 Task: Send an email with the signature Kirsten Carter with the subject Request for feedback on a collaboration proposal and the message I appreciate your dedication and commitment to this project. from softage.3@softage.net to softage.5@softage.net with an attached audio file Audio_news_story.mp3 and move the email from Sent Items to the folder Inventory management
Action: Mouse moved to (59, 164)
Screenshot: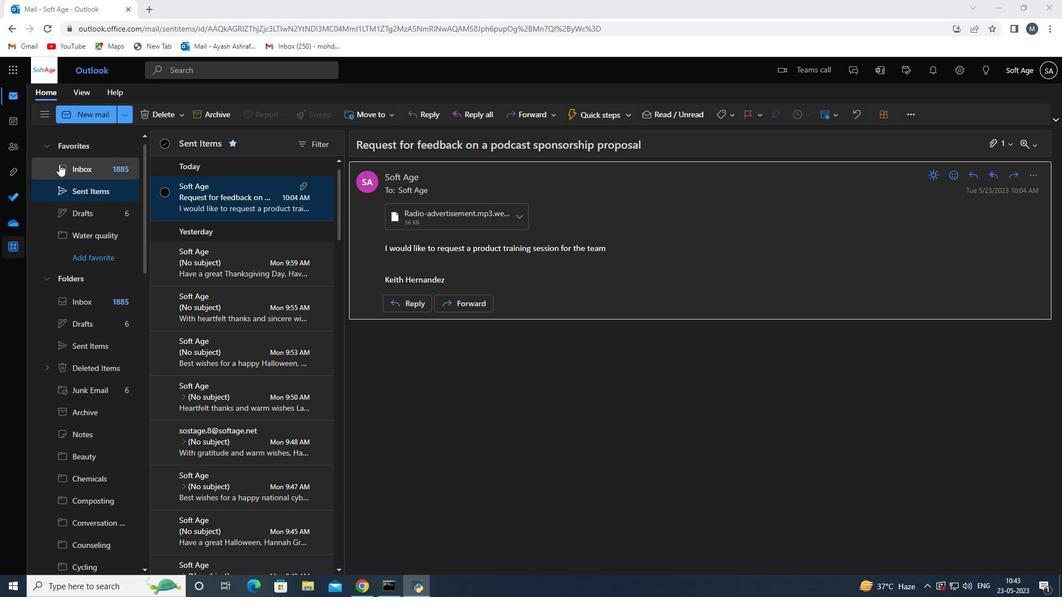 
Action: Mouse pressed left at (59, 164)
Screenshot: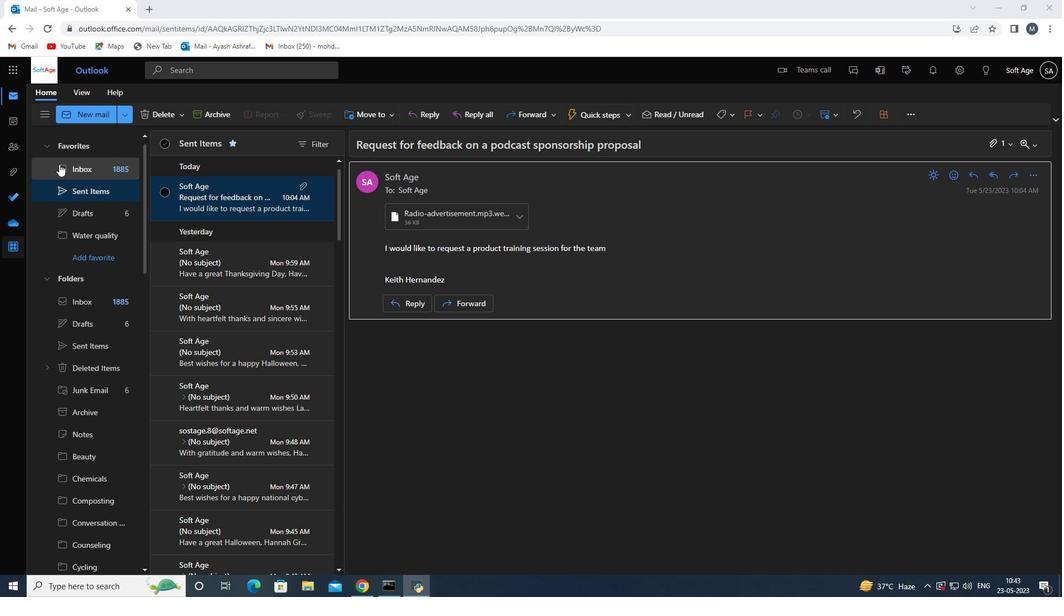 
Action: Mouse moved to (89, 116)
Screenshot: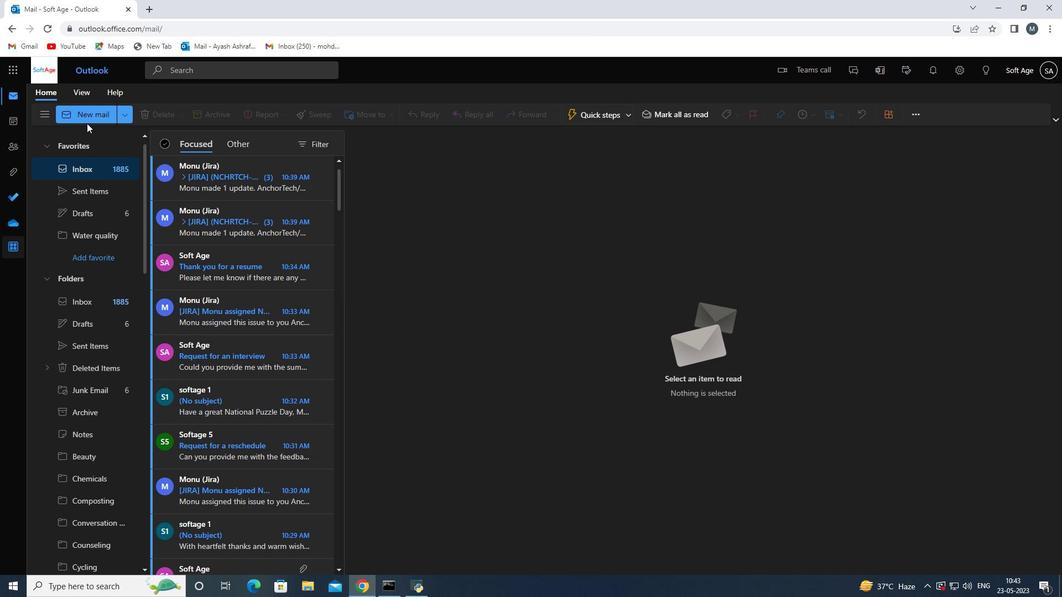 
Action: Mouse pressed left at (89, 116)
Screenshot: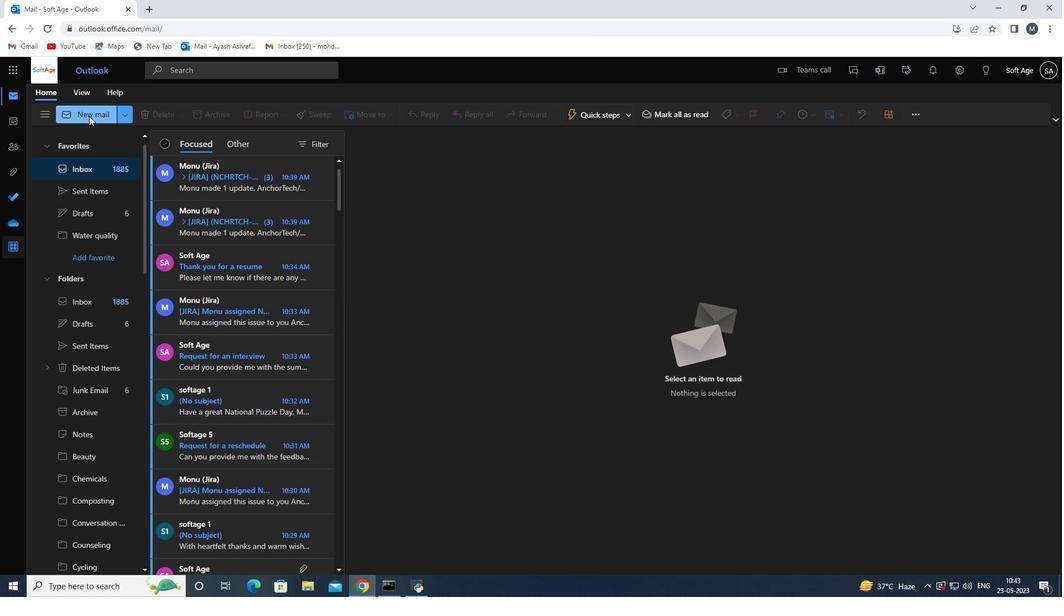 
Action: Mouse moved to (736, 121)
Screenshot: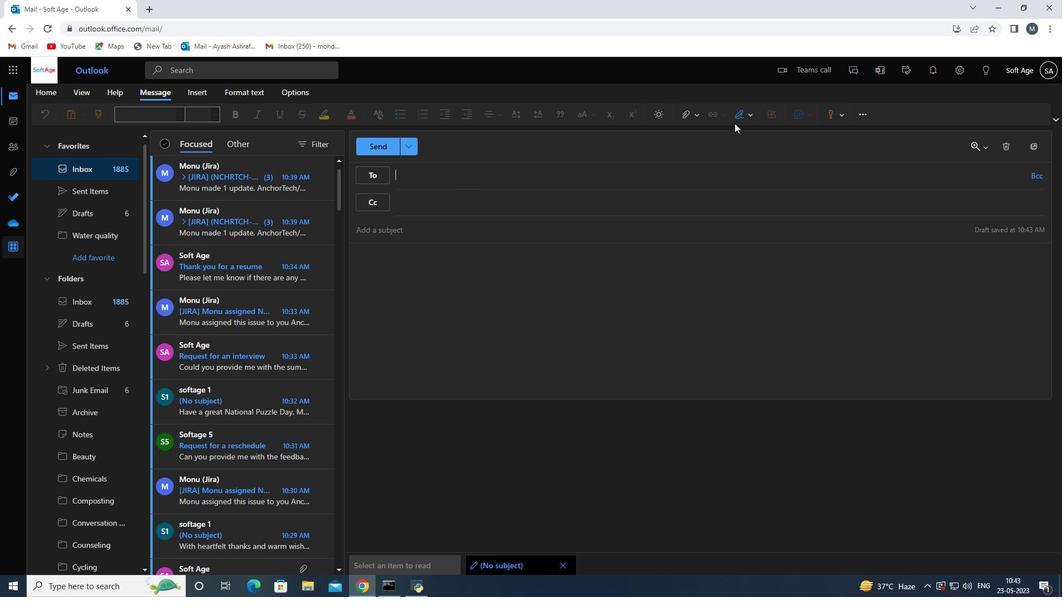 
Action: Mouse pressed left at (736, 121)
Screenshot: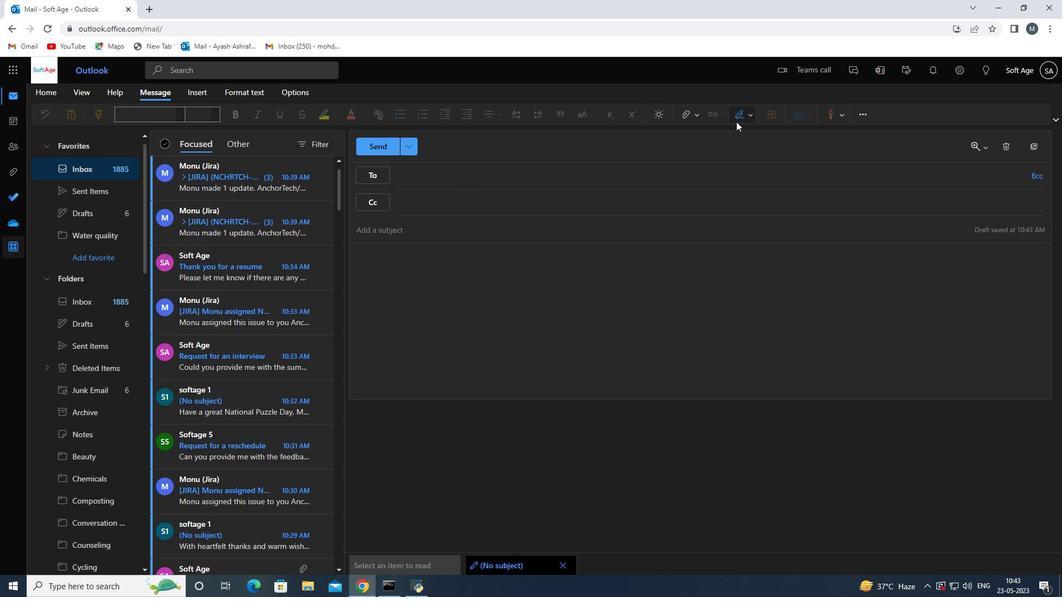 
Action: Mouse moved to (729, 154)
Screenshot: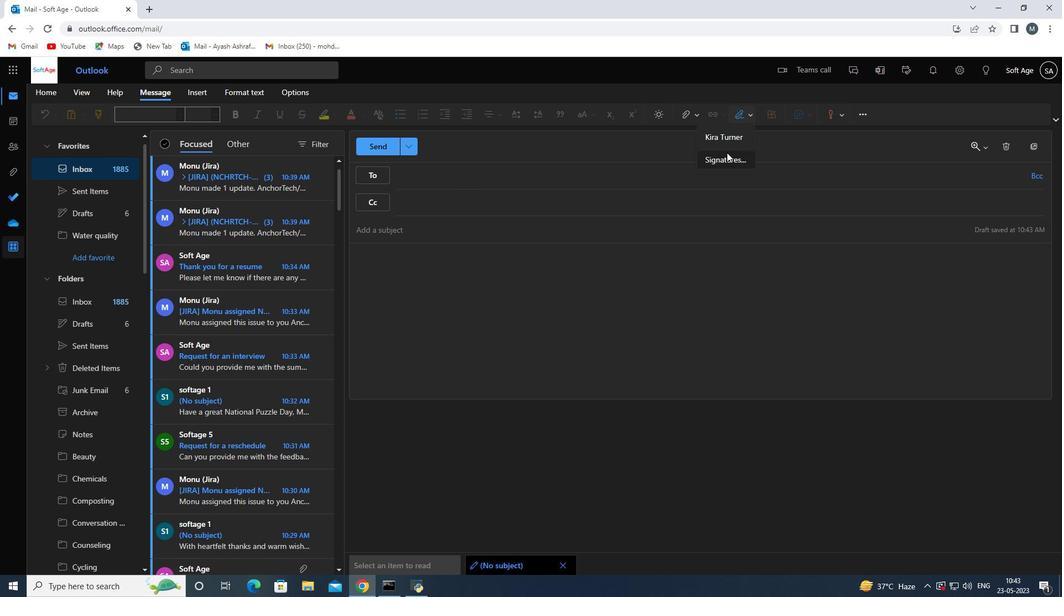 
Action: Mouse pressed left at (729, 154)
Screenshot: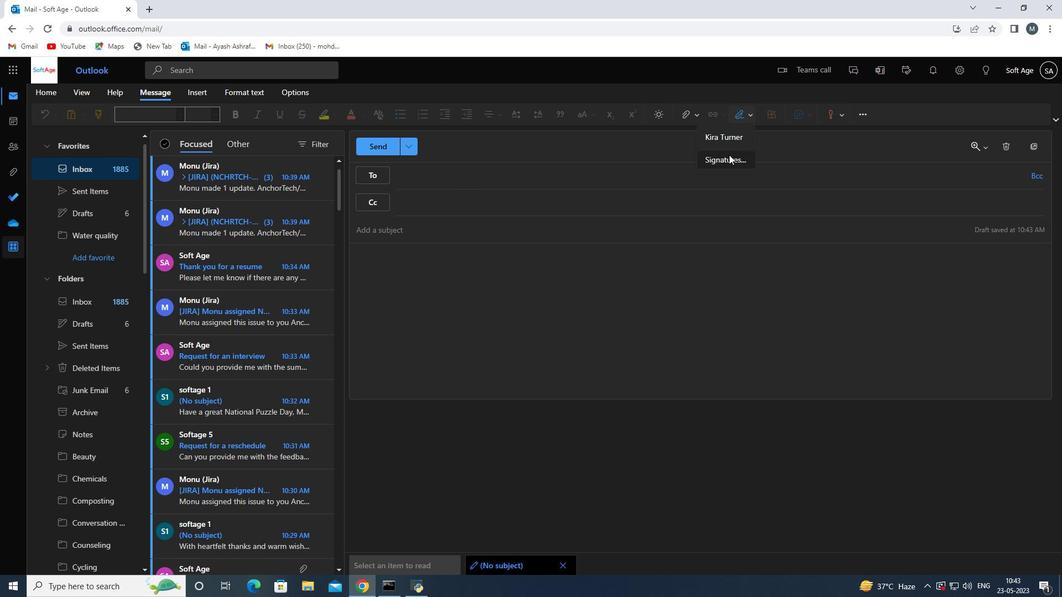 
Action: Mouse moved to (744, 197)
Screenshot: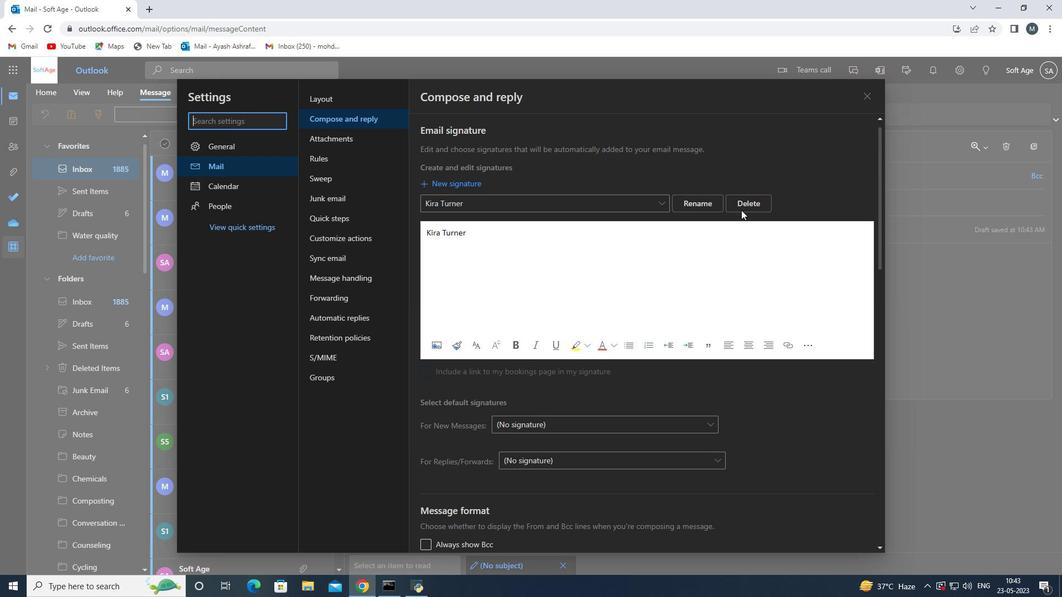 
Action: Mouse pressed left at (744, 197)
Screenshot: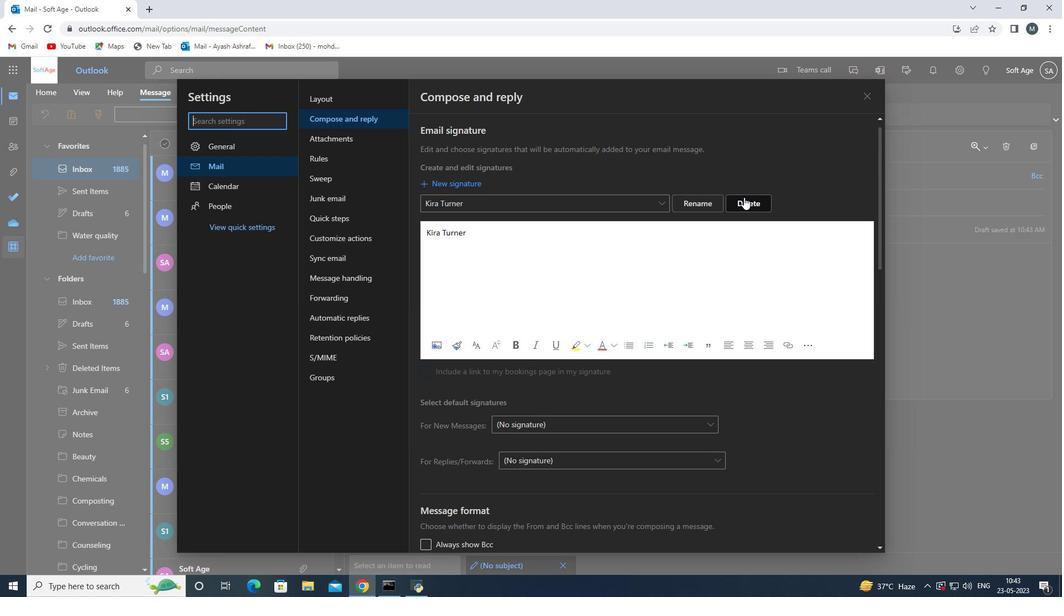 
Action: Mouse moved to (539, 208)
Screenshot: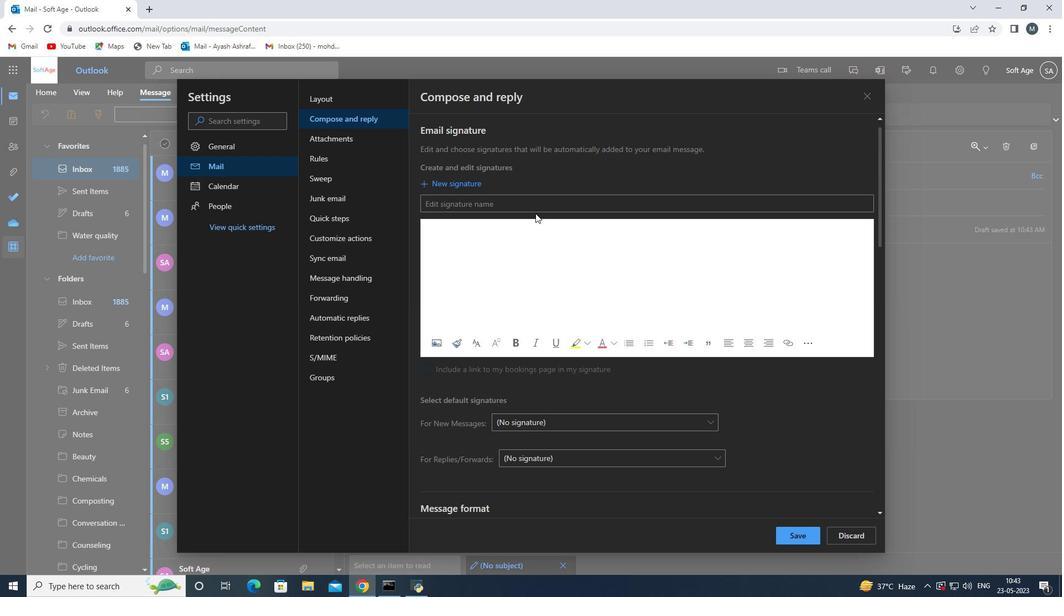 
Action: Mouse pressed left at (539, 208)
Screenshot: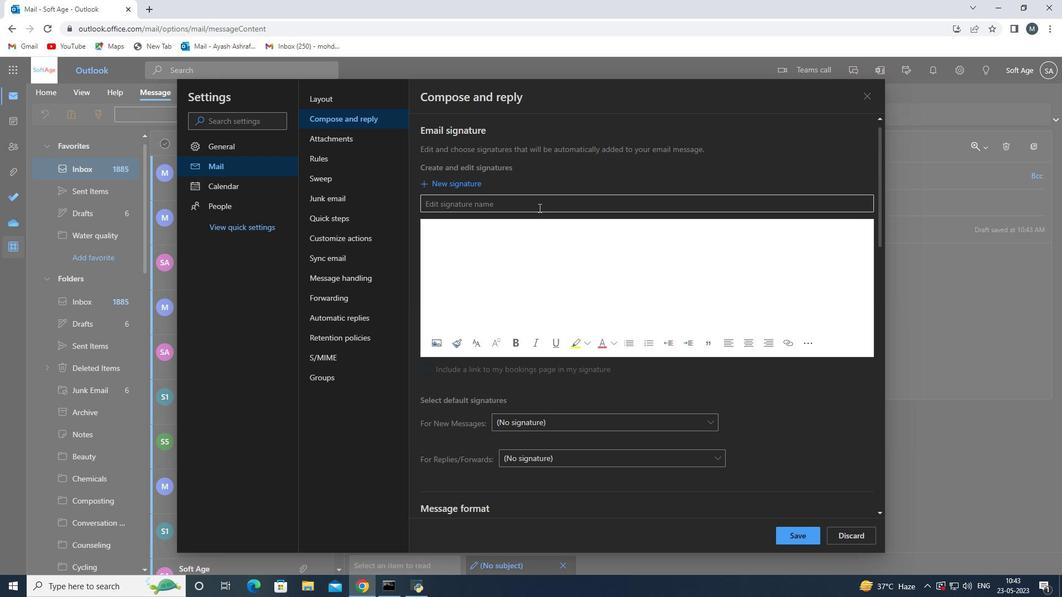 
Action: Key pressed <Key.shift>kri<Key.backspace><Key.backspace>irsten<Key.space>
Screenshot: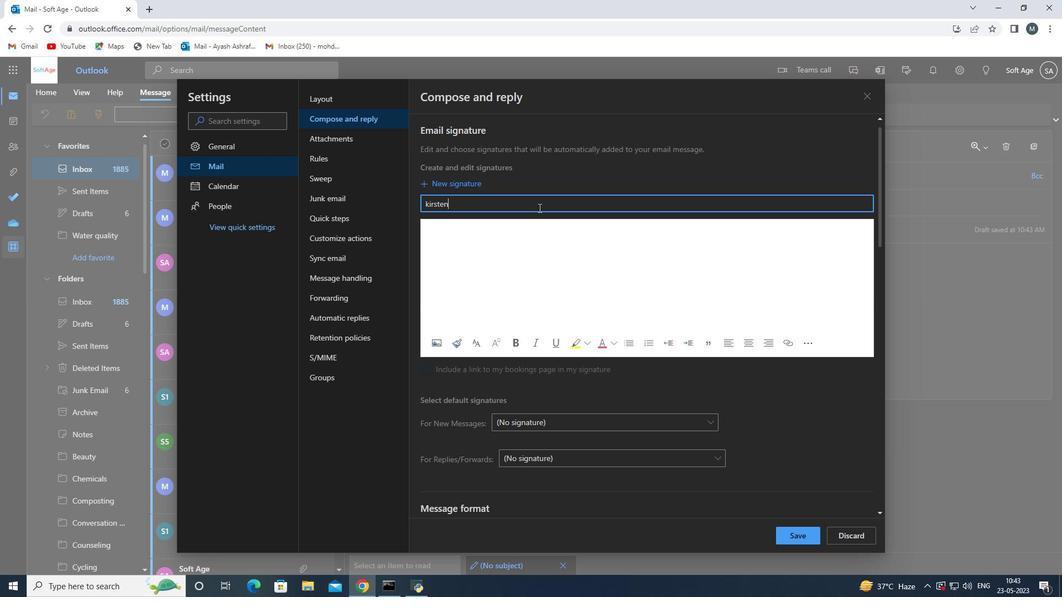 
Action: Mouse moved to (431, 203)
Screenshot: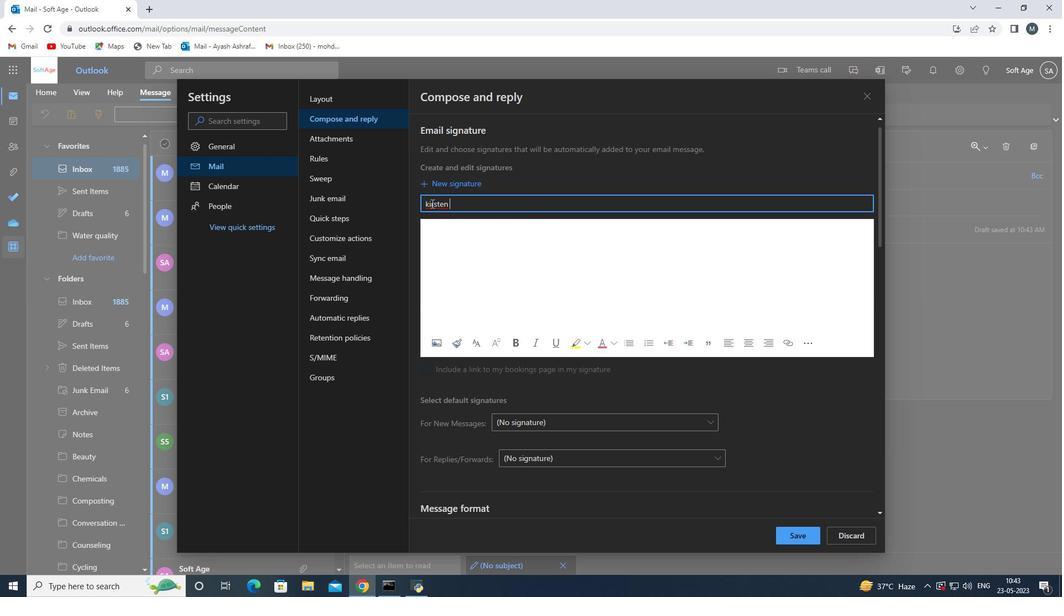 
Action: Mouse pressed left at (431, 203)
Screenshot: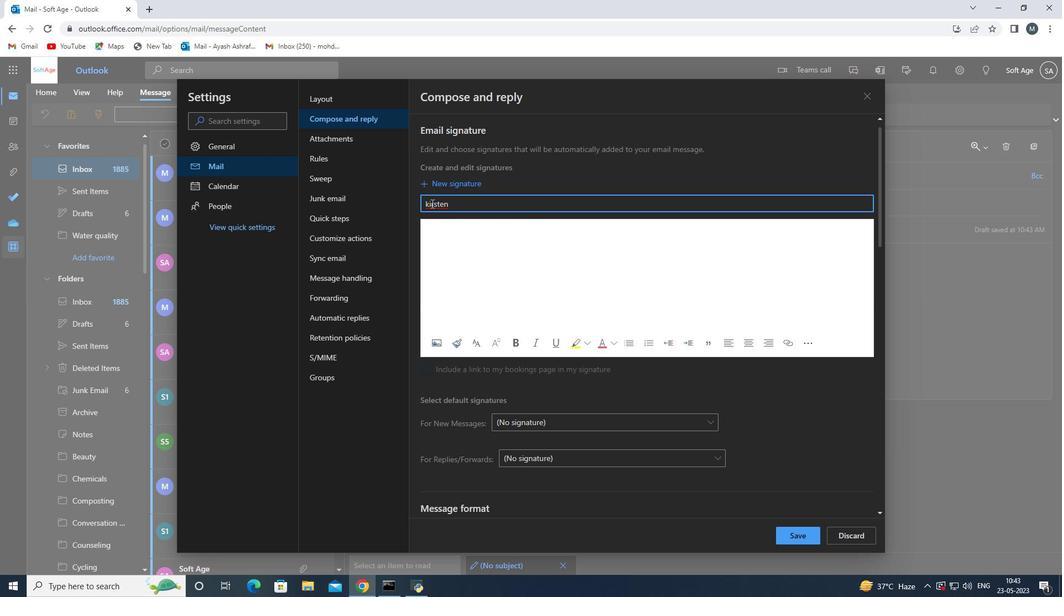 
Action: Mouse moved to (432, 203)
Screenshot: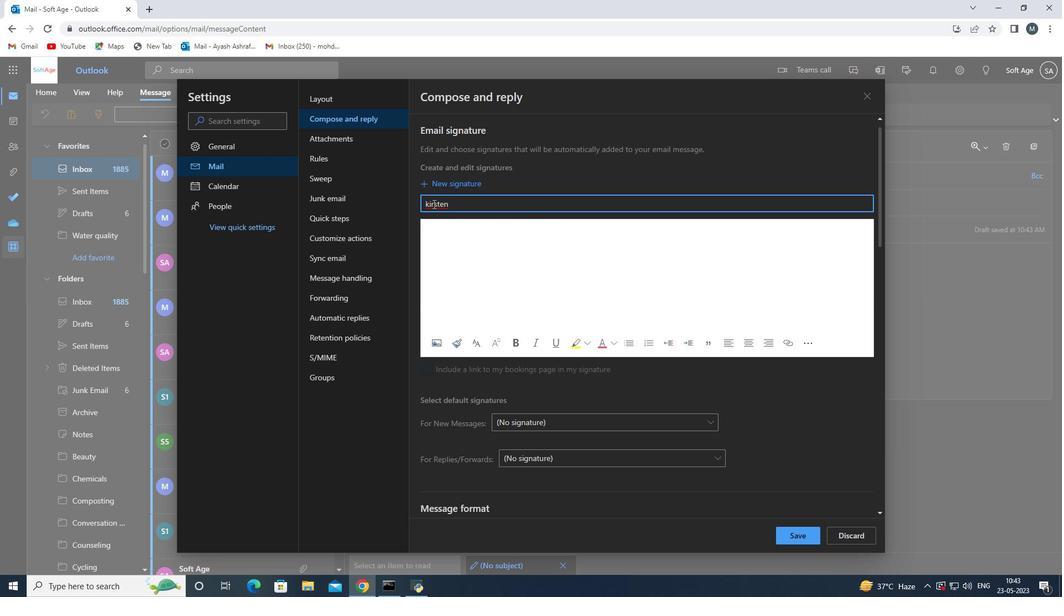 
Action: Mouse pressed left at (432, 203)
Screenshot: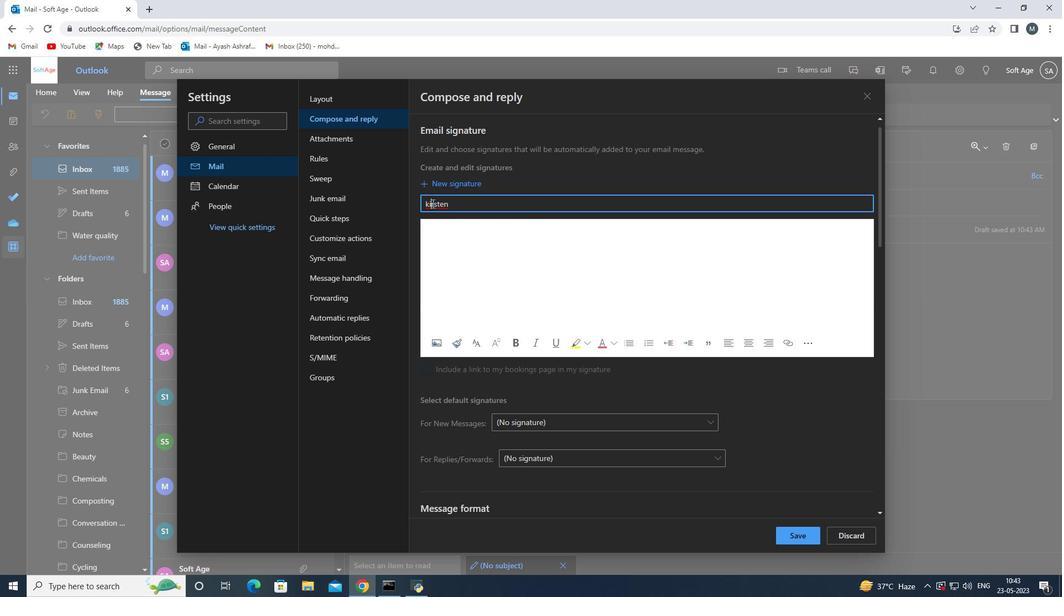 
Action: Mouse moved to (432, 203)
Screenshot: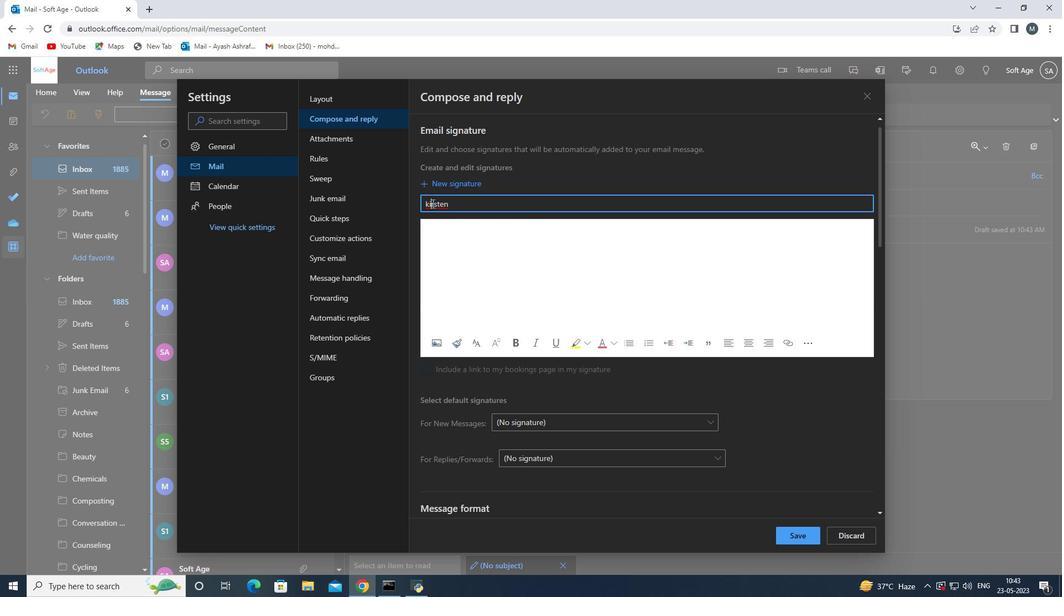 
Action: Key pressed <Key.left><Key.backspace><Key.shift>K
Screenshot: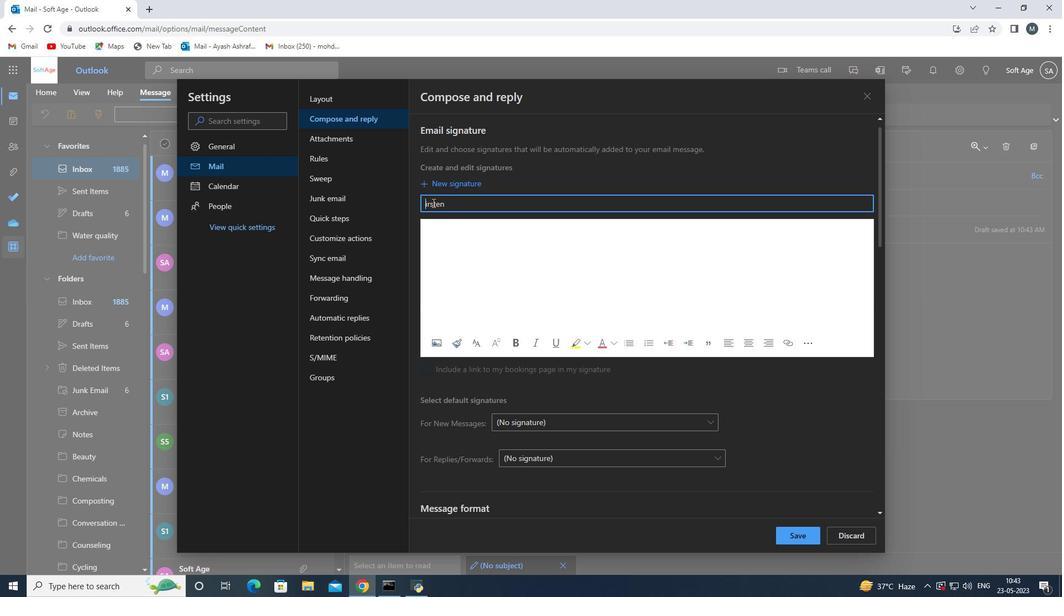 
Action: Mouse moved to (457, 236)
Screenshot: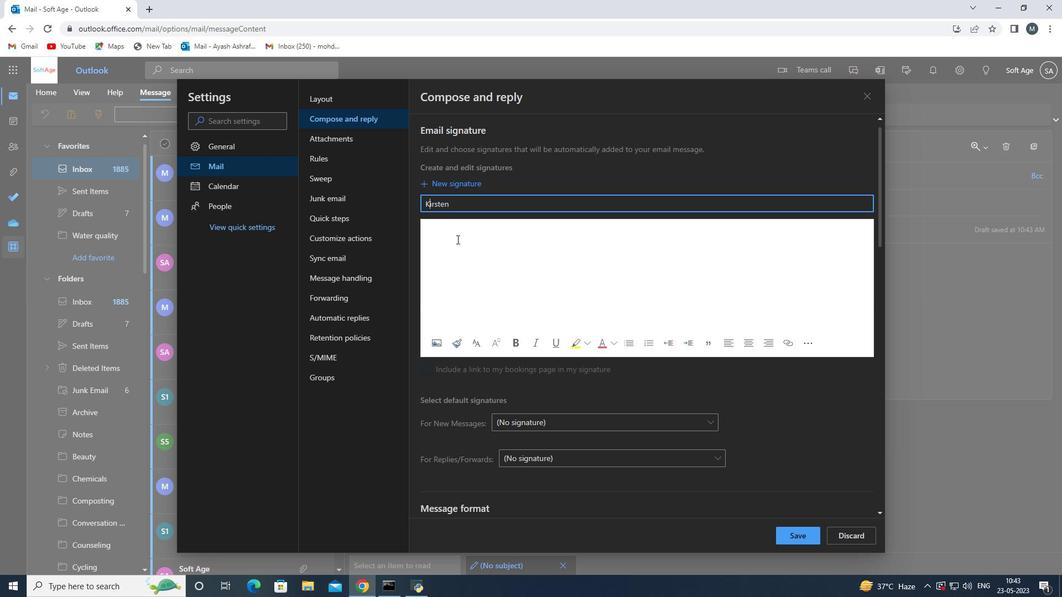 
Action: Mouse pressed left at (457, 236)
Screenshot: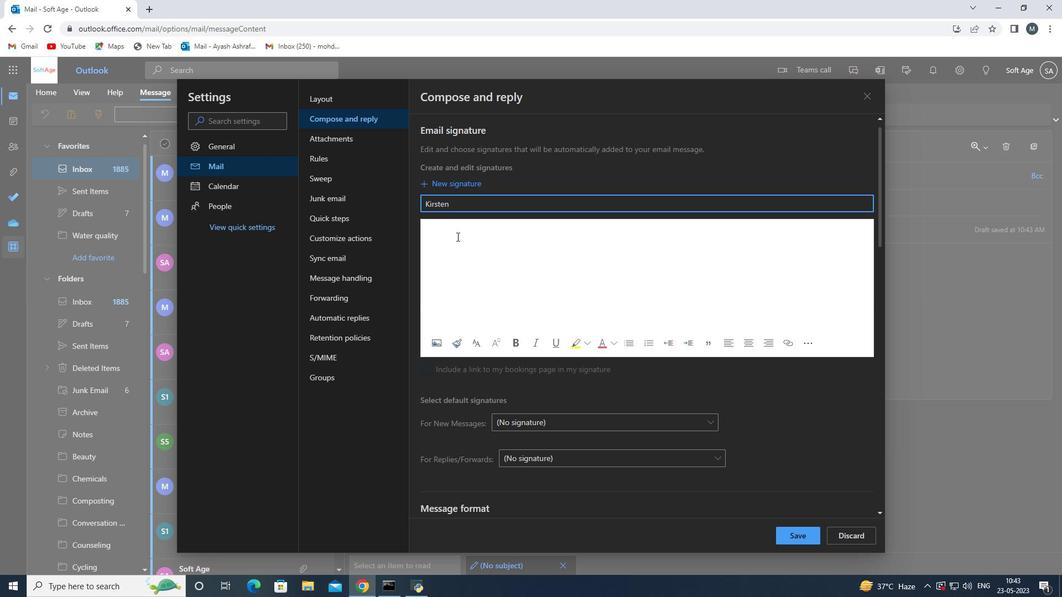 
Action: Mouse moved to (504, 209)
Screenshot: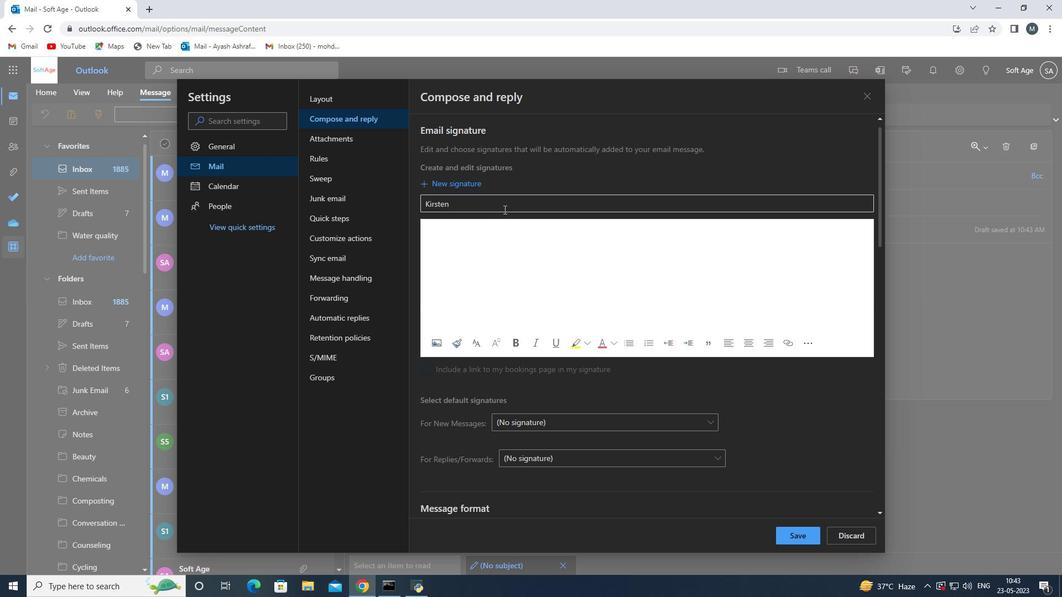 
Action: Mouse pressed left at (504, 209)
Screenshot: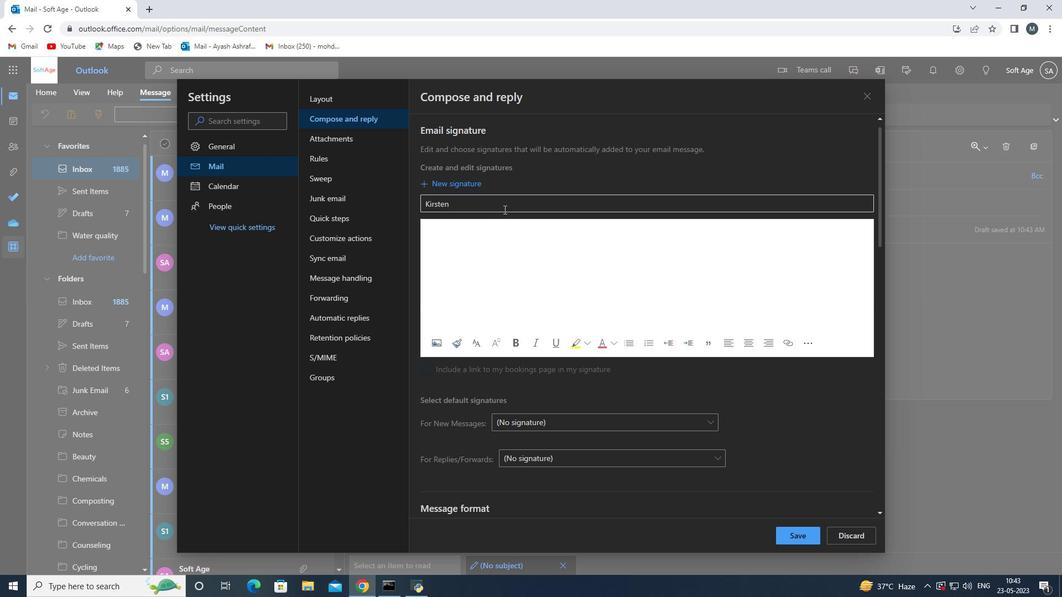 
Action: Key pressed <Key.shift>Carter
Screenshot: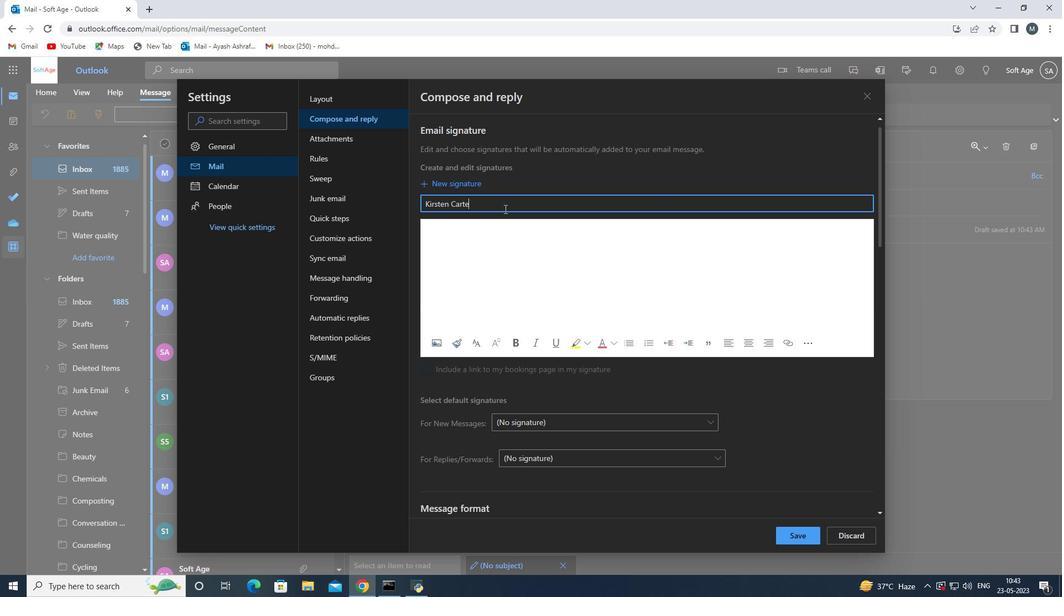 
Action: Mouse moved to (512, 230)
Screenshot: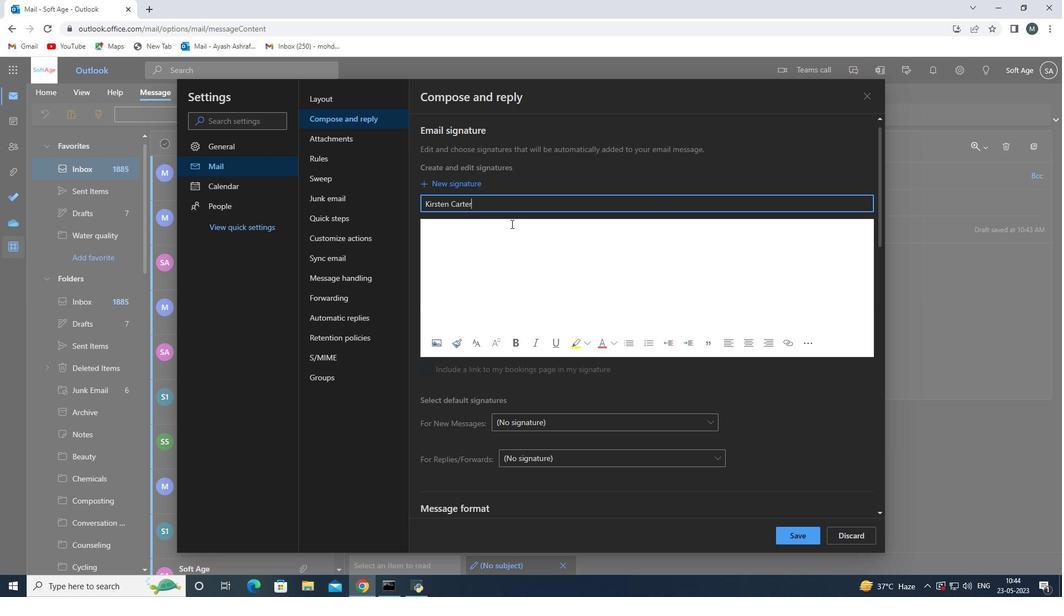 
Action: Mouse pressed left at (512, 230)
Screenshot: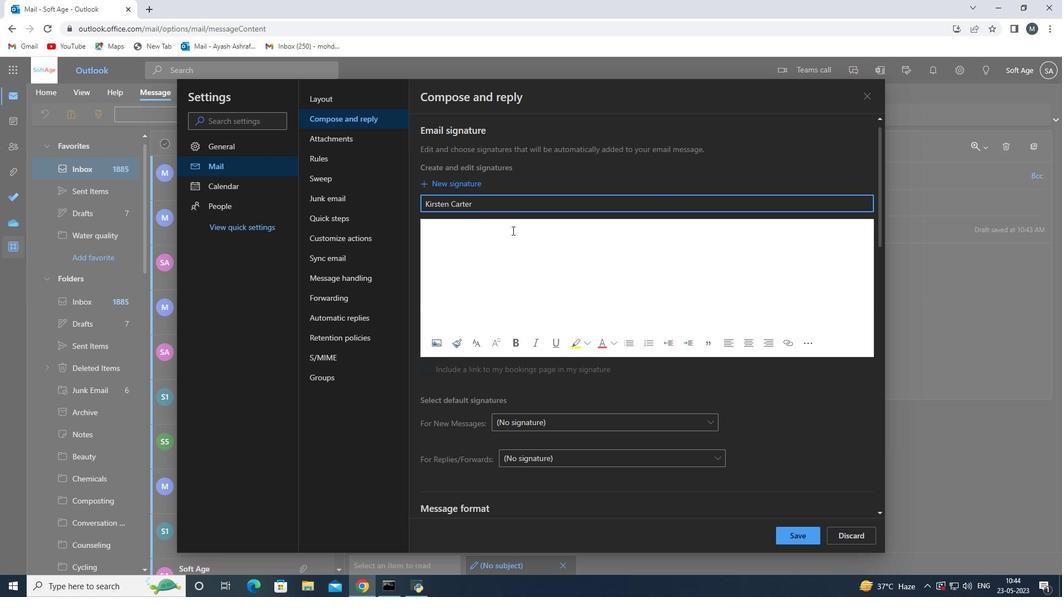 
Action: Key pressed <Key.shift><Key.shift><Key.shift><Key.shift><Key.shift><Key.shift><Key.shift><Key.shift>Kirsten<Key.space><Key.shift>Carter
Screenshot: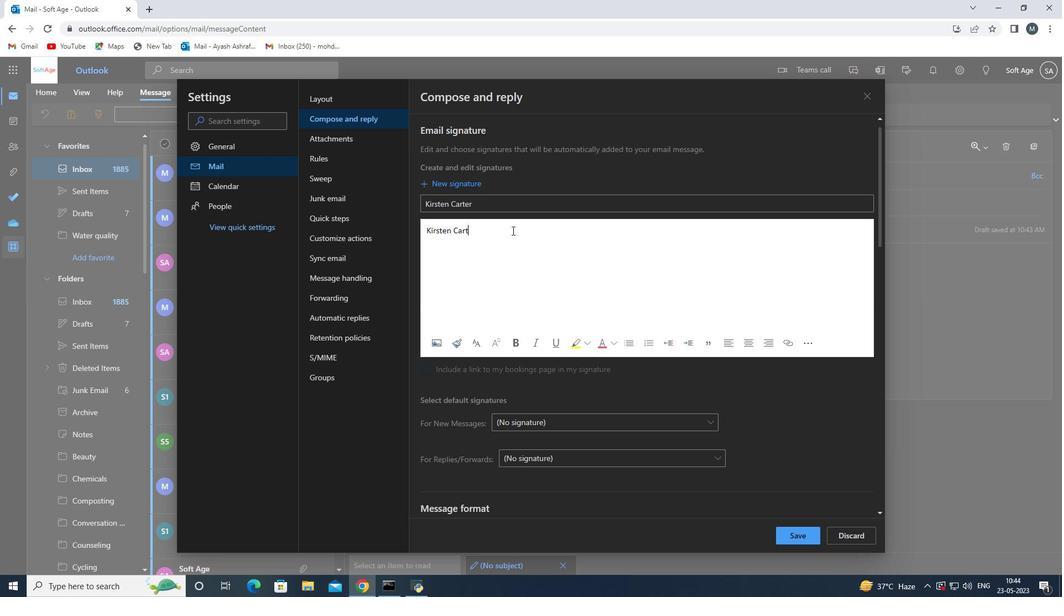 
Action: Mouse moved to (803, 533)
Screenshot: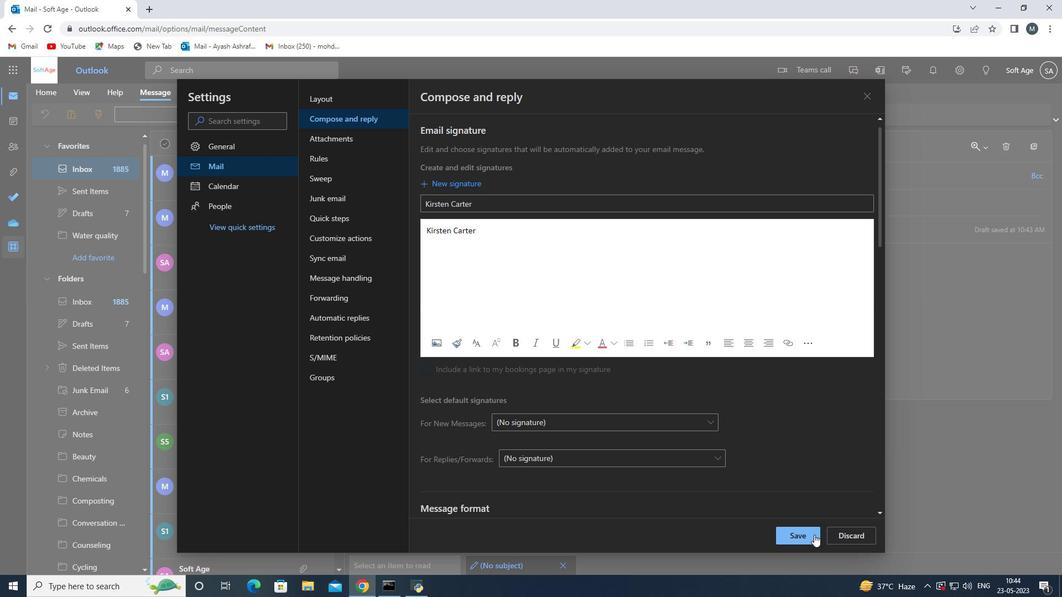 
Action: Mouse pressed left at (803, 533)
Screenshot: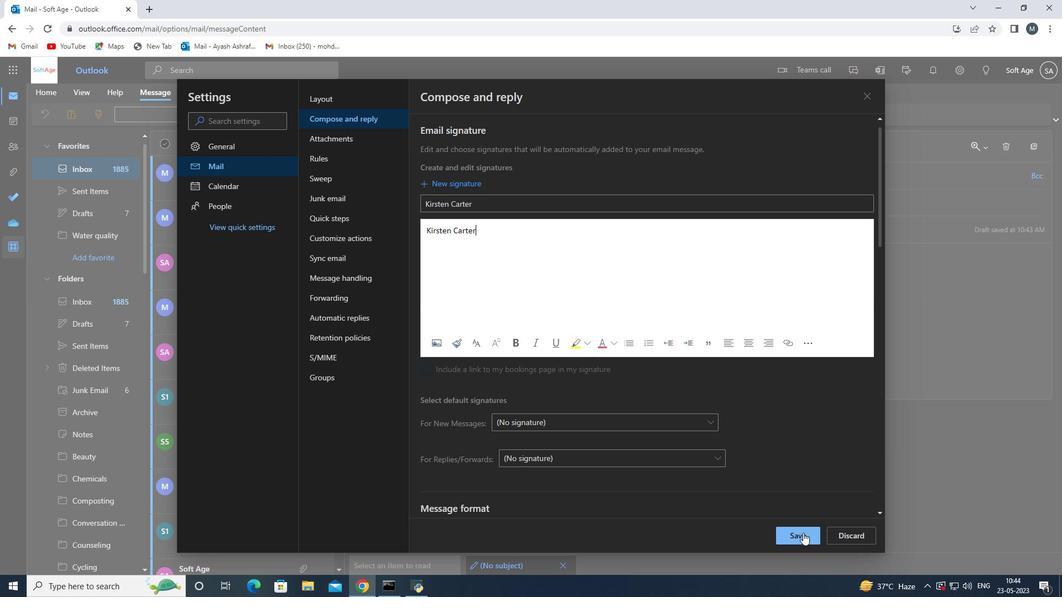 
Action: Mouse moved to (870, 100)
Screenshot: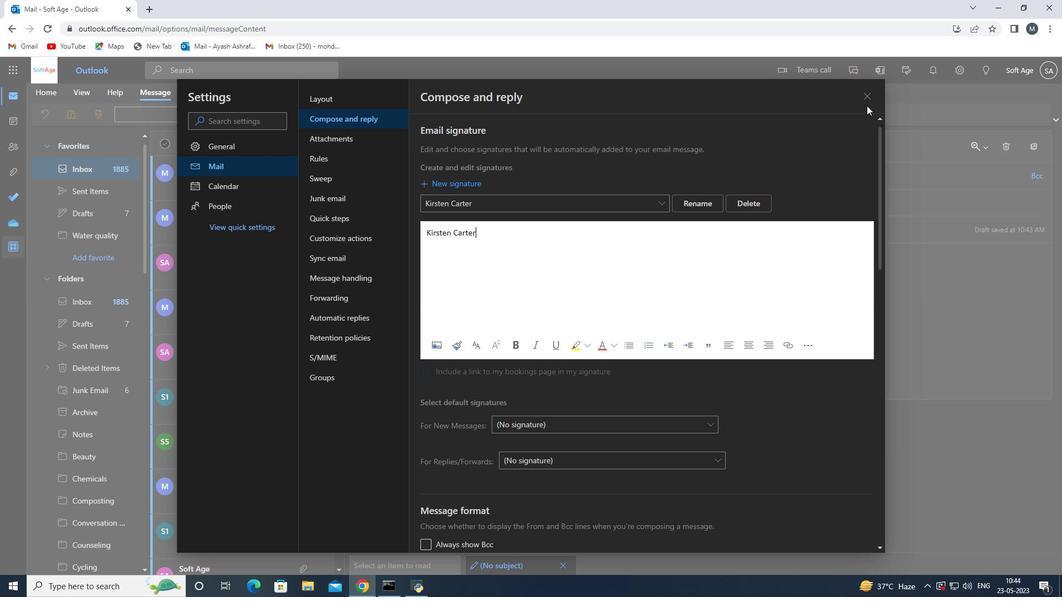 
Action: Mouse pressed left at (870, 100)
Screenshot: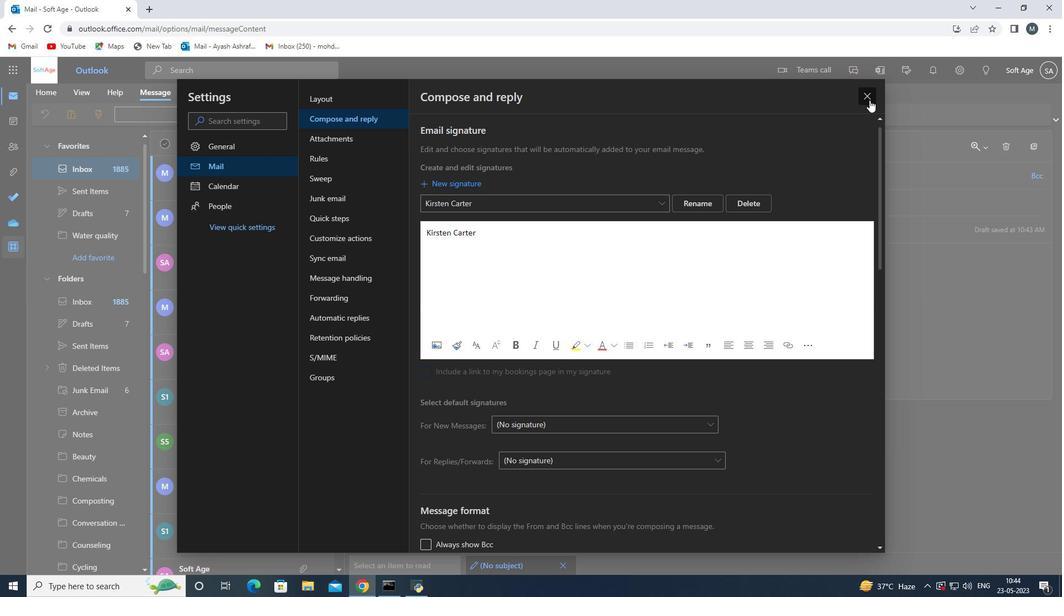 
Action: Mouse moved to (453, 231)
Screenshot: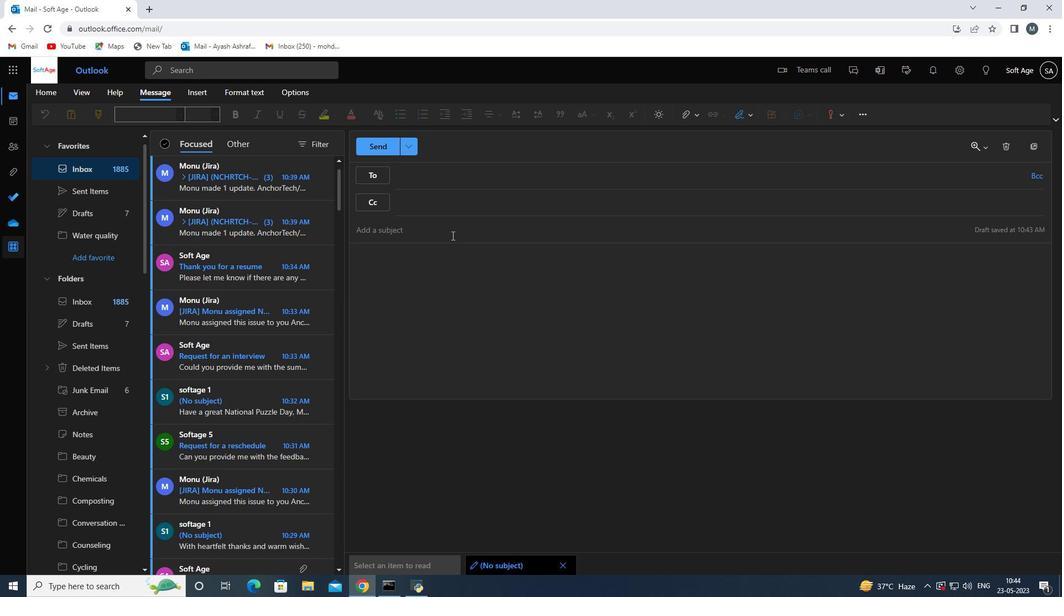 
Action: Mouse pressed left at (453, 231)
Screenshot: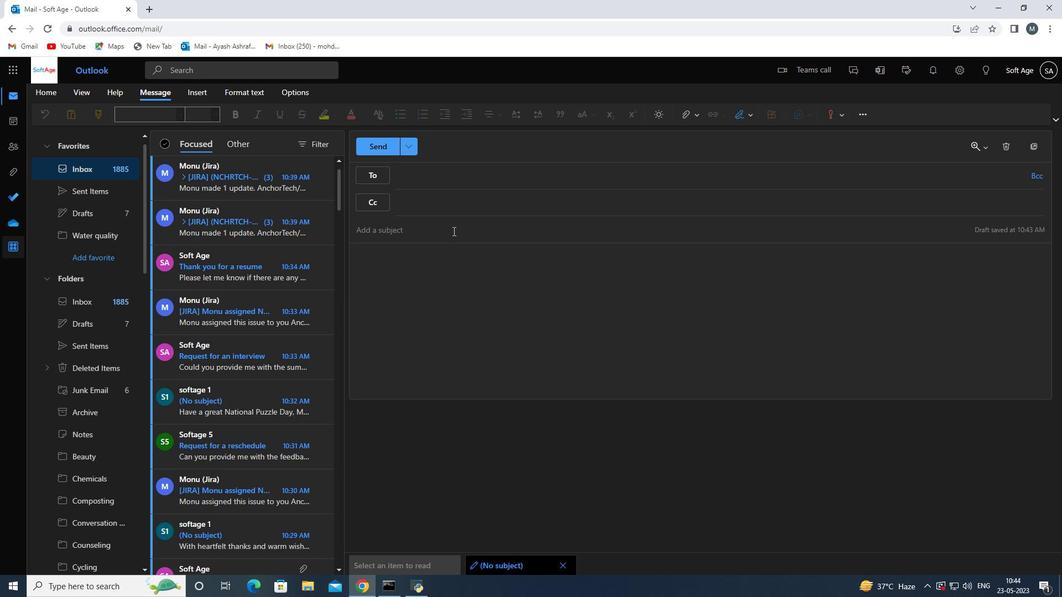 
Action: Key pressed <Key.shift>Request<Key.space>for<Key.space>feedback<Key.space>on<Key.space>a<Key.space>collaboration<Key.space>proposal<Key.space><Key.enter><Key.shift>I<Key.space>appreciate<Key.space>your<Key.space>dedication<Key.space>and<Key.space>commitment<Key.space>to<Key.space>this<Key.space>project<Key.space><Key.enter>
Screenshot: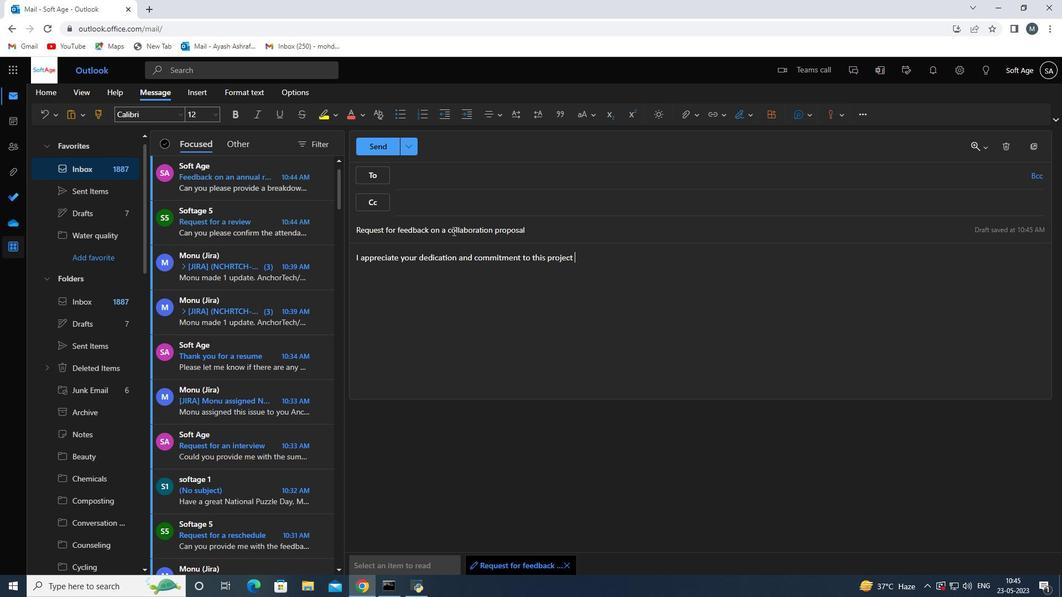 
Action: Mouse moved to (742, 116)
Screenshot: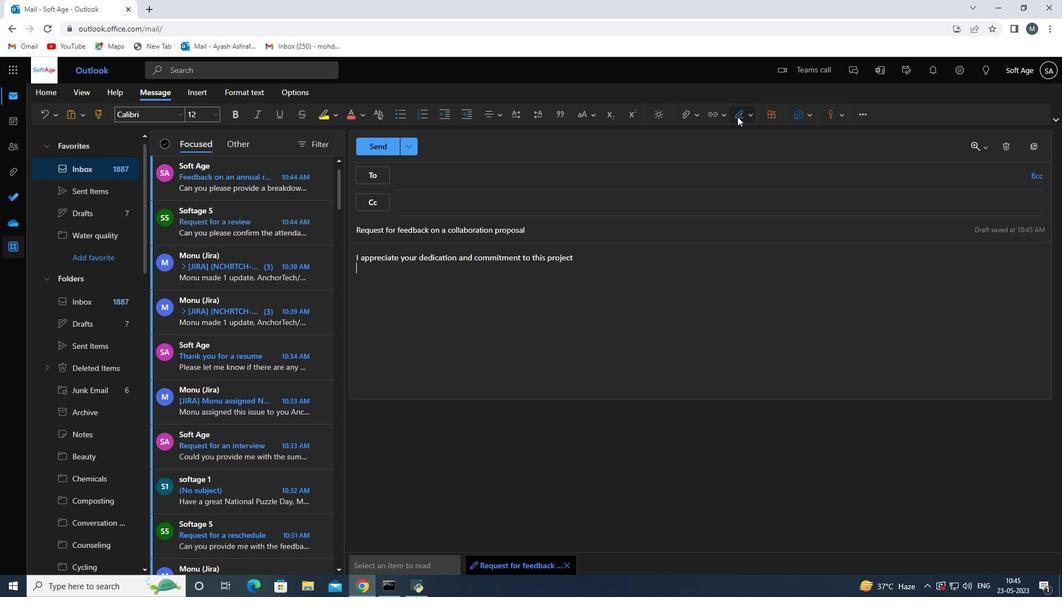 
Action: Mouse pressed left at (742, 116)
Screenshot: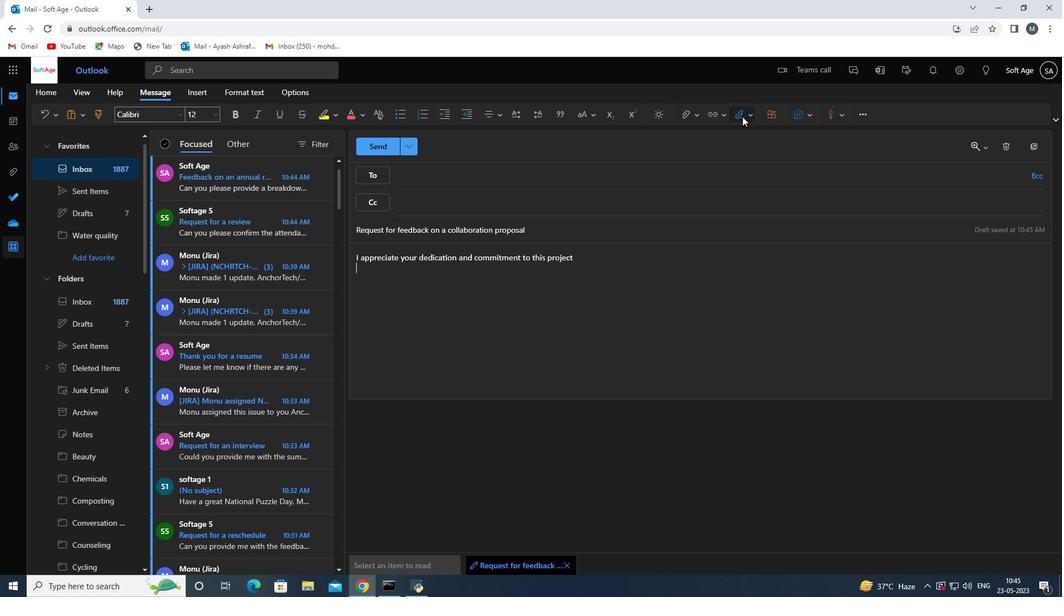 
Action: Mouse moved to (732, 138)
Screenshot: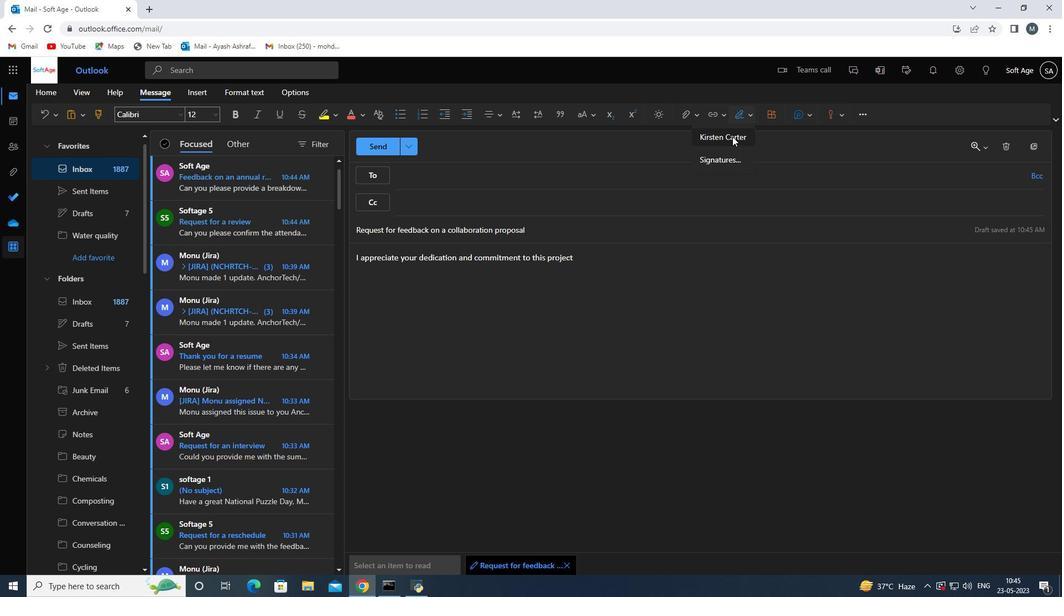 
Action: Mouse pressed left at (732, 138)
Screenshot: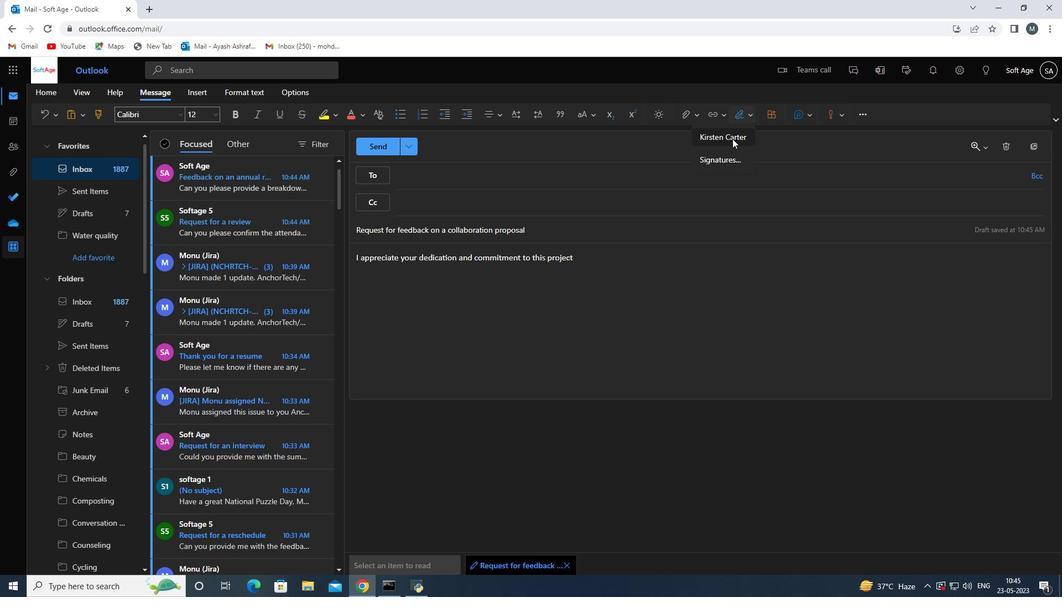 
Action: Mouse moved to (473, 176)
Screenshot: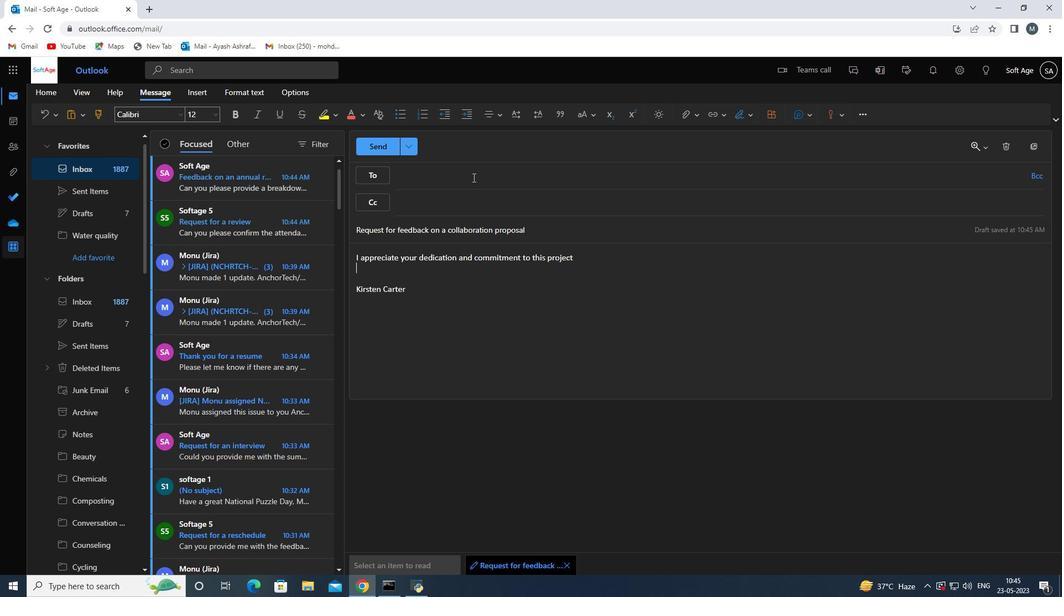 
Action: Mouse pressed left at (473, 176)
Screenshot: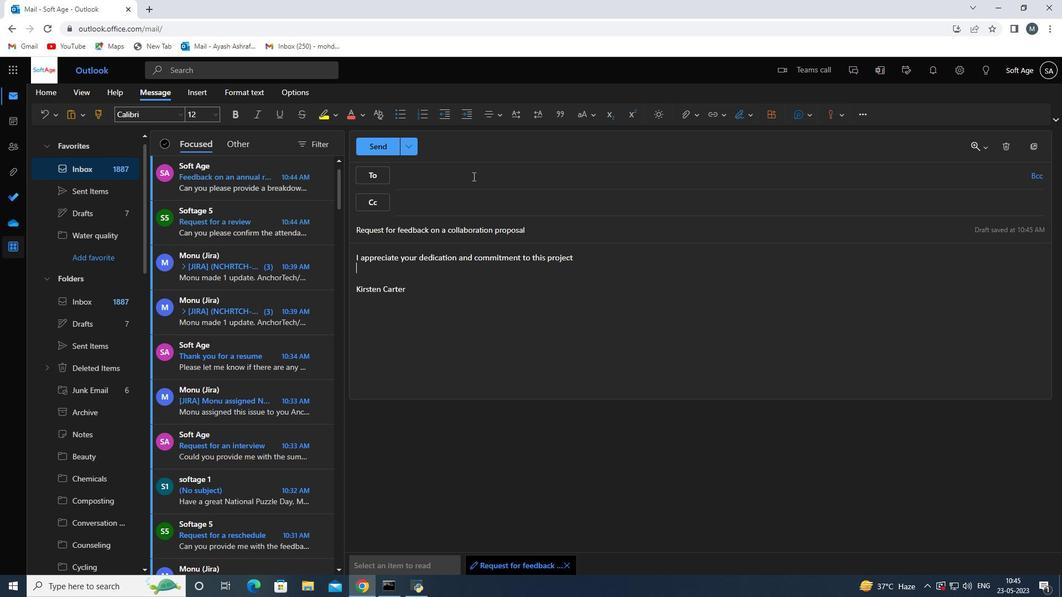 
Action: Key pressed softage.5<Key.shift><Key.shift><Key.shift><Key.shift><Key.shift><Key.shift><Key.shift><Key.shift><Key.shift><Key.shift>@softage.net
Screenshot: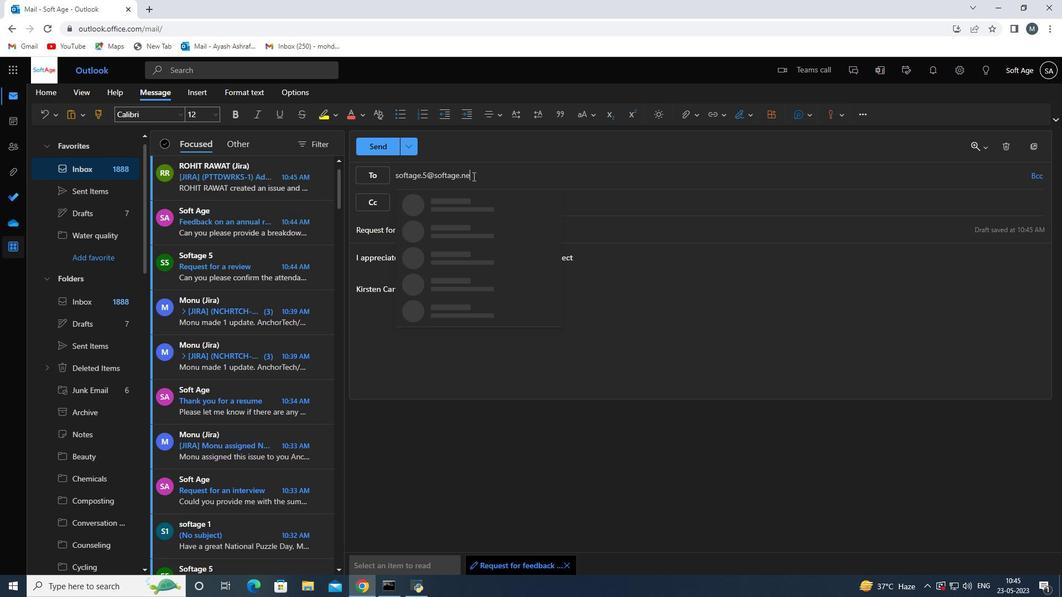 
Action: Mouse moved to (469, 205)
Screenshot: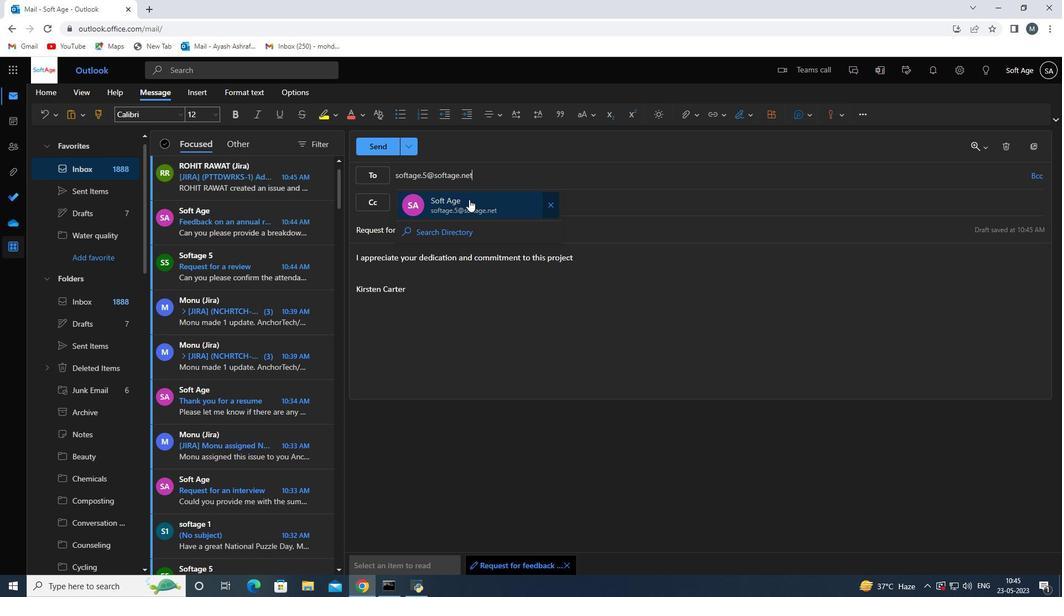 
Action: Mouse pressed left at (469, 205)
Screenshot: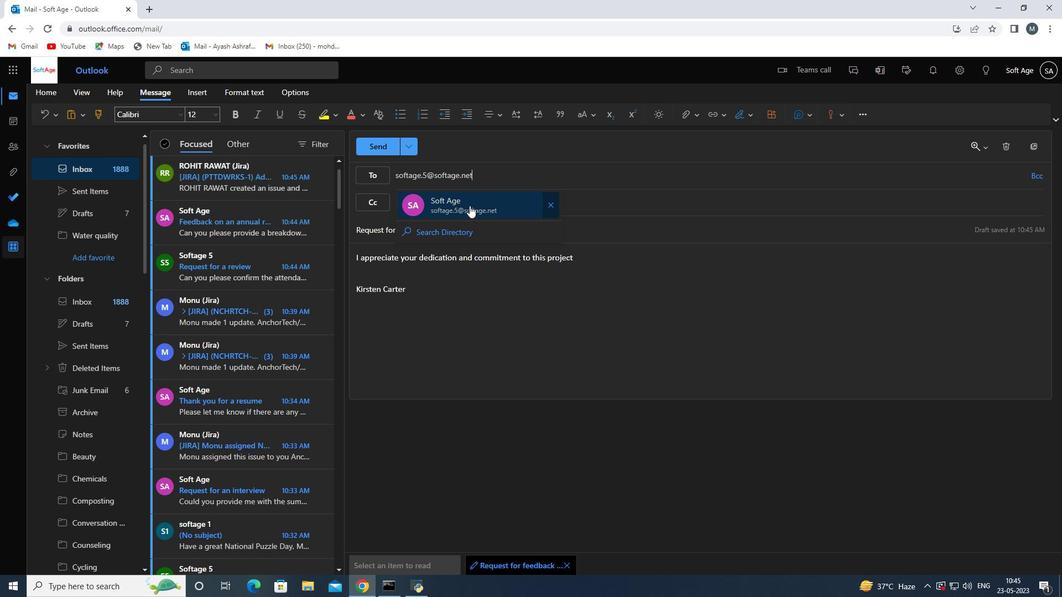 
Action: Mouse moved to (696, 121)
Screenshot: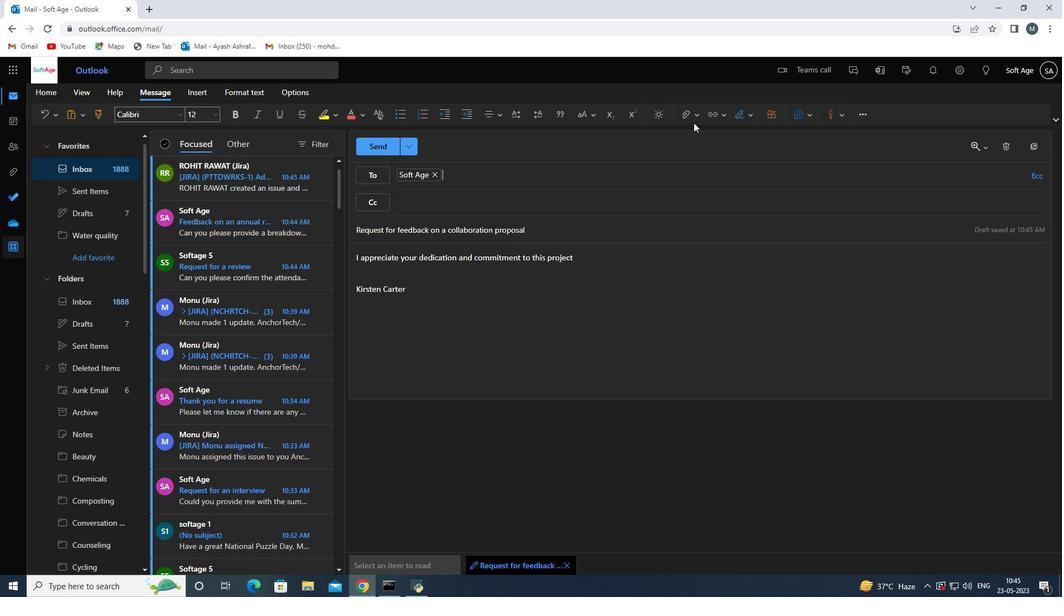 
Action: Mouse pressed left at (696, 121)
Screenshot: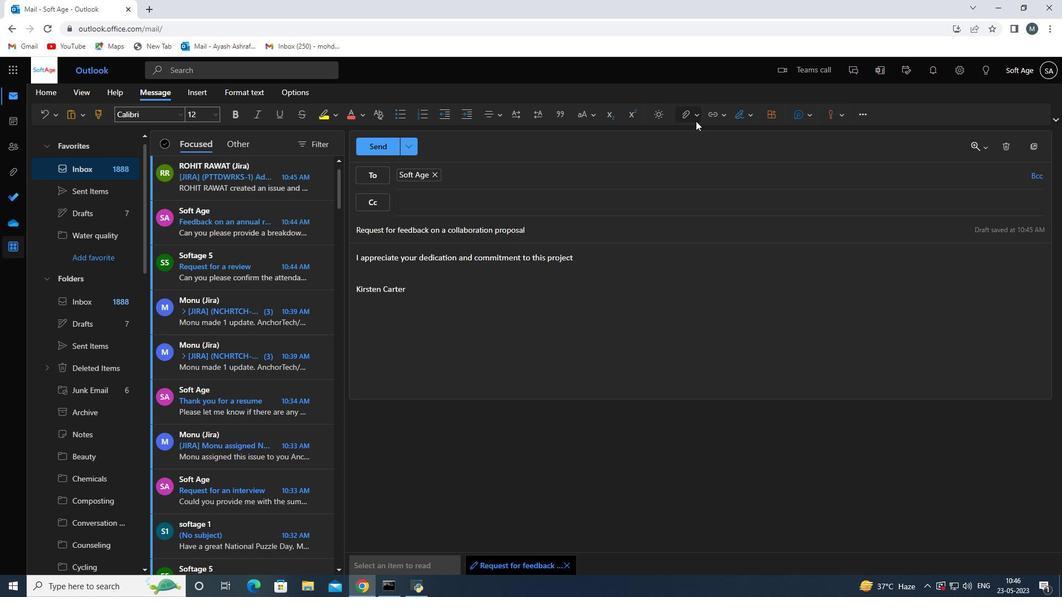 
Action: Mouse moved to (672, 138)
Screenshot: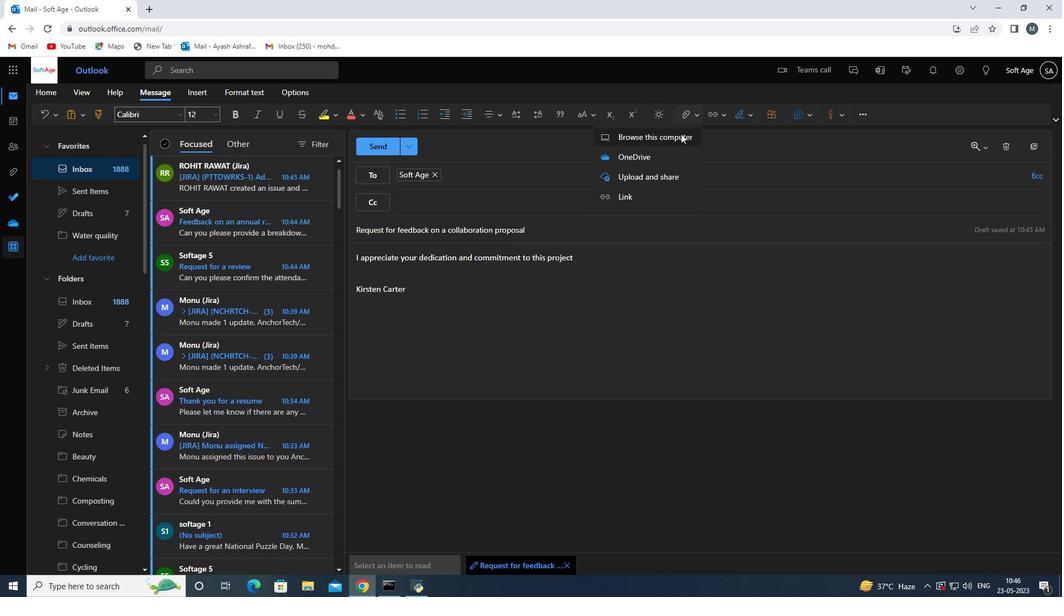 
Action: Mouse pressed left at (672, 138)
Screenshot: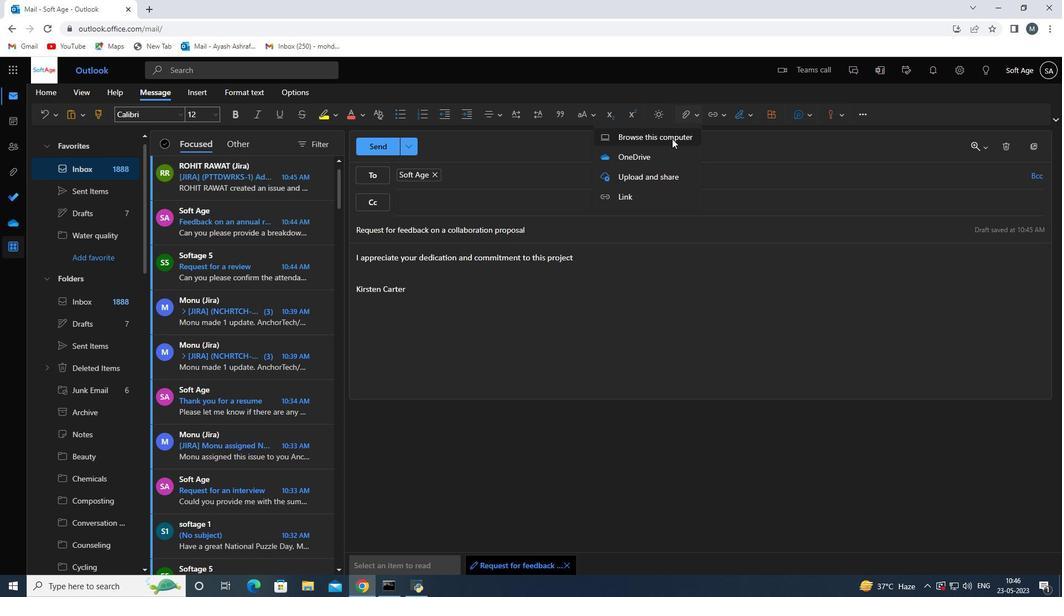 
Action: Mouse moved to (228, 106)
Screenshot: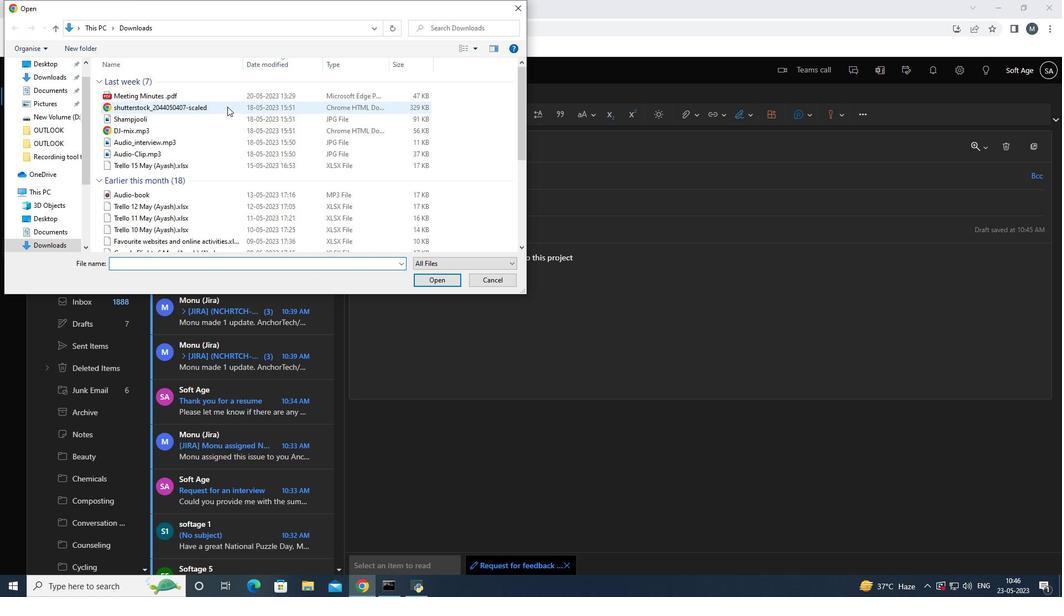 
Action: Mouse pressed left at (228, 106)
Screenshot: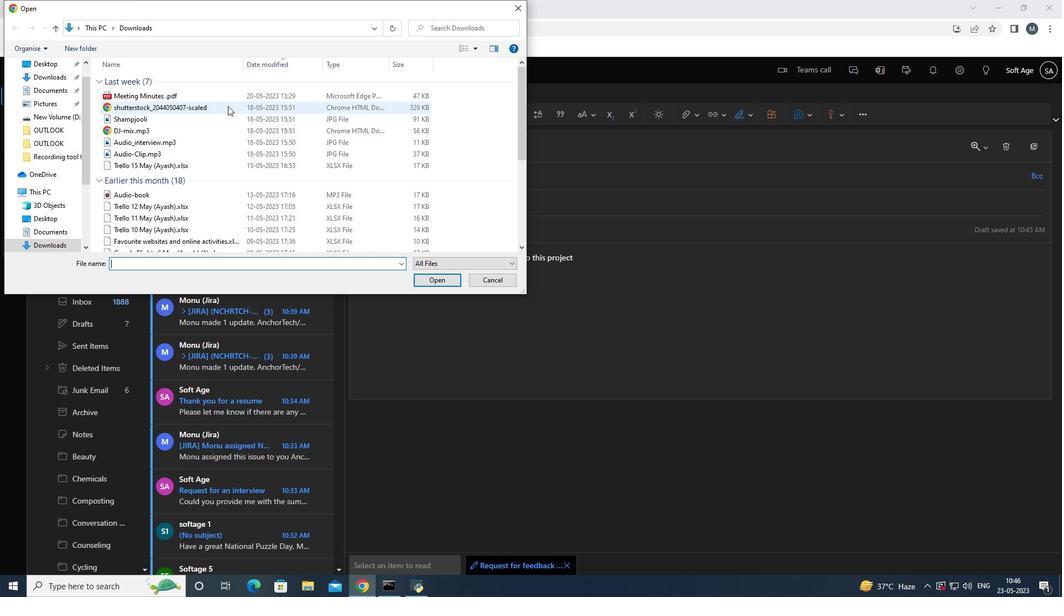 
Action: Mouse pressed right at (228, 106)
Screenshot: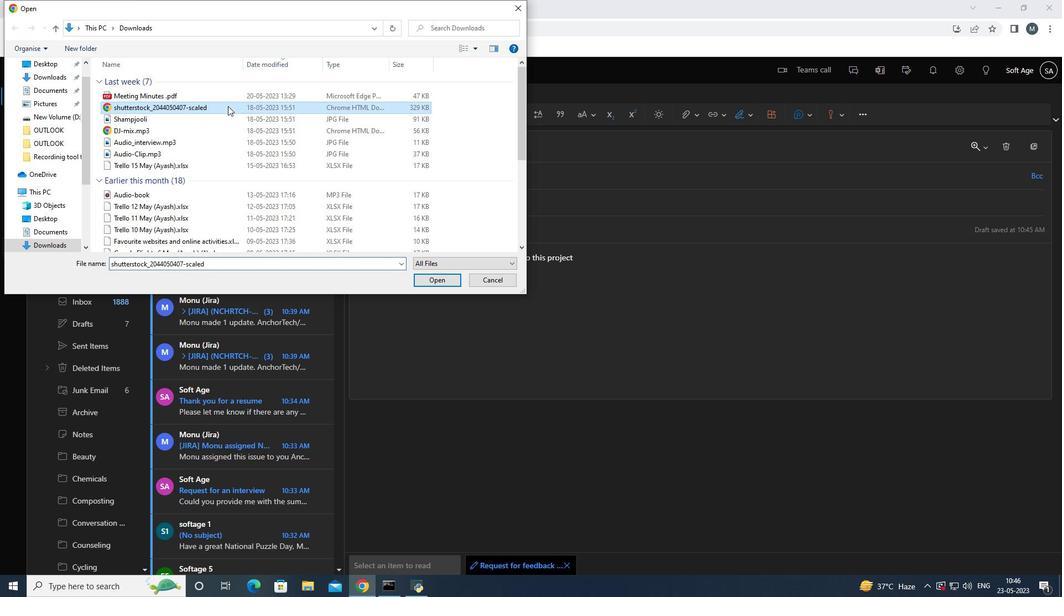 
Action: Mouse moved to (272, 332)
Screenshot: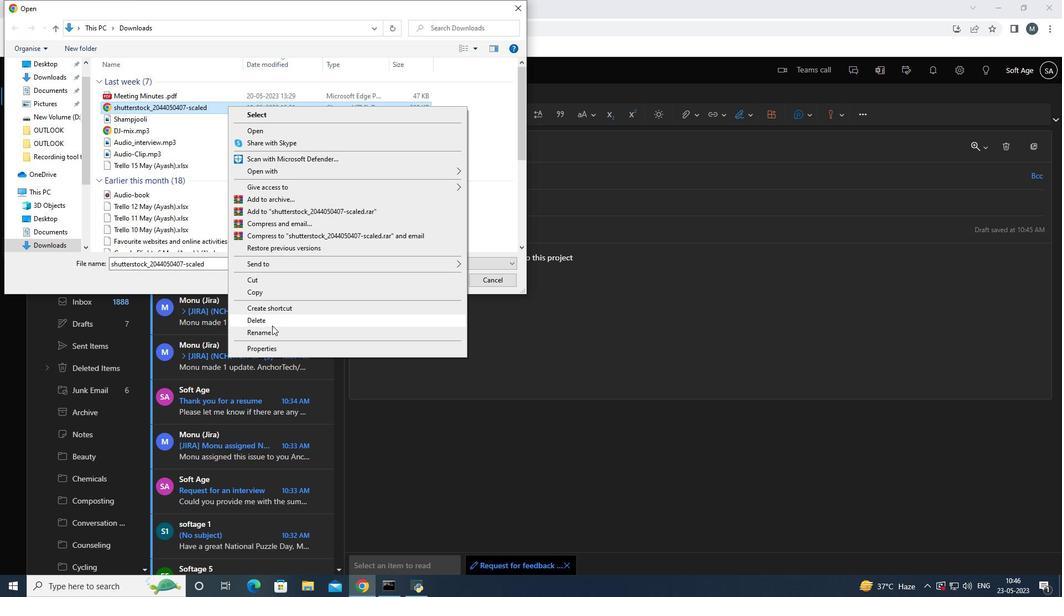 
Action: Mouse pressed left at (272, 332)
Screenshot: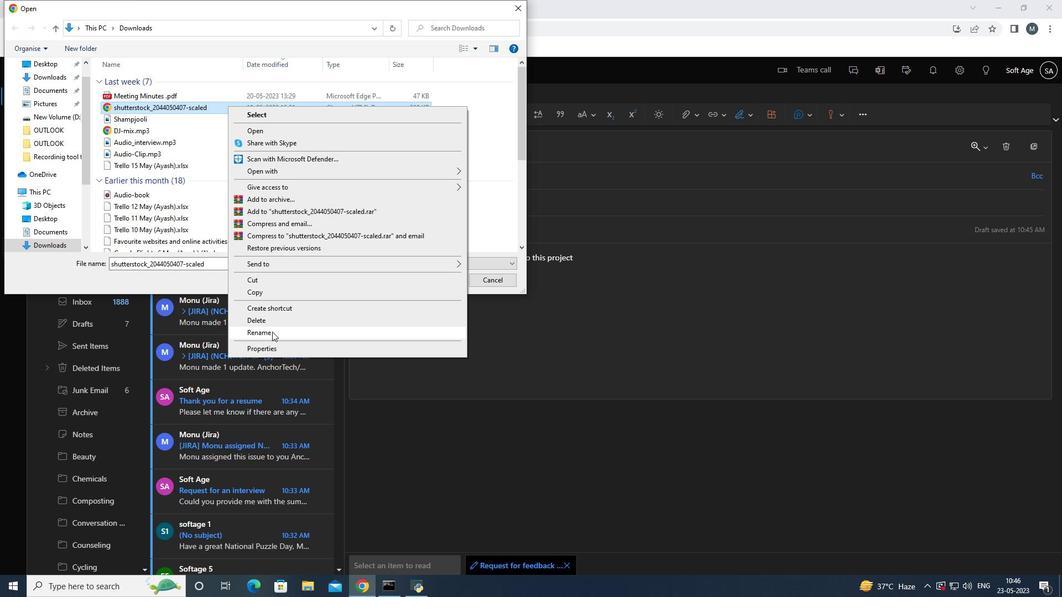 
Action: Mouse moved to (272, 332)
Screenshot: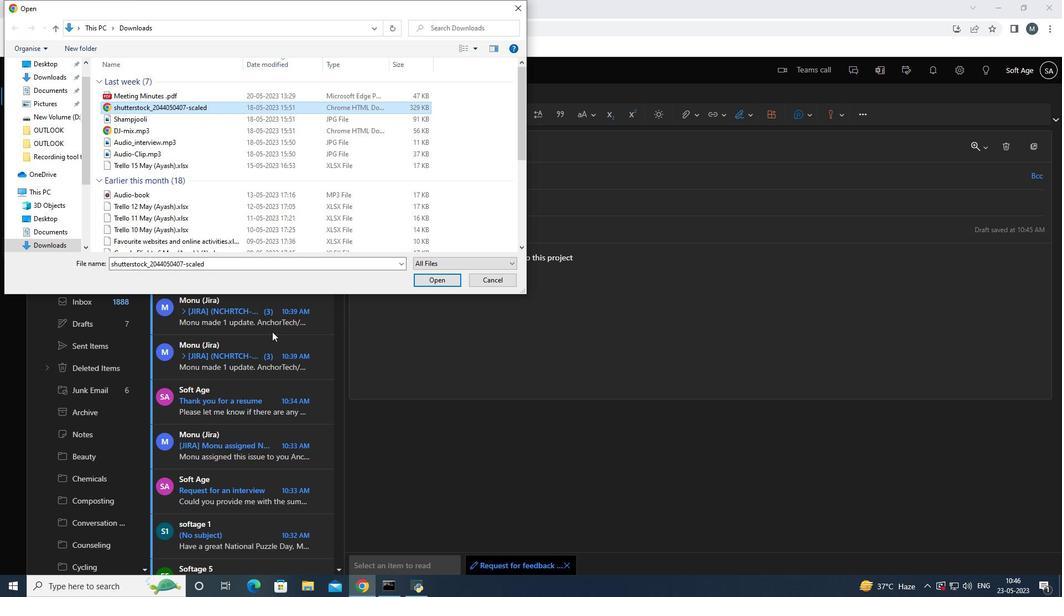 
Action: Key pressed <Key.shift>Audio<Key.shift><Key.shift>_news<Key.shift>_story.mp3
Screenshot: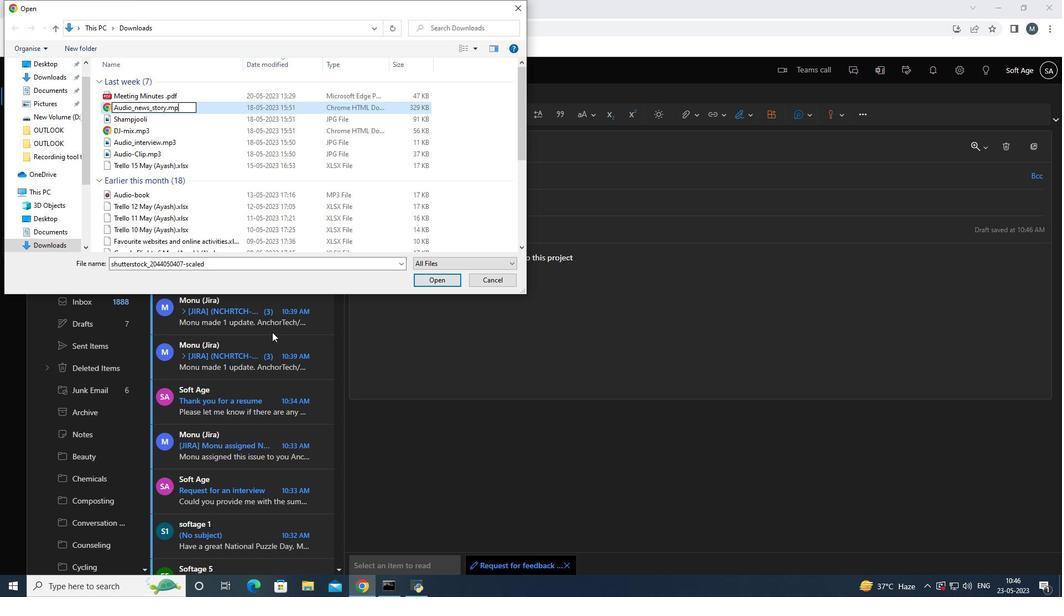 
Action: Mouse moved to (203, 133)
Screenshot: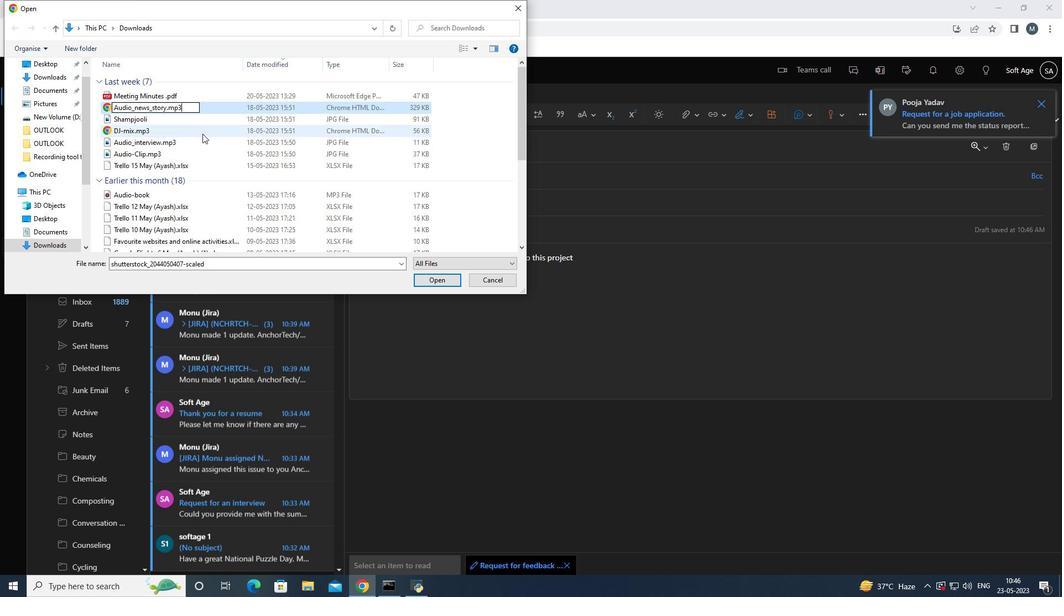 
Action: Mouse pressed left at (203, 133)
Screenshot: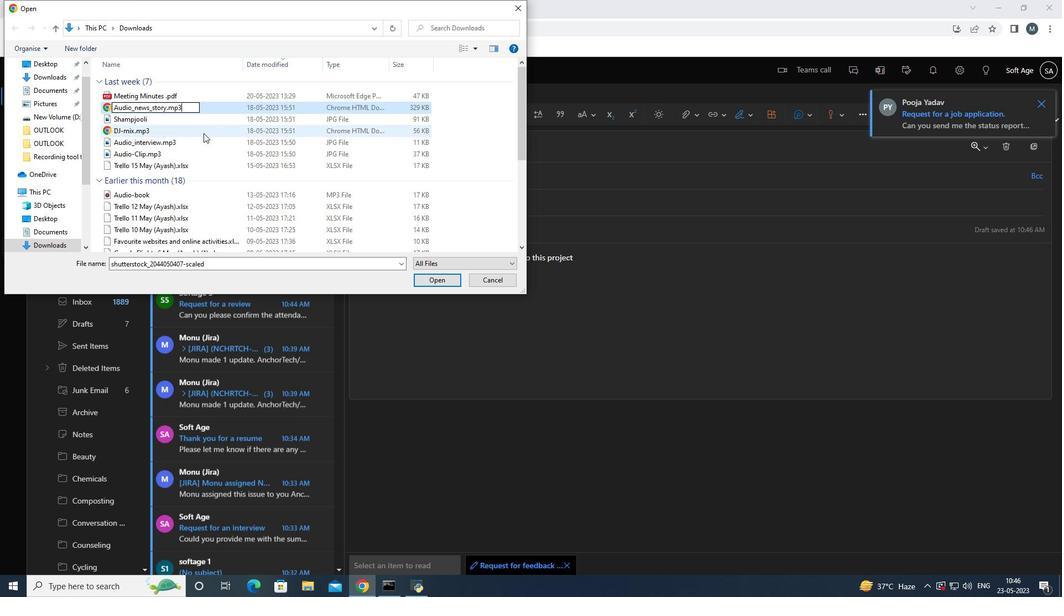 
Action: Mouse moved to (223, 114)
Screenshot: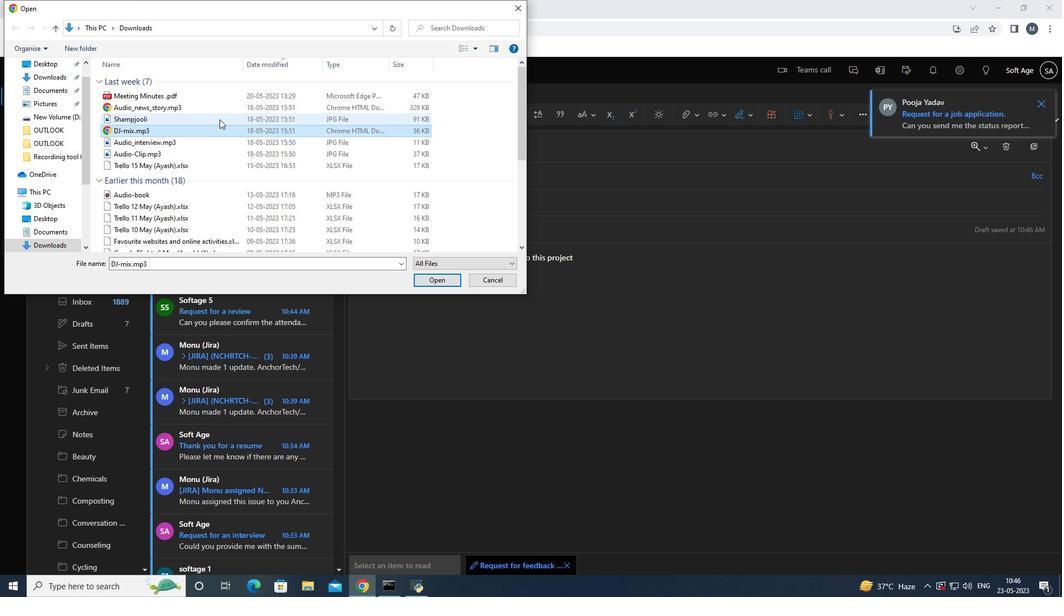 
Action: Mouse pressed left at (223, 114)
Screenshot: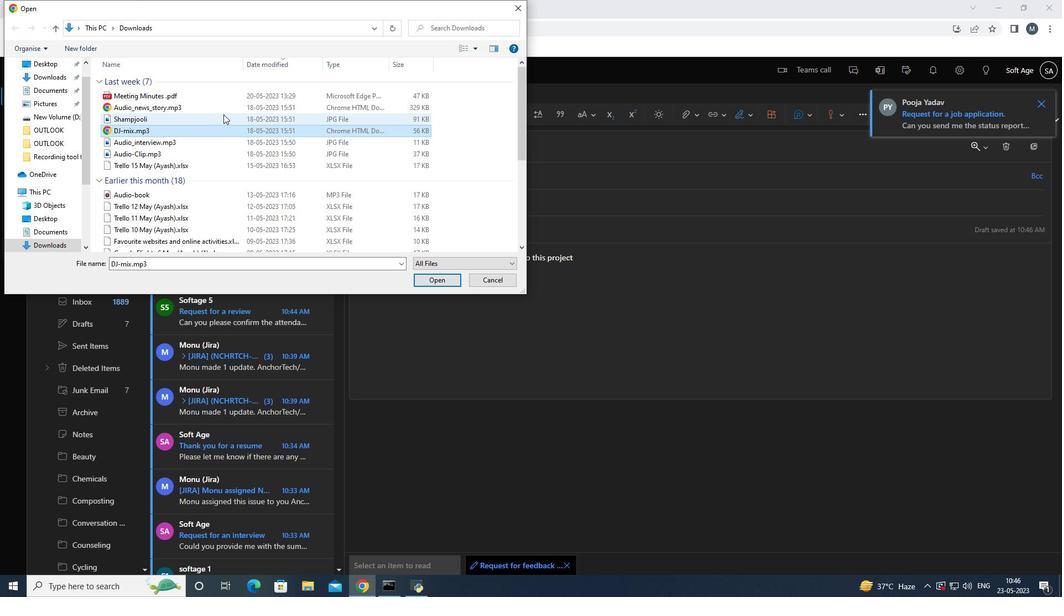 
Action: Mouse moved to (225, 109)
Screenshot: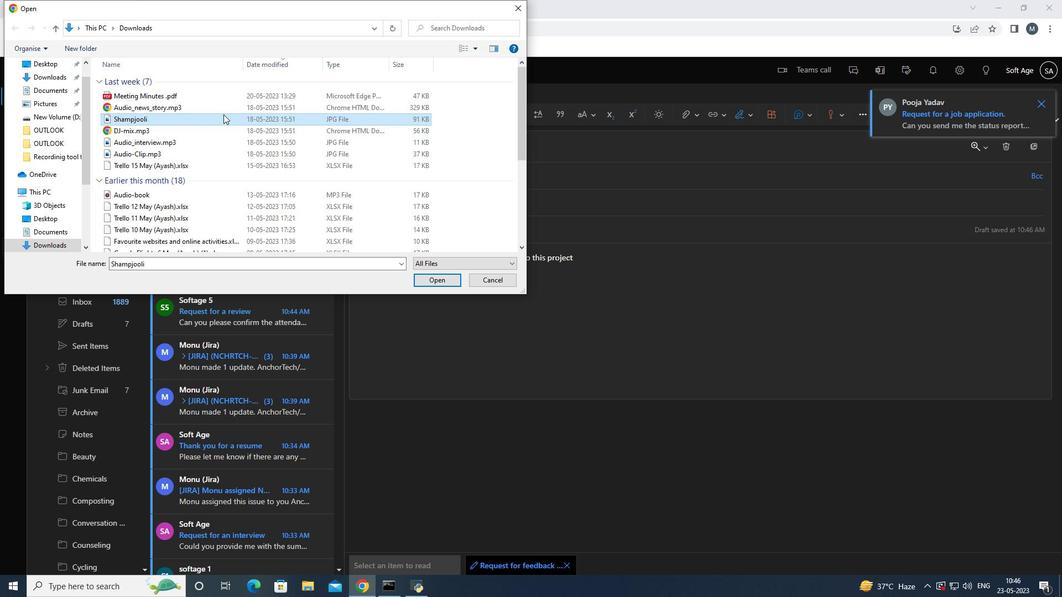
Action: Mouse pressed left at (225, 109)
Screenshot: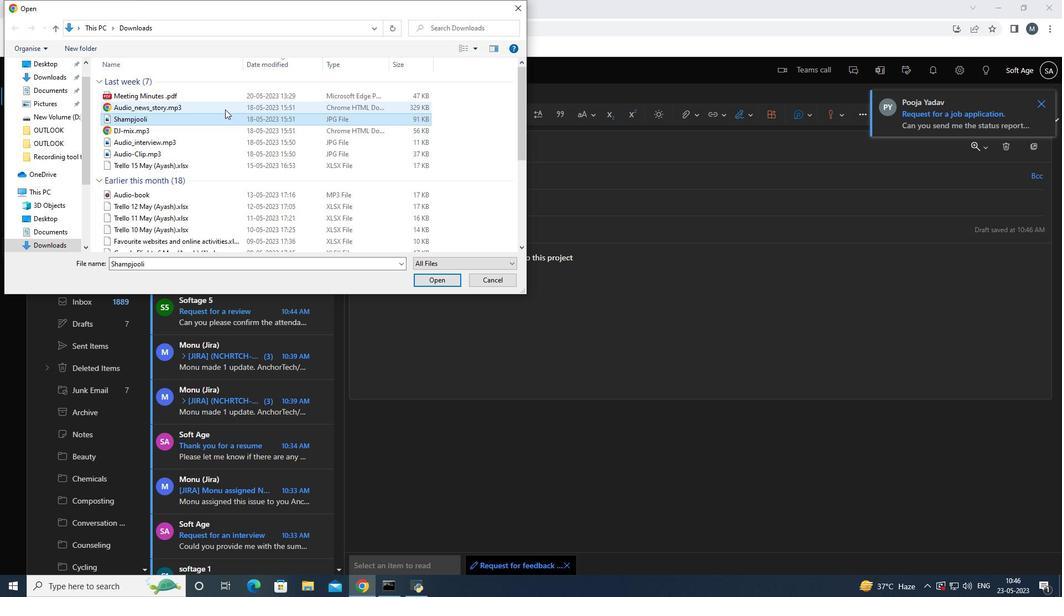
Action: Mouse moved to (438, 281)
Screenshot: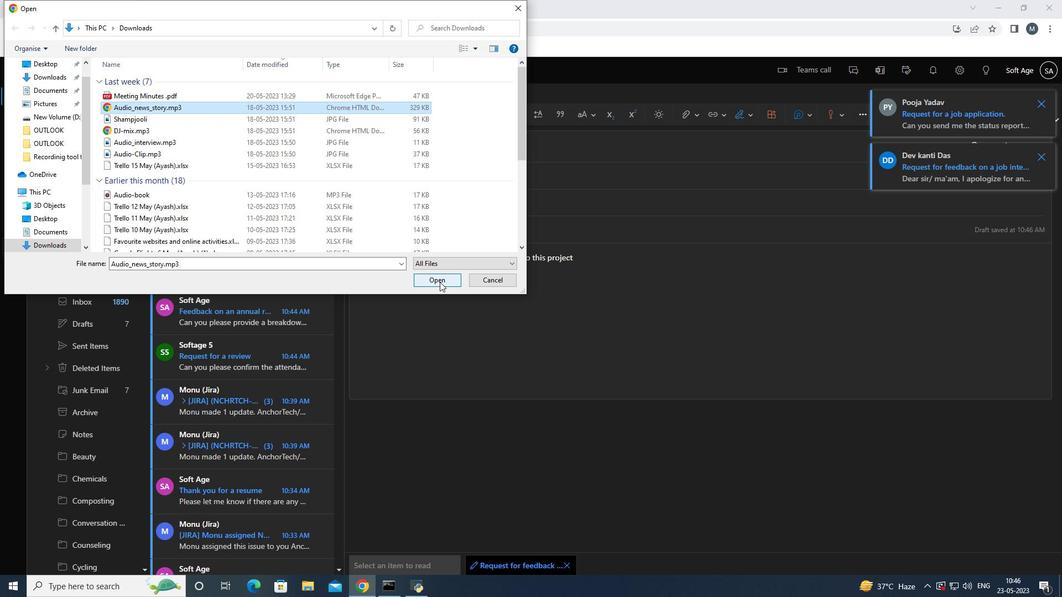 
Action: Mouse pressed left at (438, 281)
Screenshot: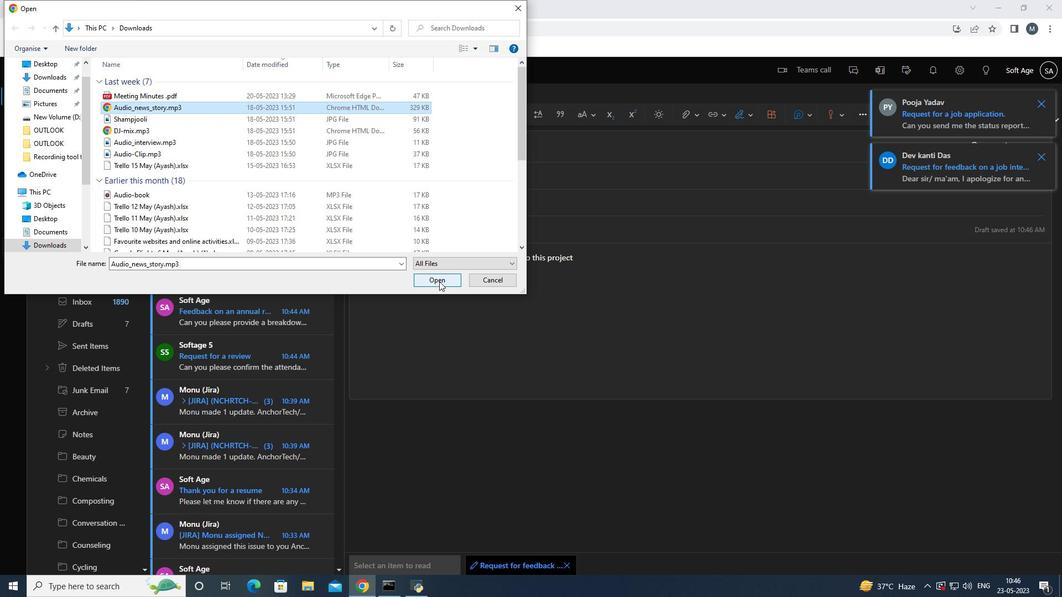 
Action: Mouse moved to (540, 308)
Screenshot: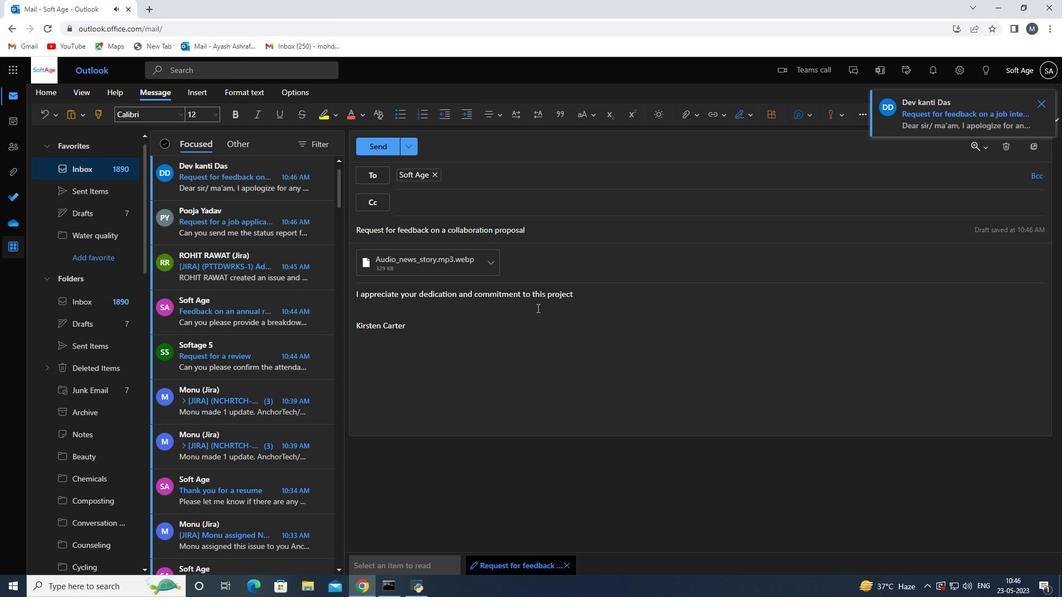 
Action: Mouse scrolled (540, 308) with delta (0, 0)
Screenshot: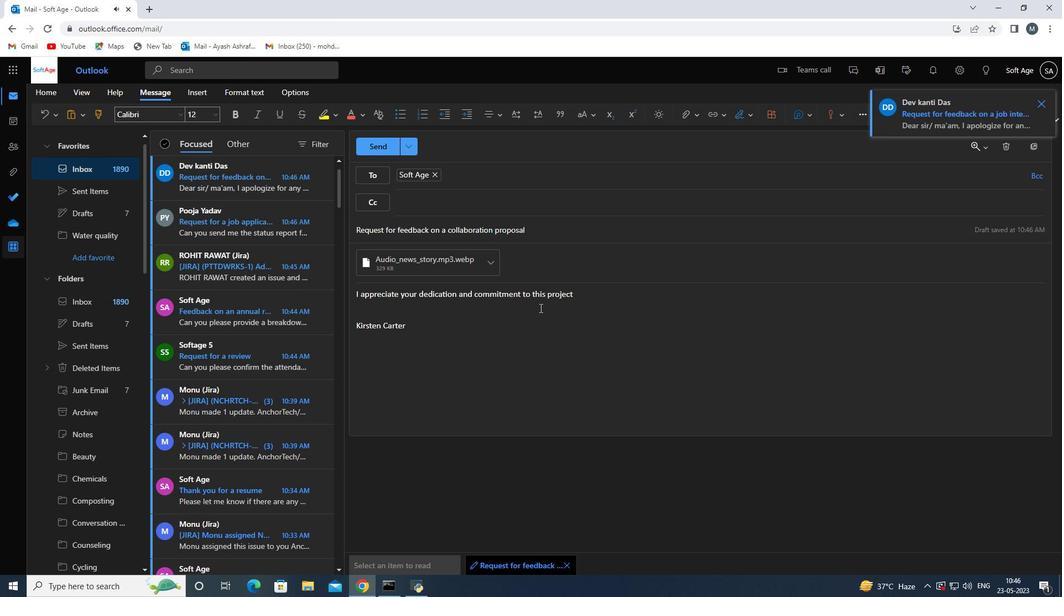 
Action: Mouse scrolled (540, 308) with delta (0, 0)
Screenshot: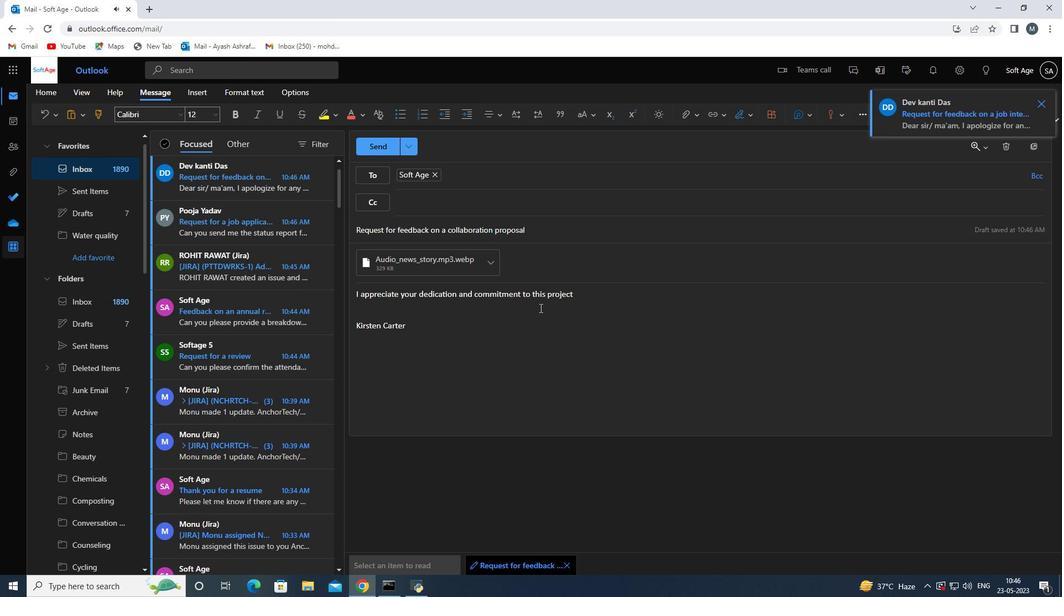 
Action: Mouse moved to (490, 236)
Screenshot: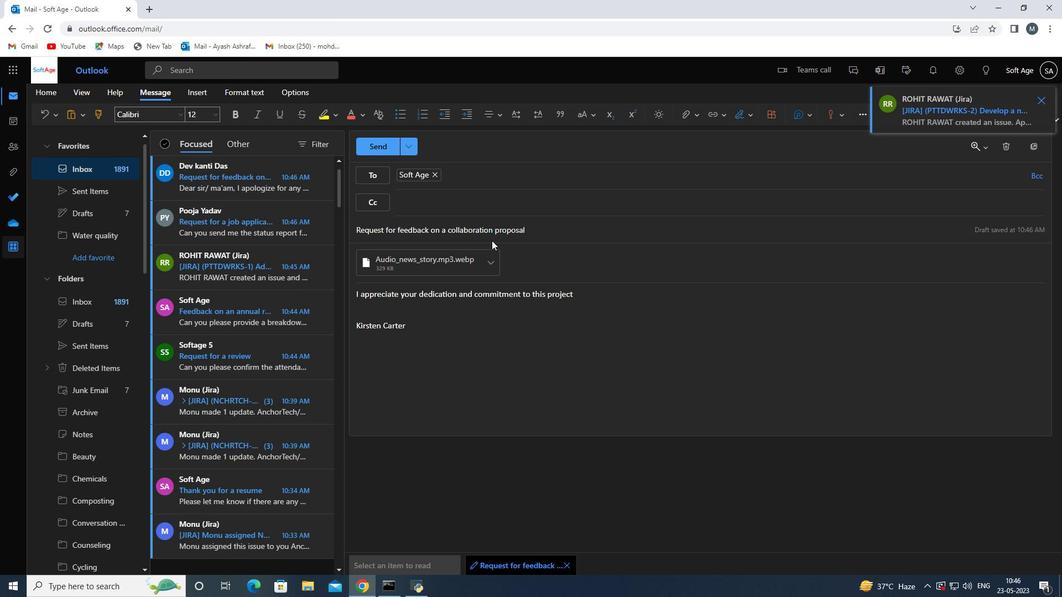 
Action: Mouse scrolled (490, 237) with delta (0, 0)
Screenshot: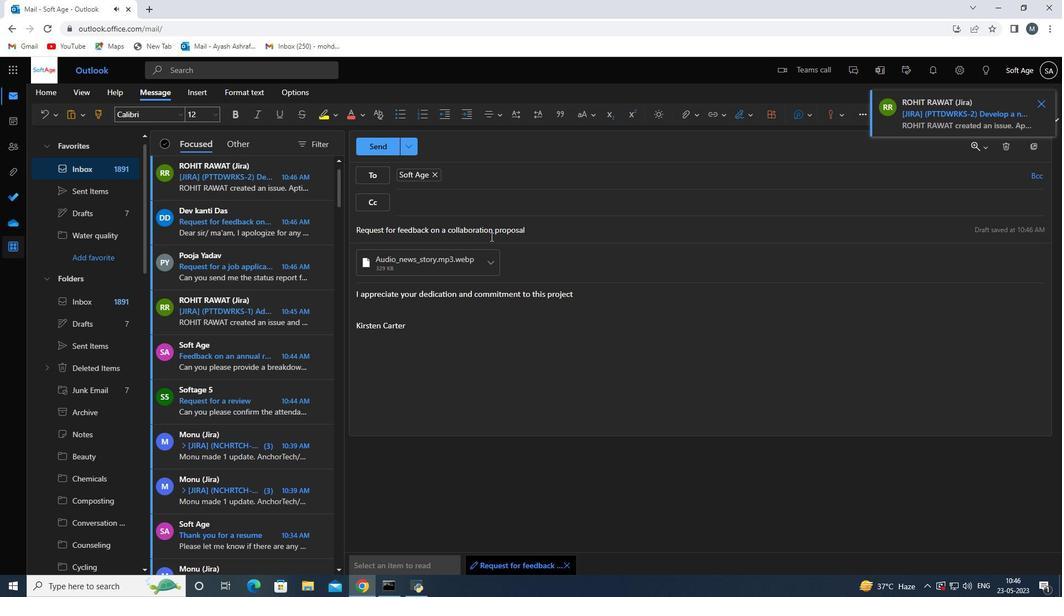 
Action: Mouse scrolled (490, 237) with delta (0, 0)
Screenshot: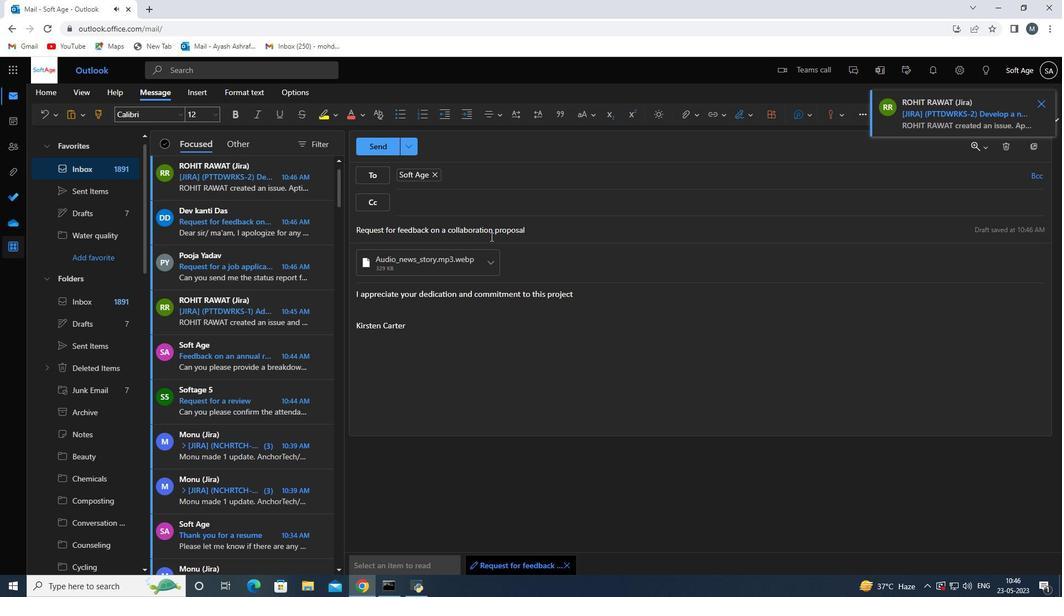 
Action: Mouse scrolled (490, 237) with delta (0, 0)
Screenshot: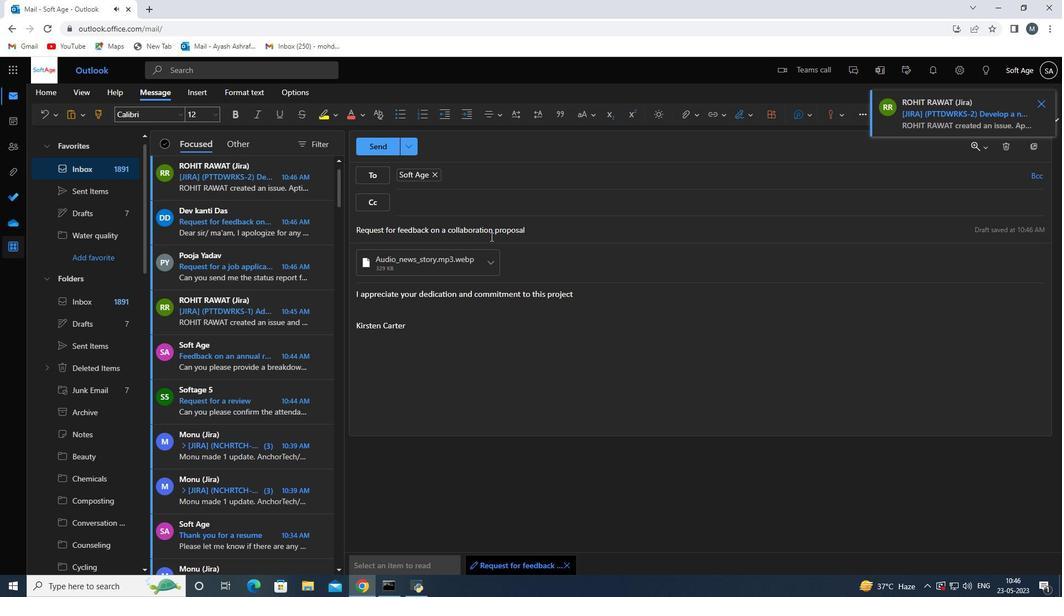 
Action: Mouse scrolled (490, 237) with delta (0, 0)
Screenshot: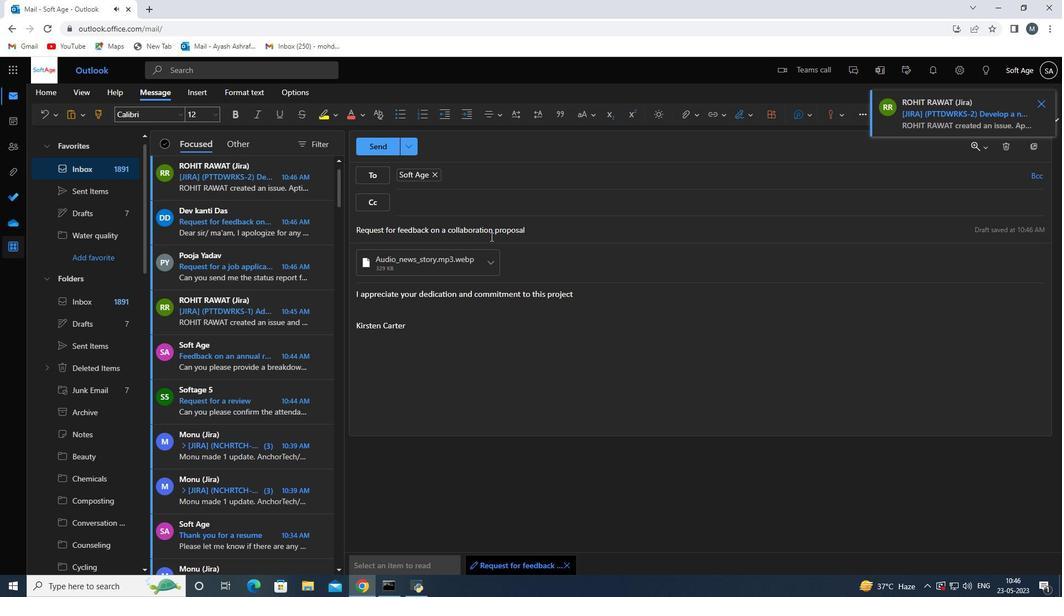 
Action: Mouse scrolled (490, 237) with delta (0, 0)
Screenshot: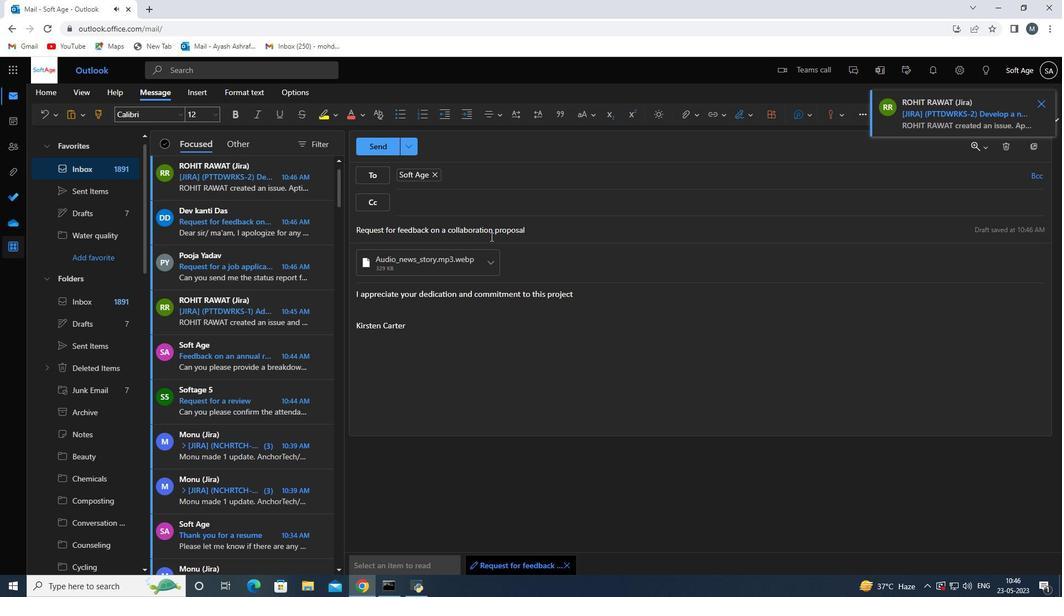 
Action: Mouse moved to (380, 147)
Screenshot: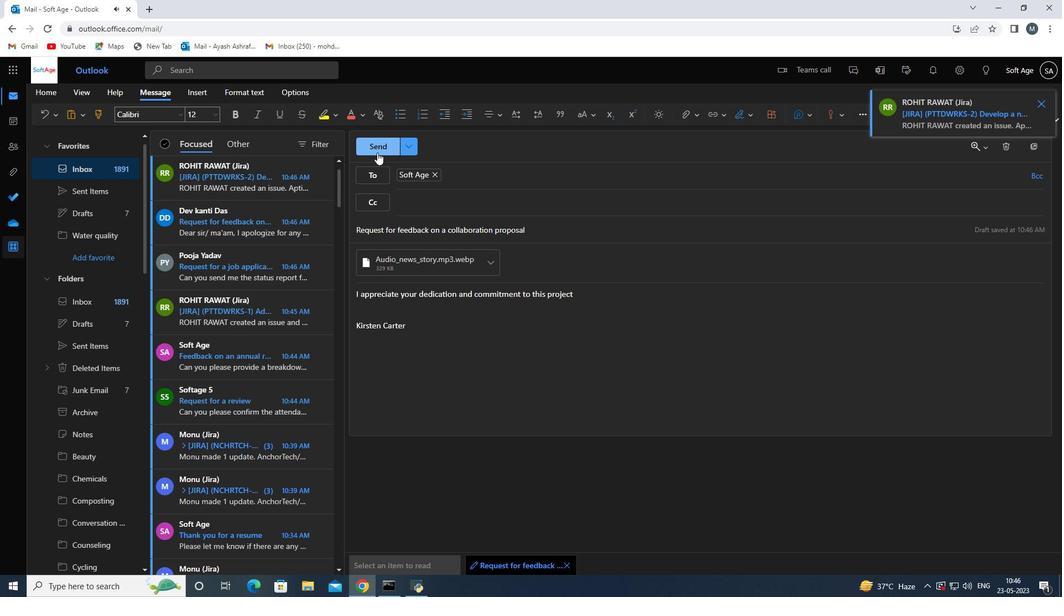 
Action: Mouse pressed left at (380, 147)
Screenshot: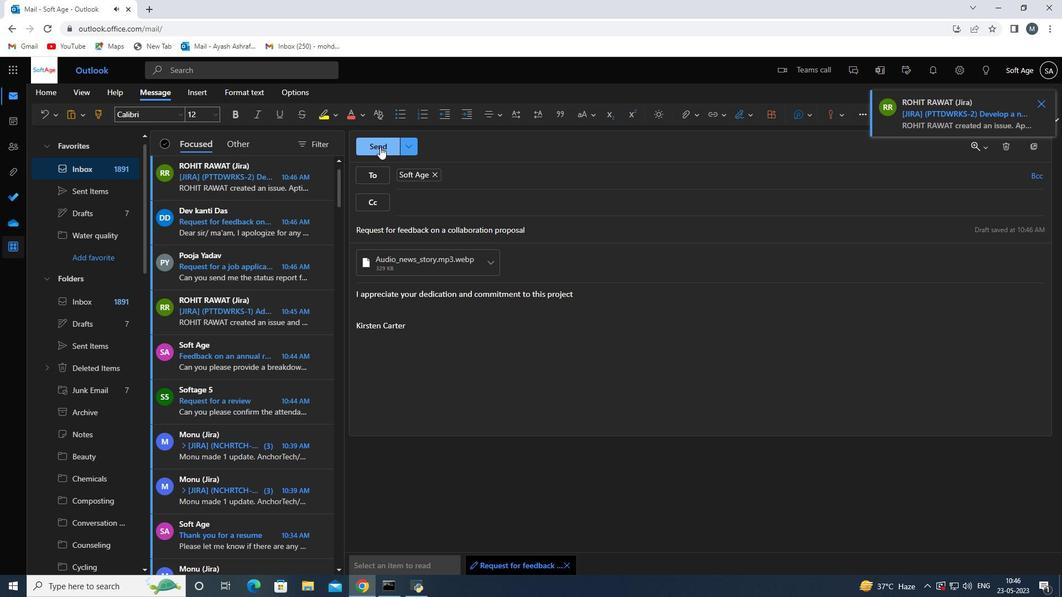 
Action: Mouse moved to (173, 310)
Screenshot: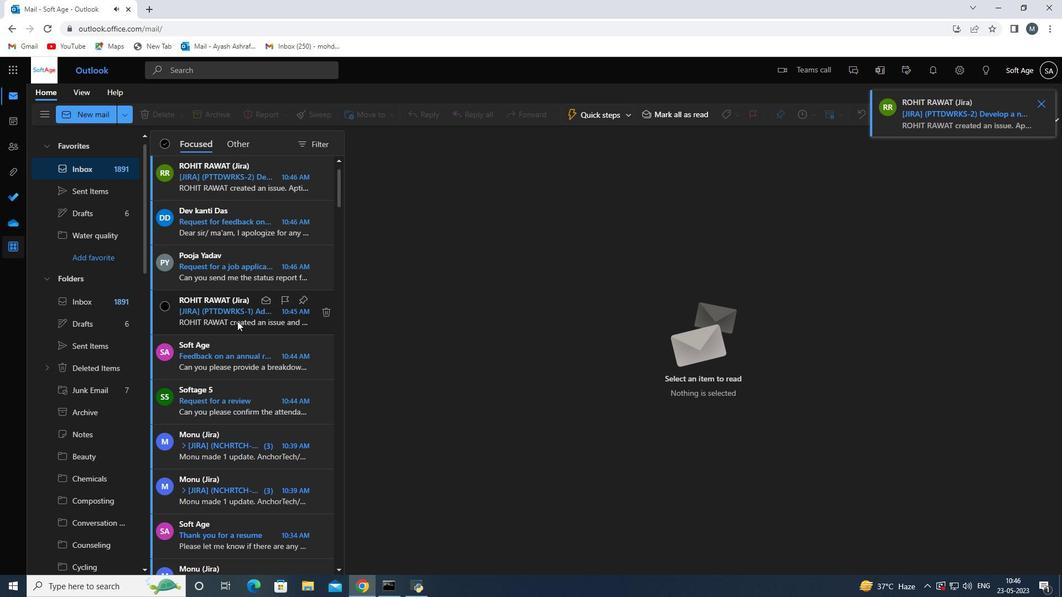 
Action: Mouse scrolled (173, 311) with delta (0, 0)
Screenshot: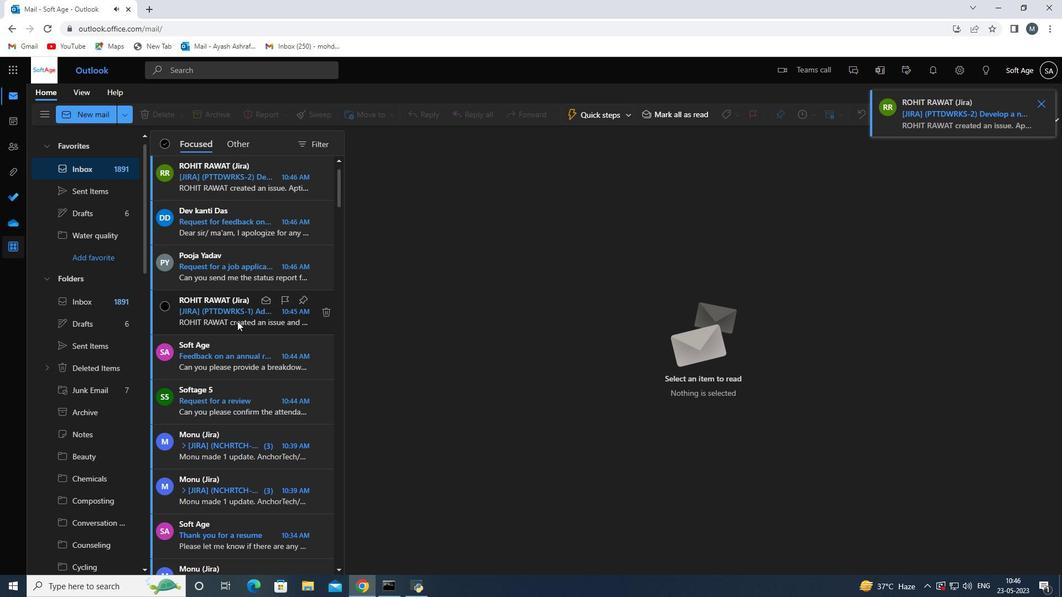 
Action: Mouse moved to (152, 296)
Screenshot: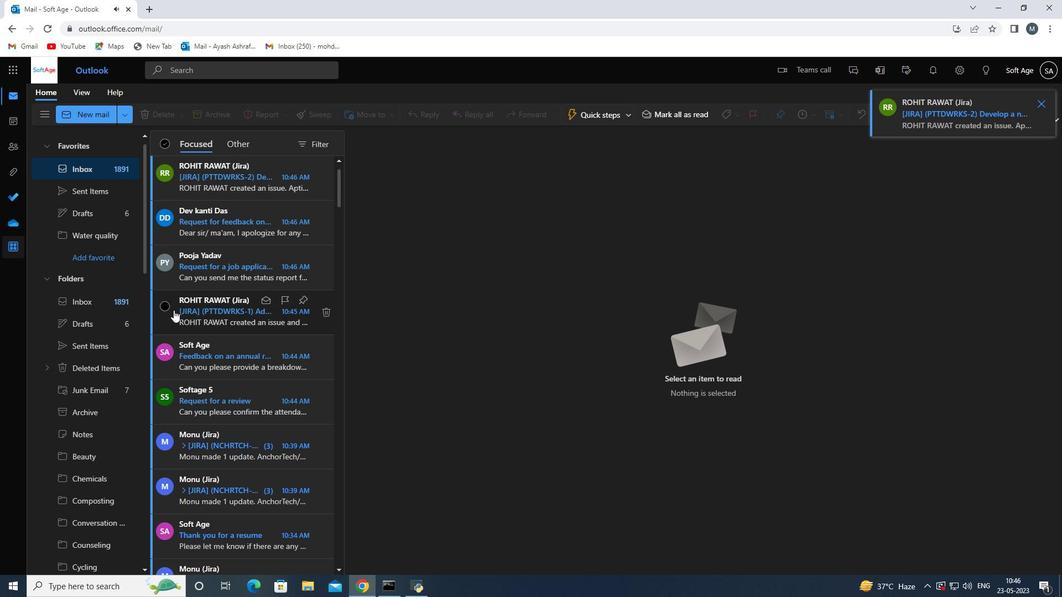 
Action: Mouse scrolled (170, 309) with delta (0, 0)
Screenshot: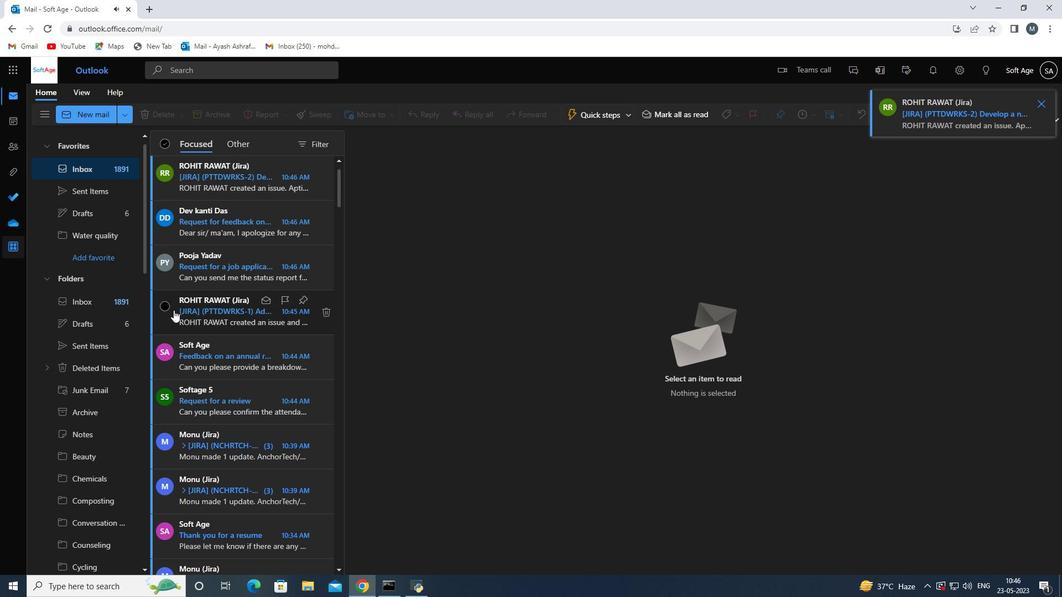 
Action: Mouse moved to (151, 295)
Screenshot: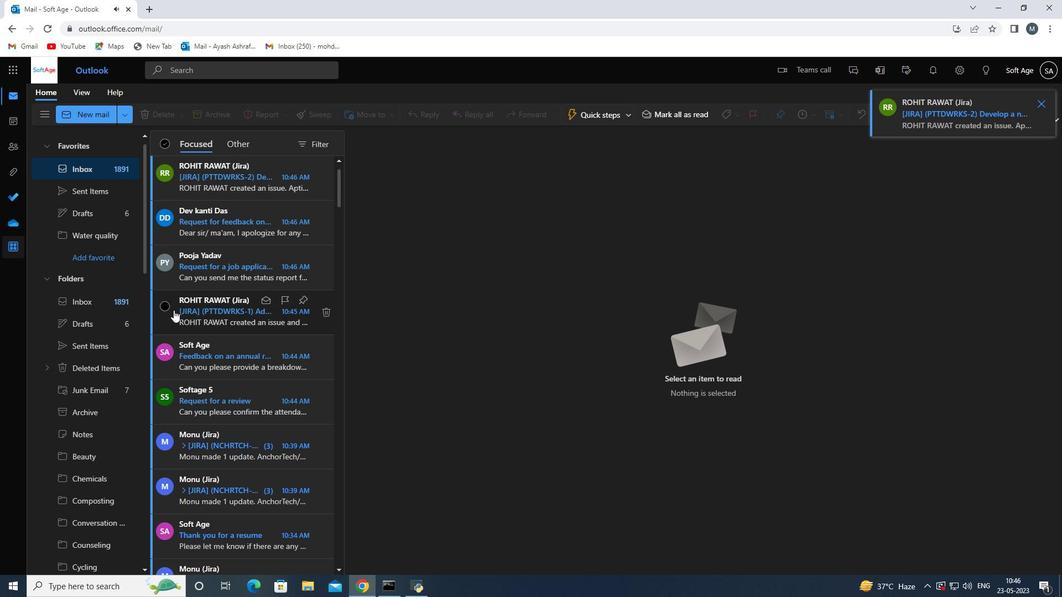 
Action: Mouse scrolled (170, 308) with delta (0, 0)
Screenshot: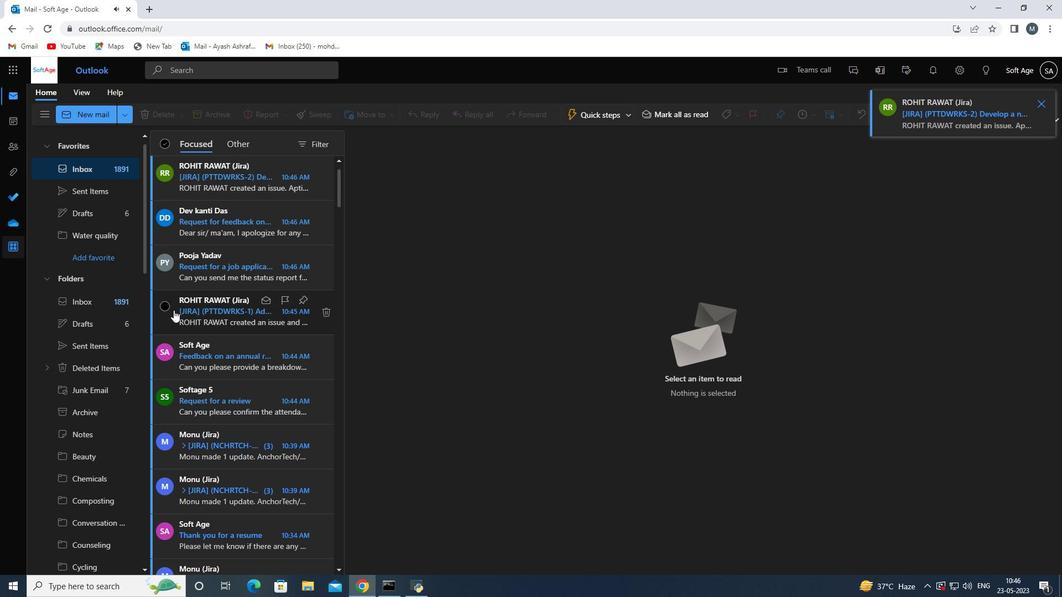 
Action: Mouse moved to (148, 289)
Screenshot: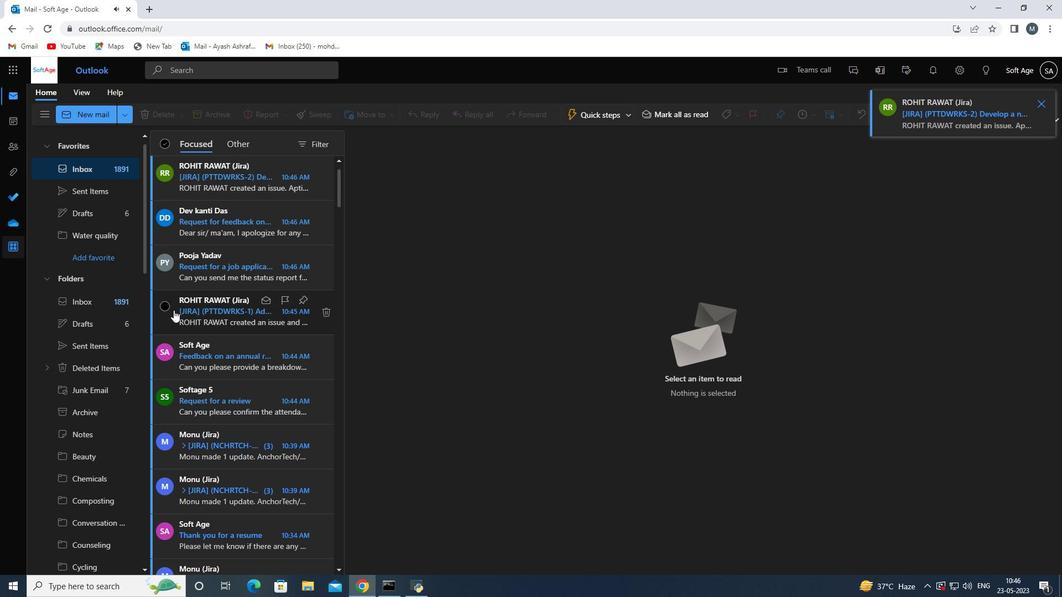 
Action: Mouse scrolled (170, 308) with delta (0, 0)
Screenshot: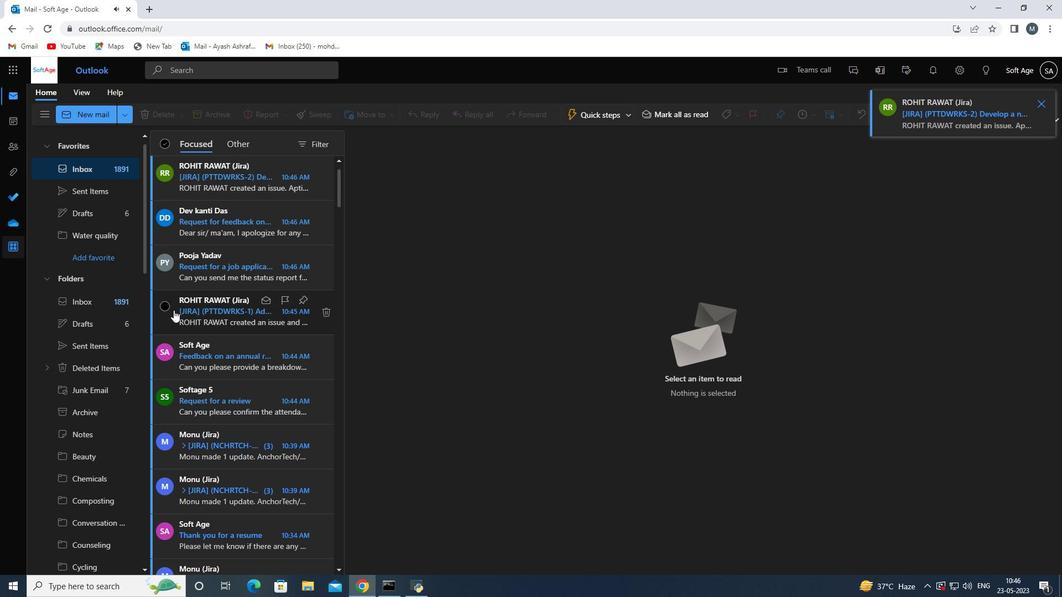 
Action: Mouse moved to (139, 277)
Screenshot: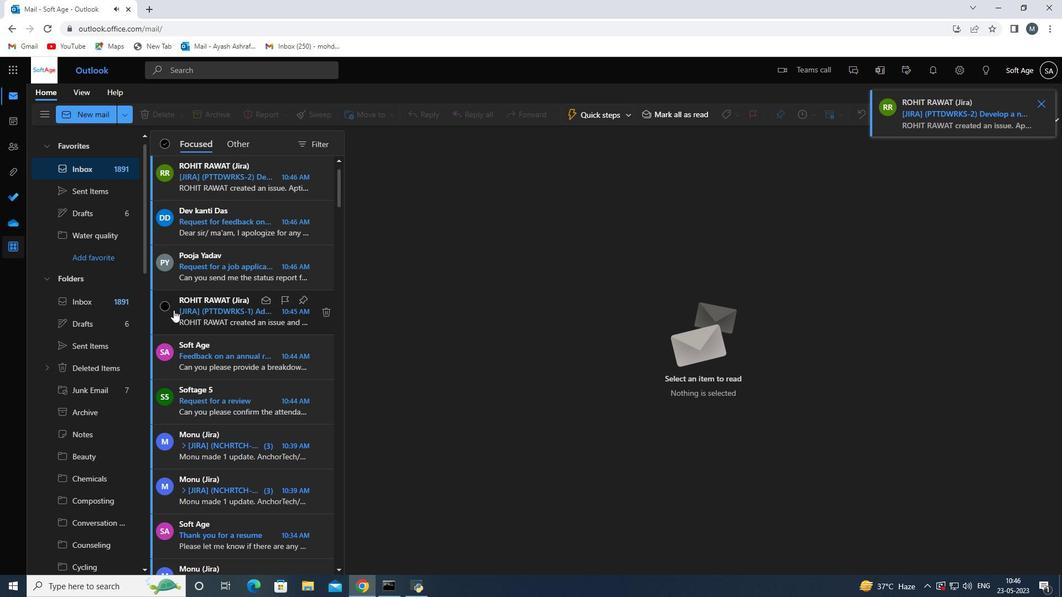 
Action: Mouse scrolled (170, 308) with delta (0, 0)
Screenshot: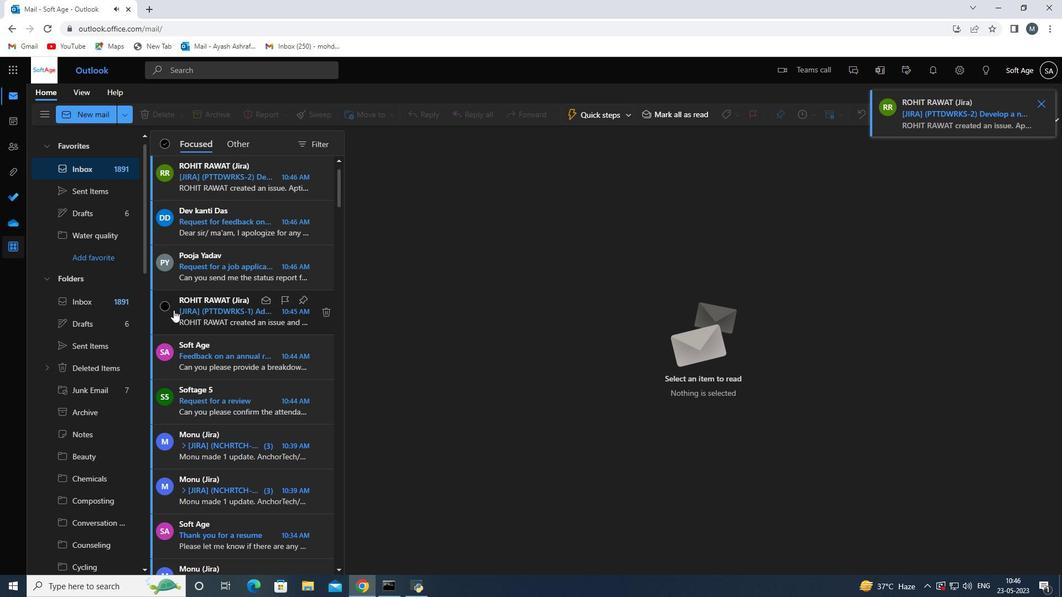 
Action: Mouse moved to (131, 266)
Screenshot: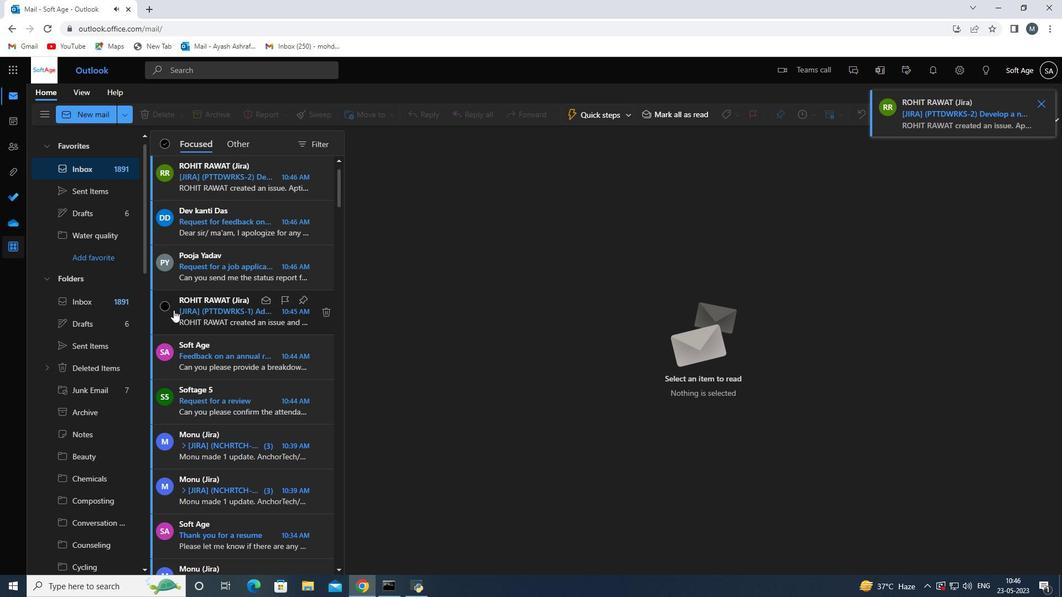 
Action: Mouse scrolled (170, 308) with delta (0, 0)
Screenshot: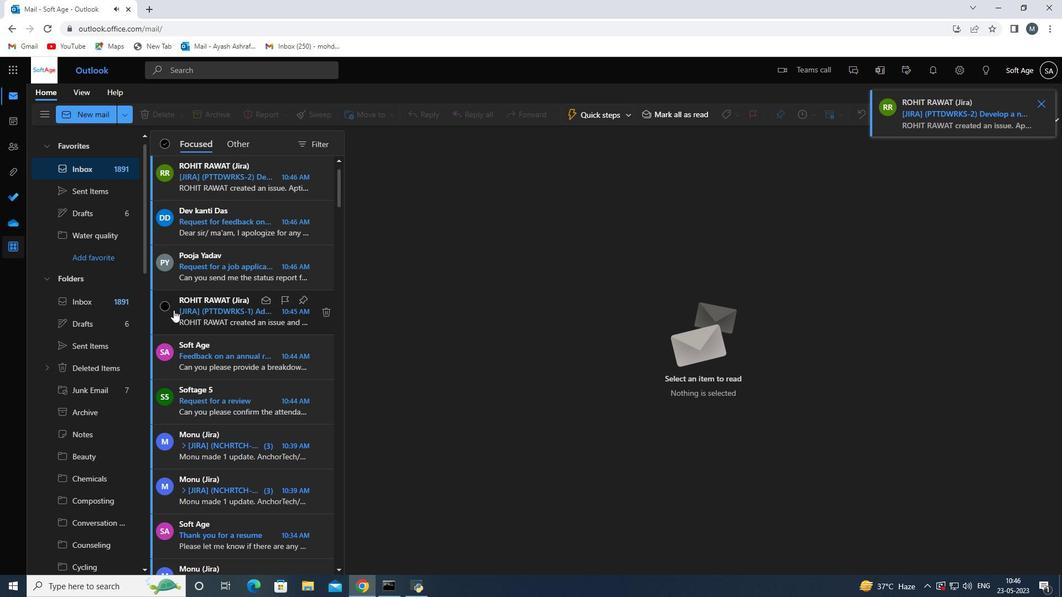 
Action: Mouse moved to (94, 189)
Screenshot: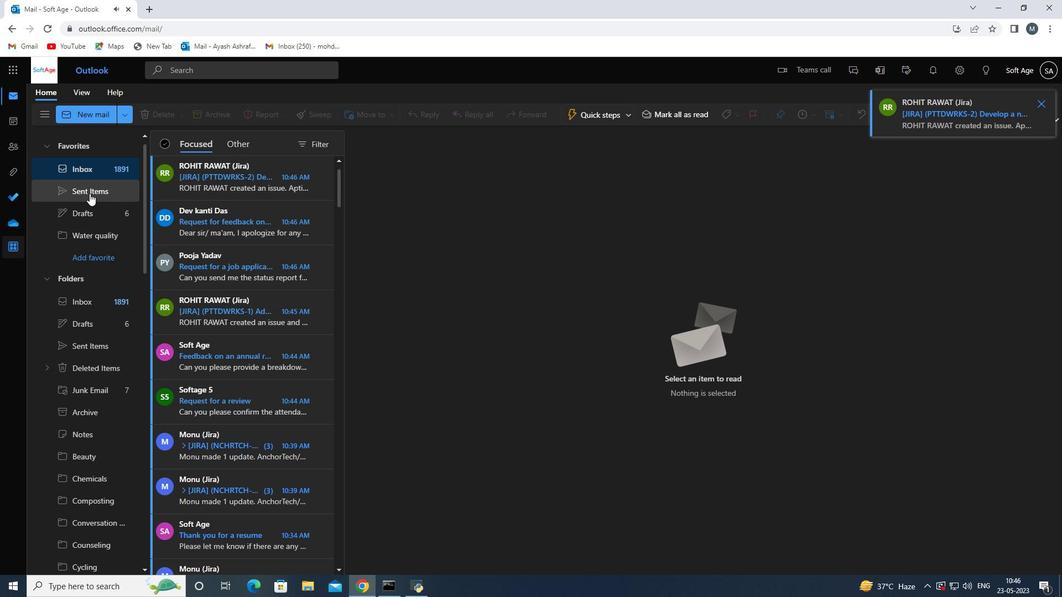 
Action: Mouse pressed left at (94, 189)
Screenshot: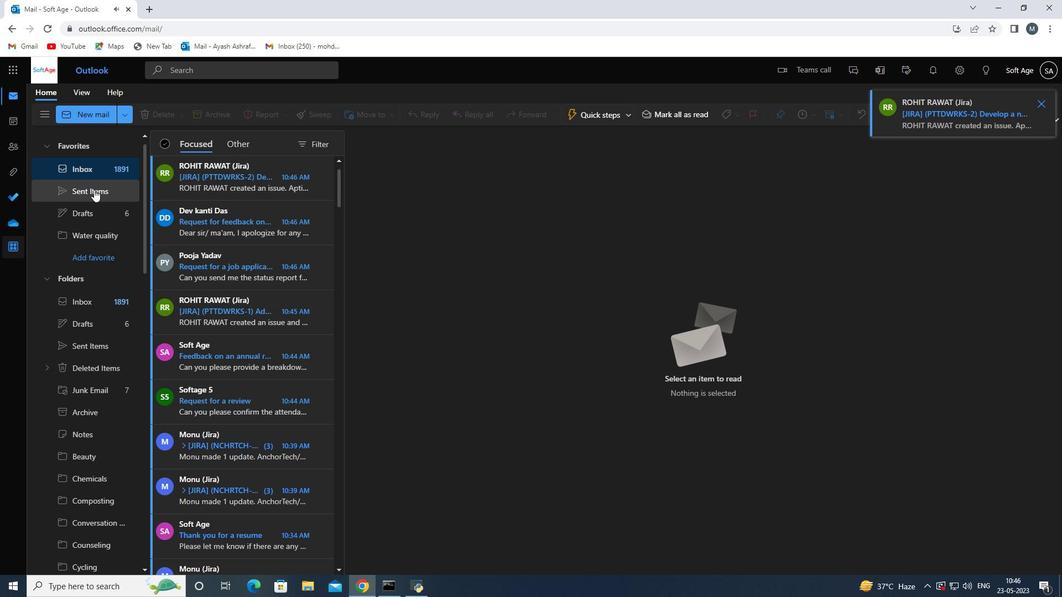 
Action: Mouse moved to (253, 216)
Screenshot: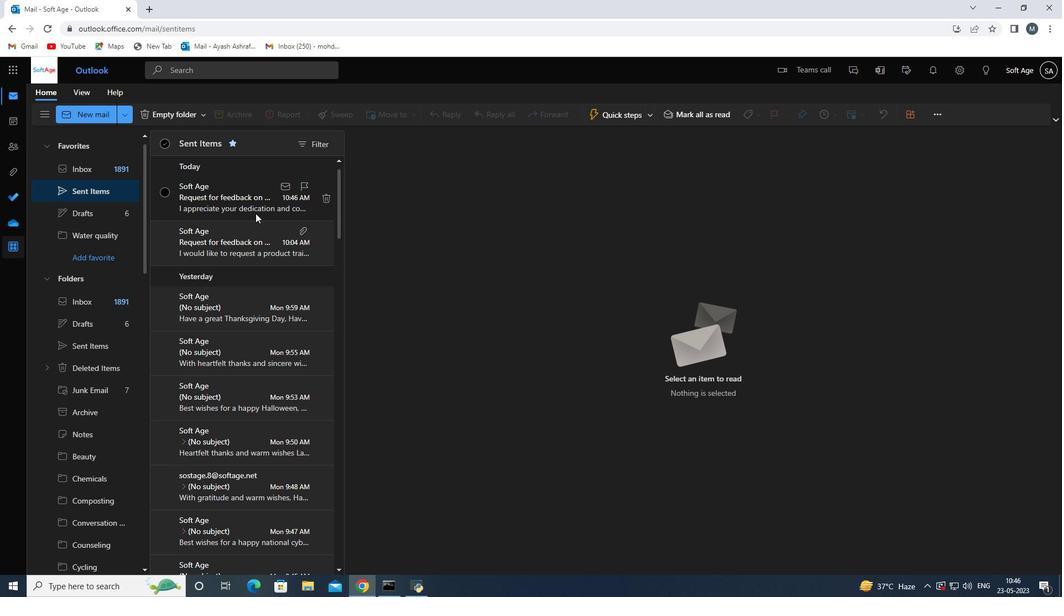 
Action: Mouse scrolled (253, 217) with delta (0, 0)
Screenshot: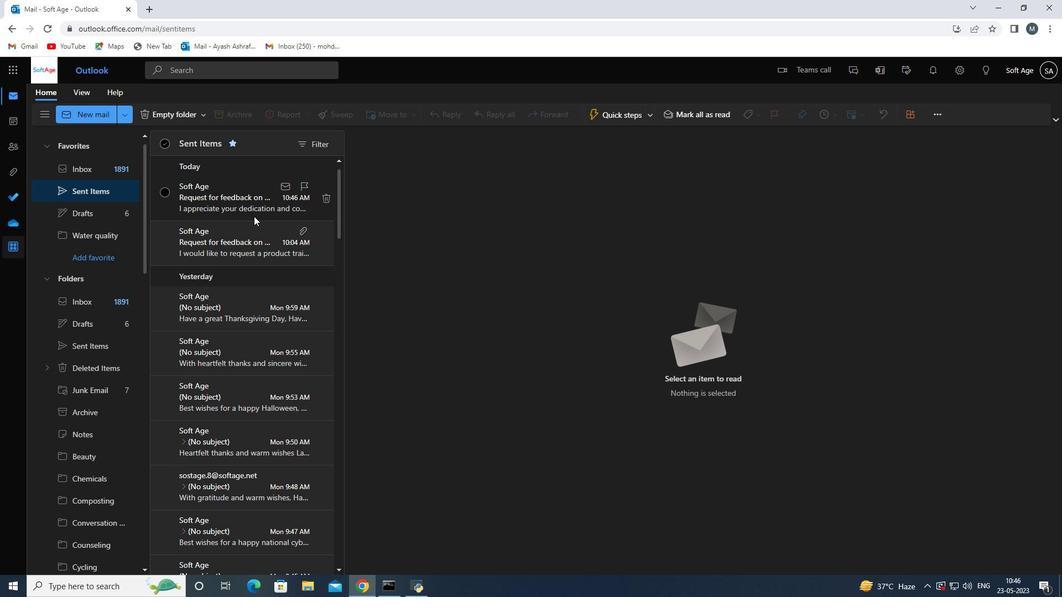 
Action: Mouse scrolled (253, 217) with delta (0, 0)
Screenshot: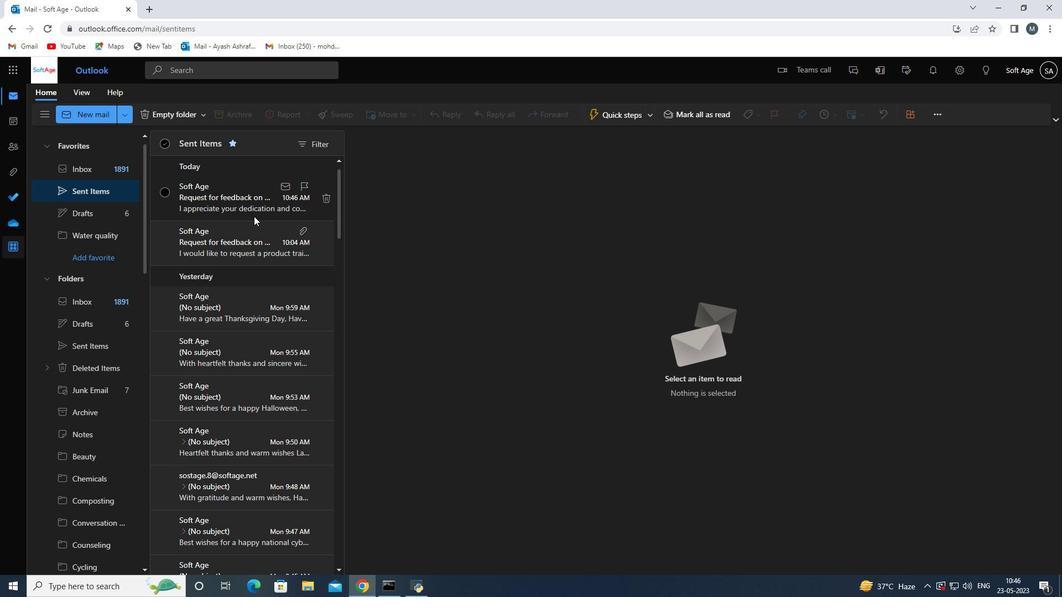 
Action: Mouse scrolled (253, 217) with delta (0, 0)
Screenshot: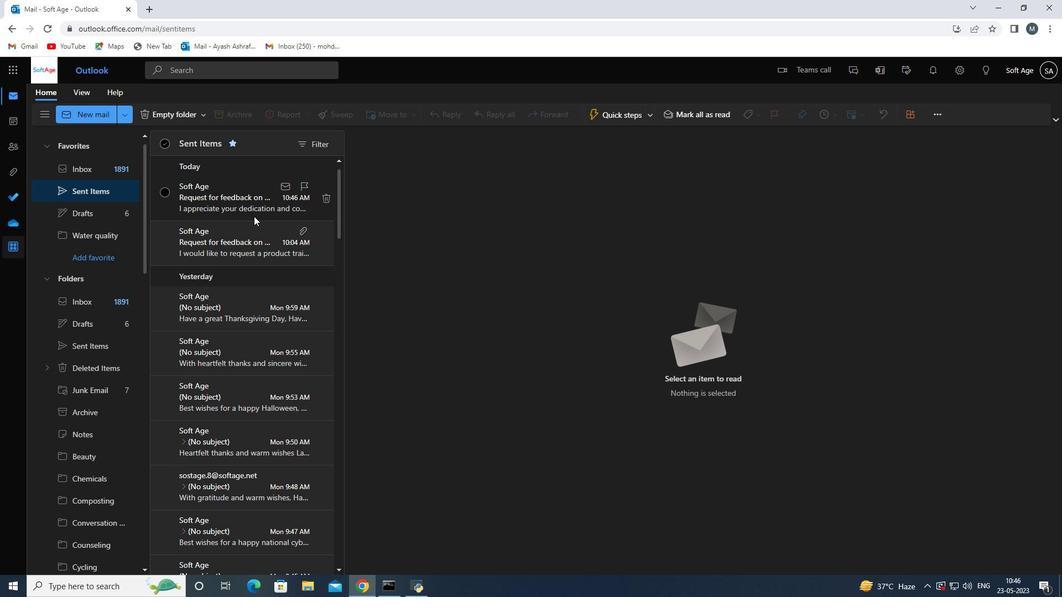 
Action: Mouse scrolled (253, 217) with delta (0, 0)
Screenshot: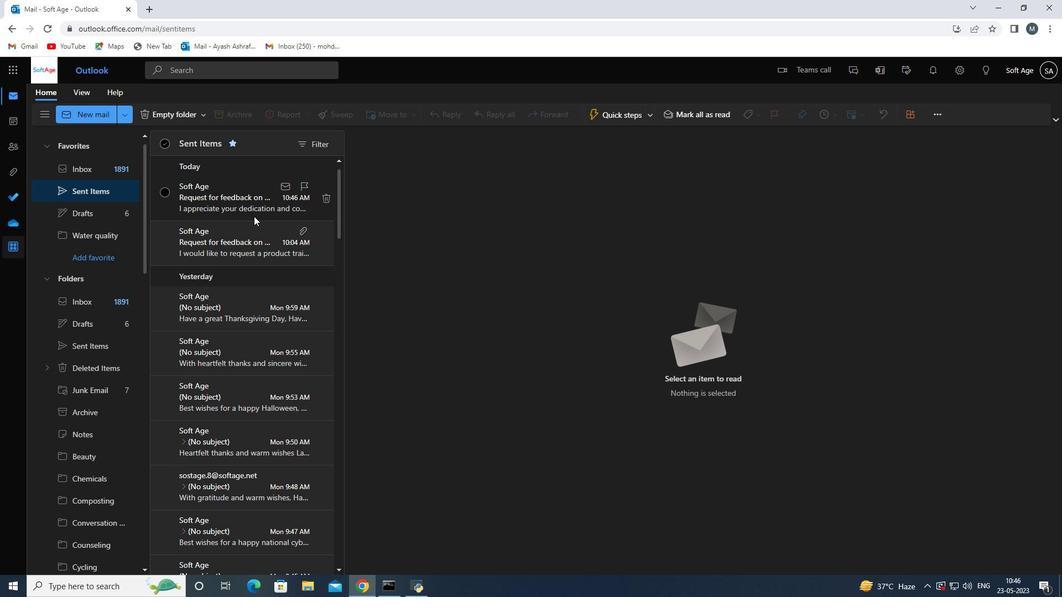 
Action: Mouse scrolled (253, 217) with delta (0, 0)
Screenshot: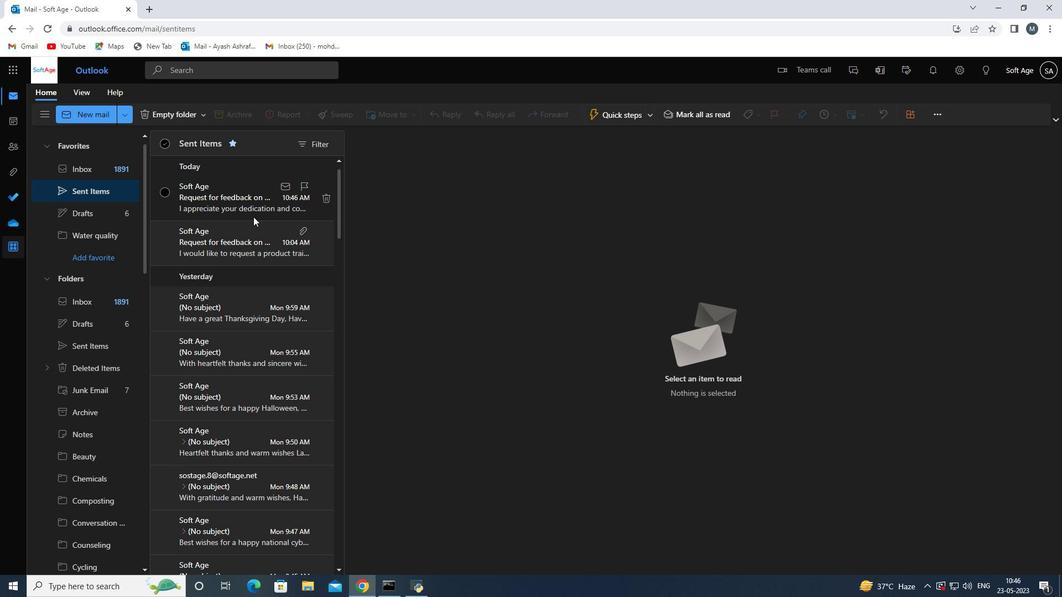 
Action: Mouse scrolled (253, 217) with delta (0, 0)
Screenshot: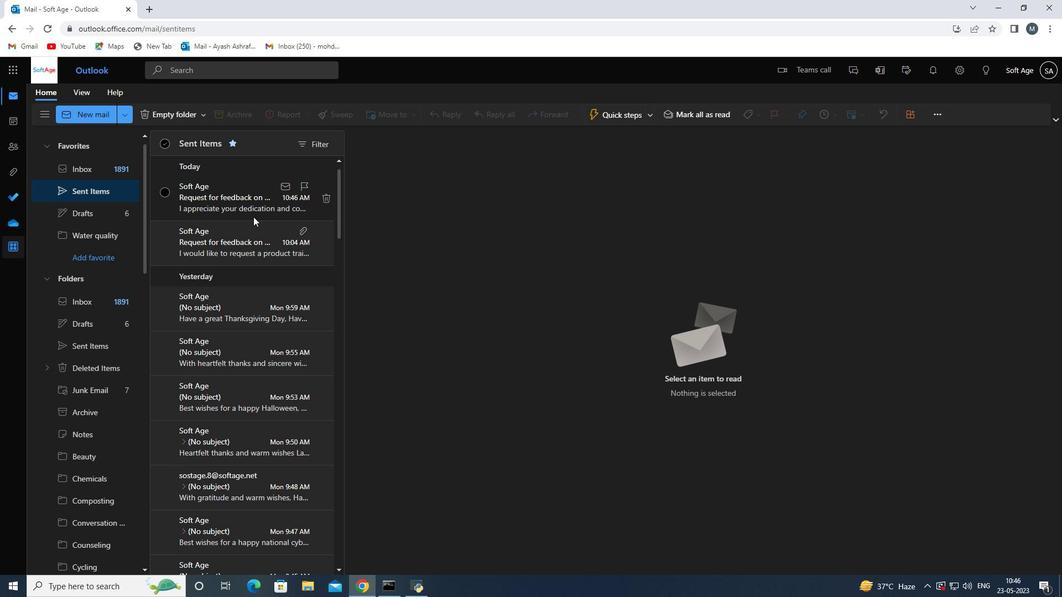 
Action: Mouse moved to (246, 205)
Screenshot: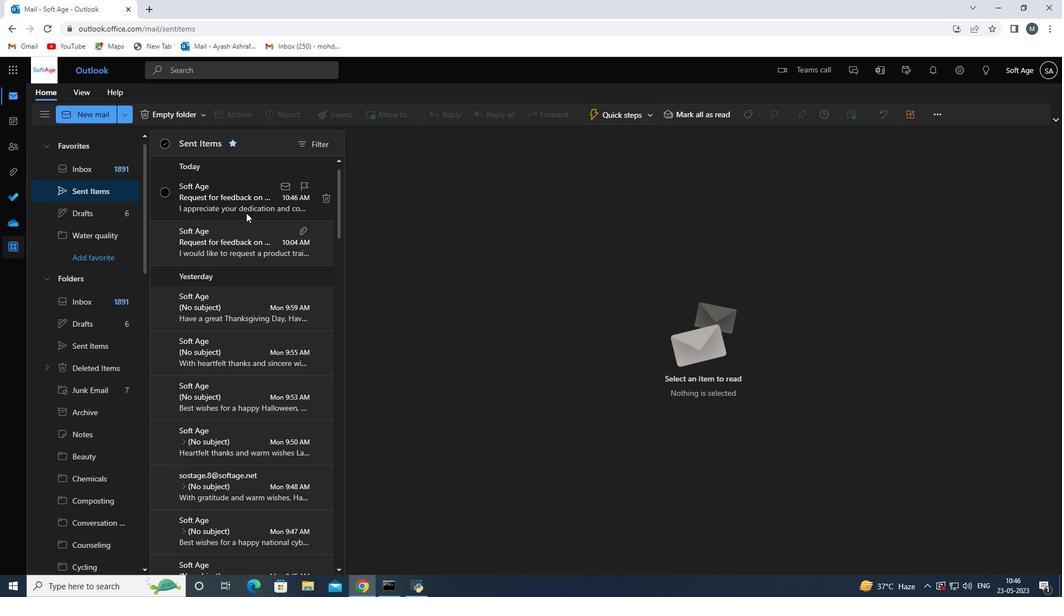 
Action: Mouse pressed left at (246, 205)
Screenshot: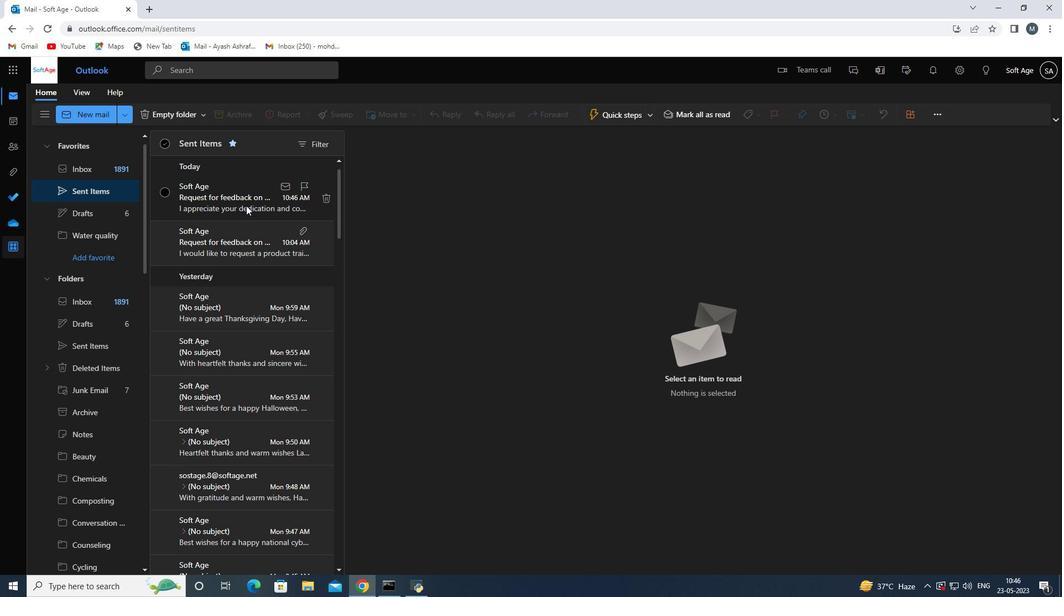 
Action: Mouse moved to (378, 118)
Screenshot: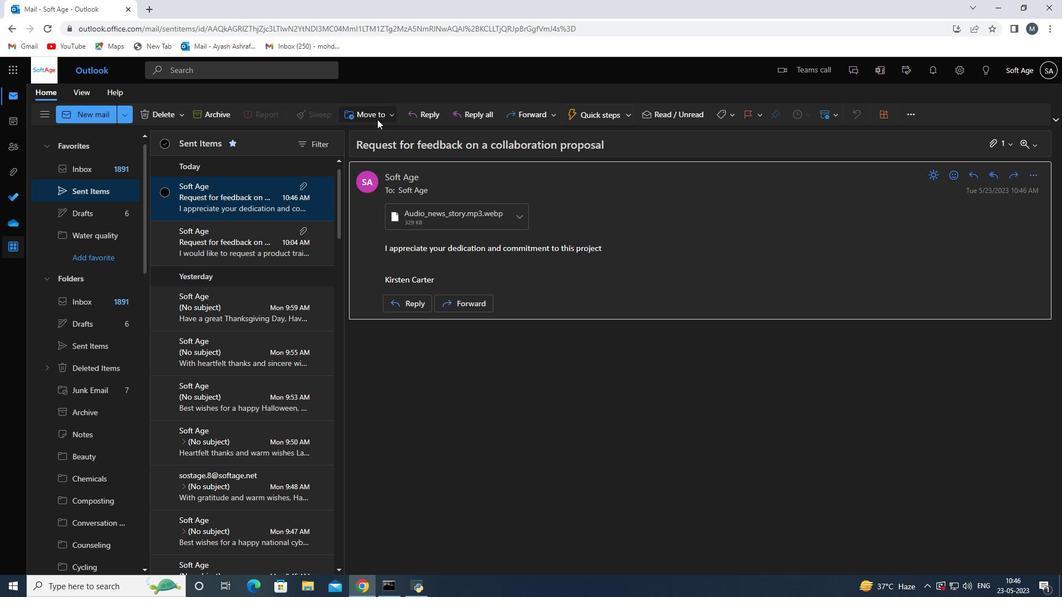 
Action: Mouse pressed left at (378, 118)
Screenshot: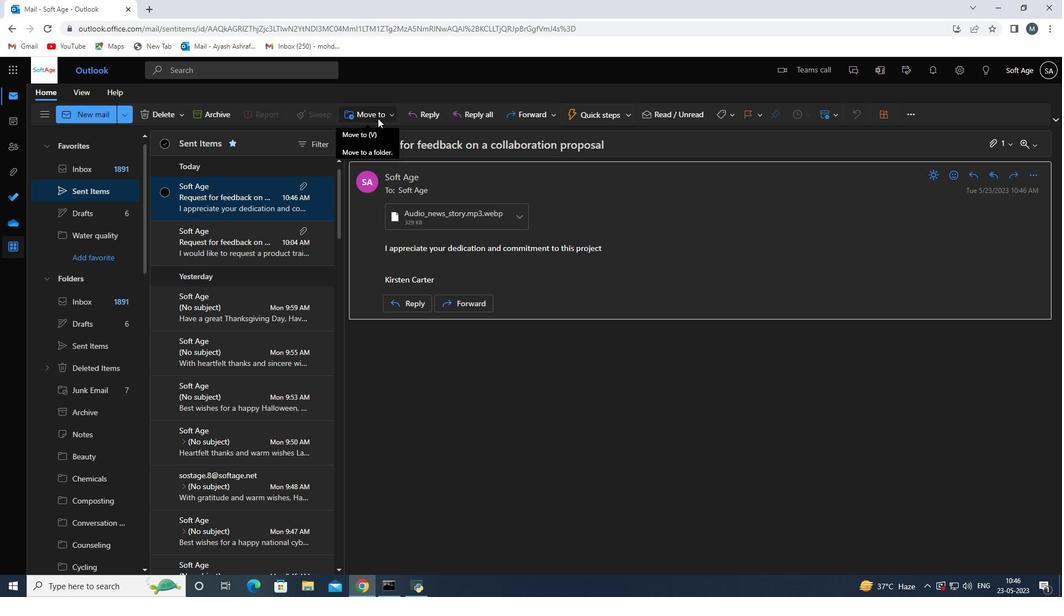 
Action: Mouse moved to (379, 136)
Screenshot: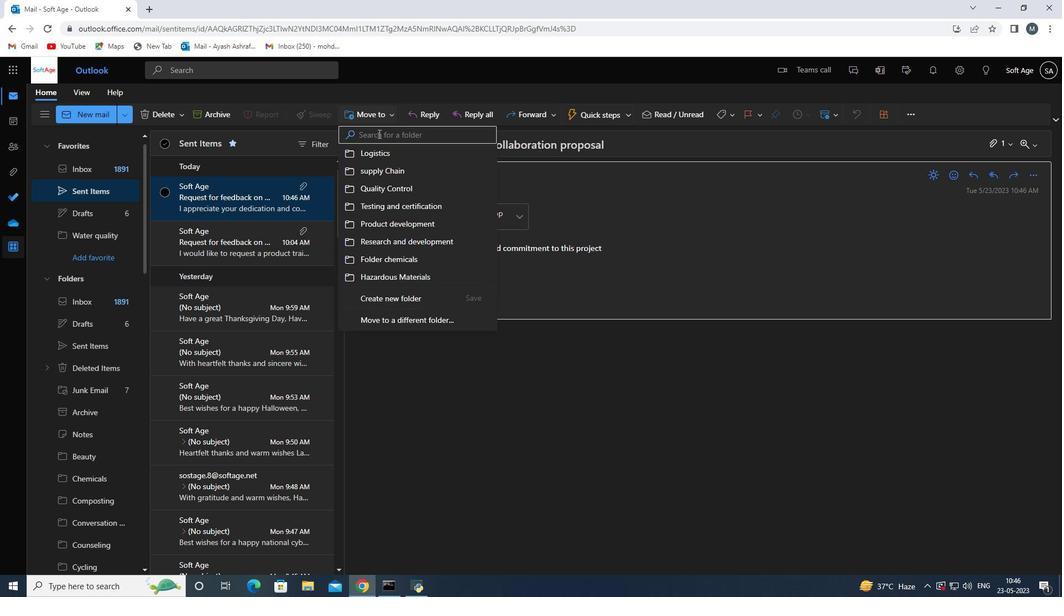 
Action: Mouse pressed left at (379, 136)
Screenshot: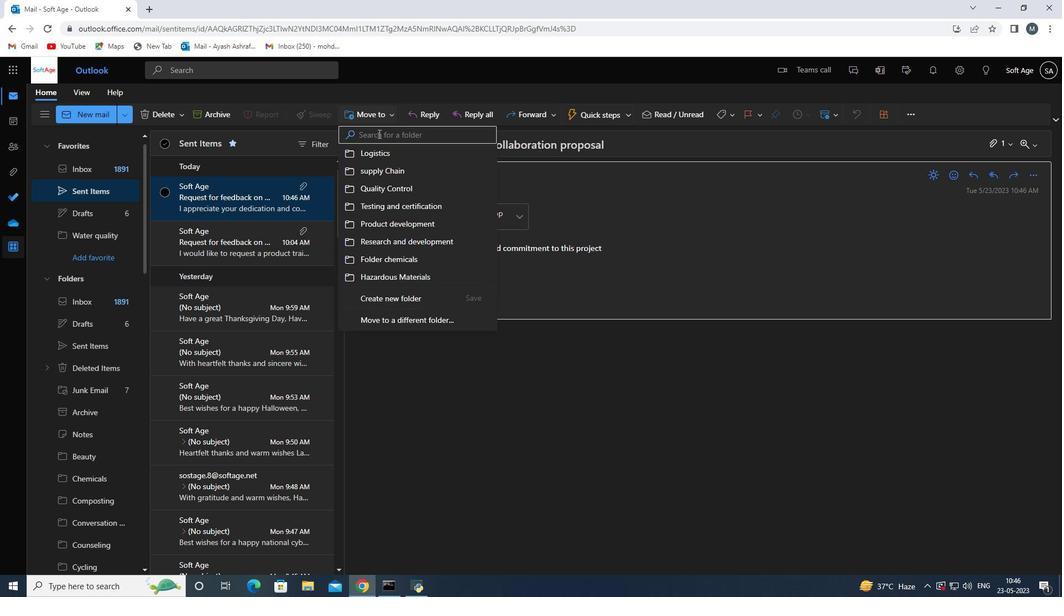 
Action: Mouse moved to (380, 136)
Screenshot: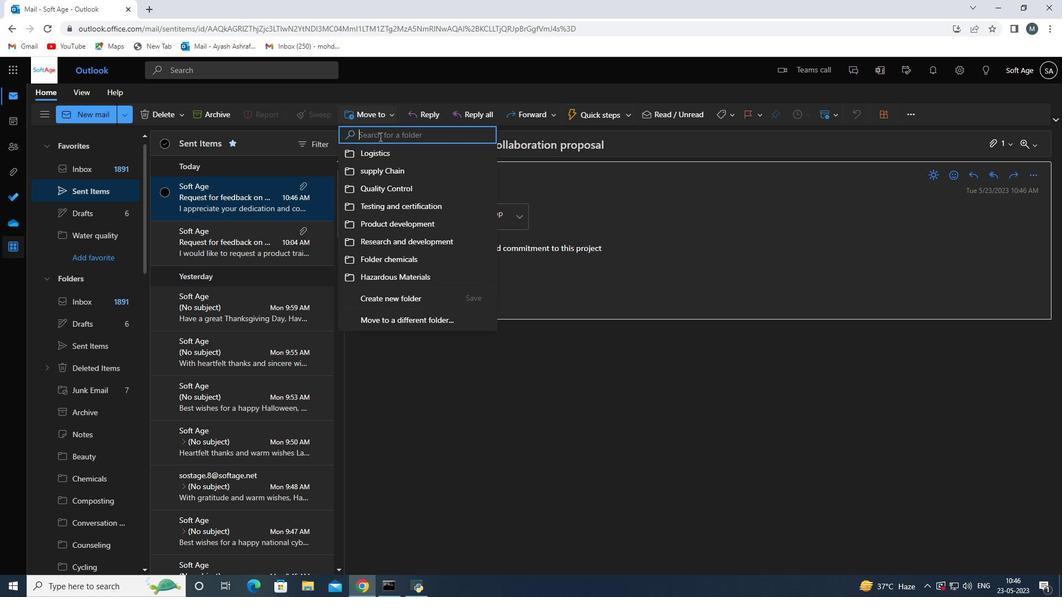 
Action: Key pressed <Key.shift>Inventory<Key.space>management
Screenshot: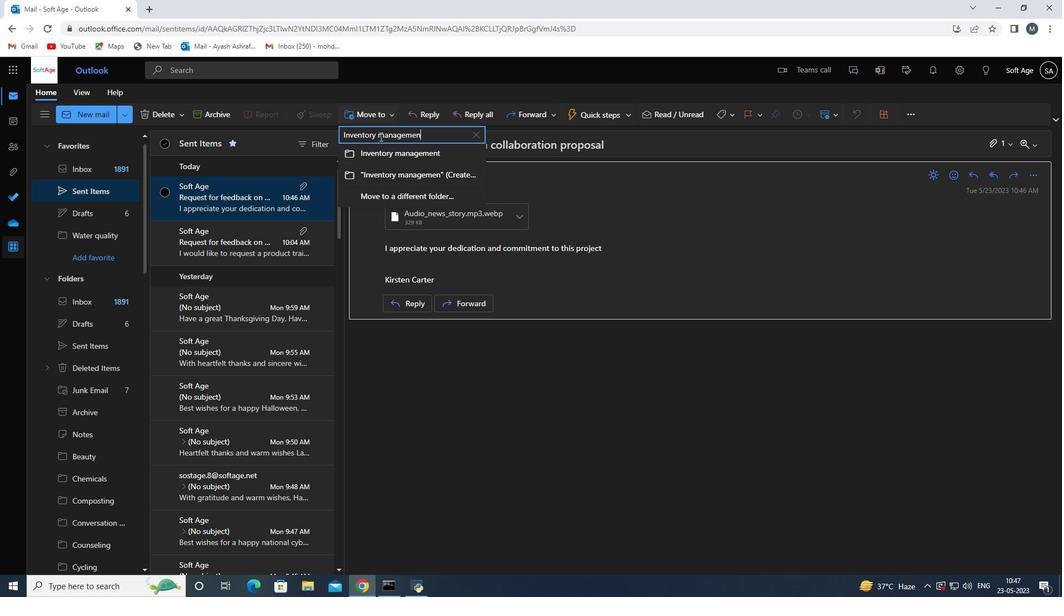 
Action: Mouse moved to (413, 160)
Screenshot: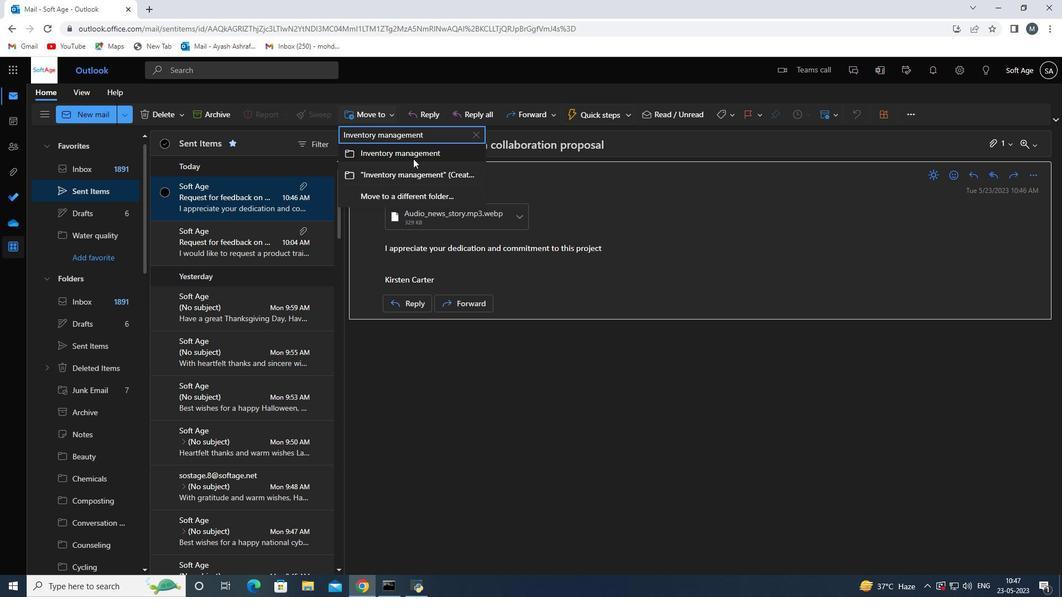 
Action: Mouse pressed left at (413, 160)
Screenshot: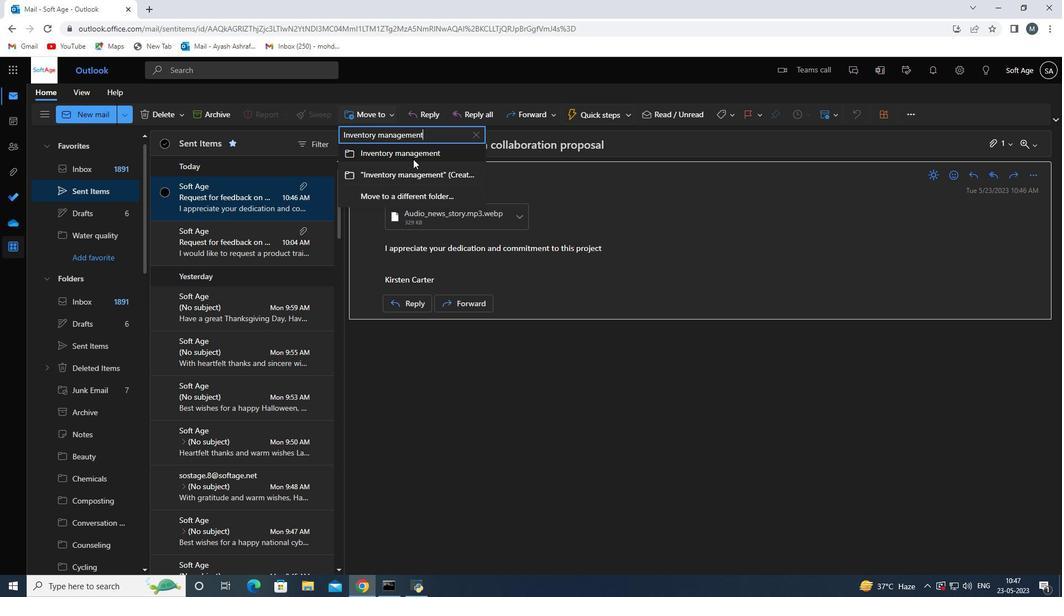 
Action: Mouse moved to (389, 302)
Screenshot: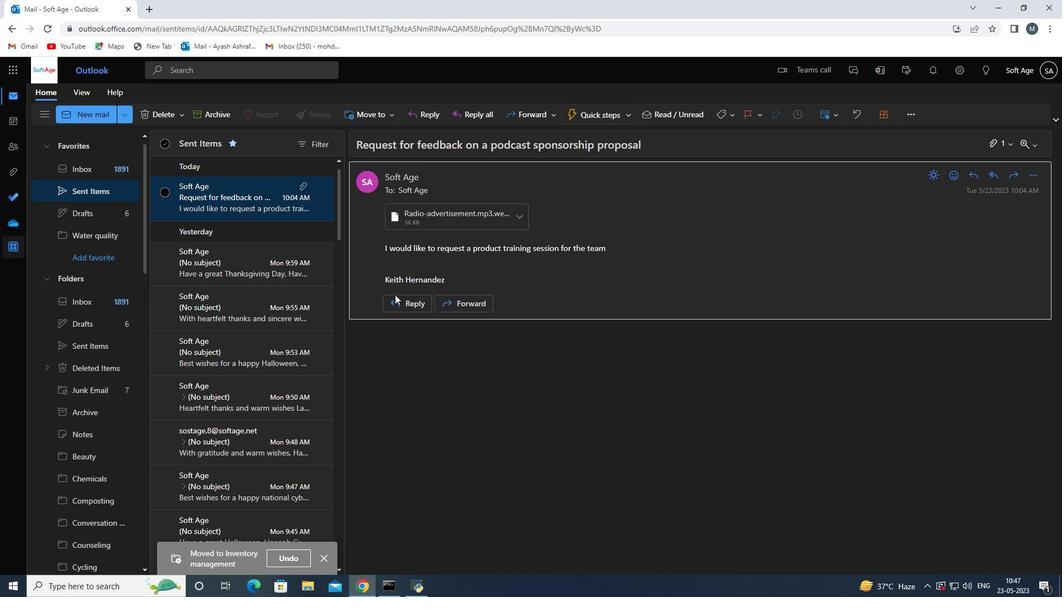 
Action: Mouse scrolled (389, 303) with delta (0, 0)
Screenshot: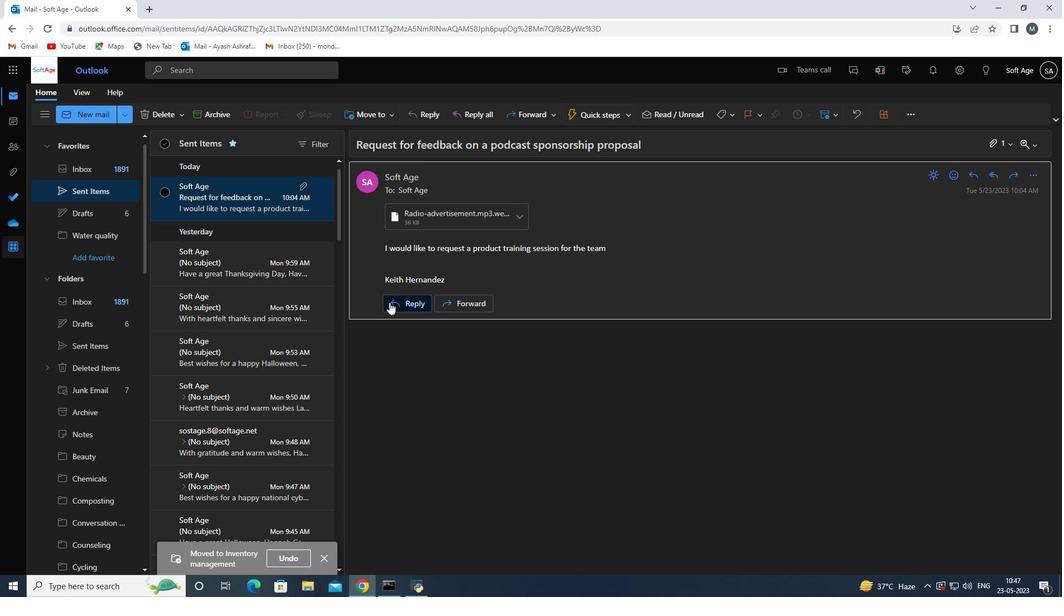 
Action: Mouse scrolled (389, 303) with delta (0, 0)
Screenshot: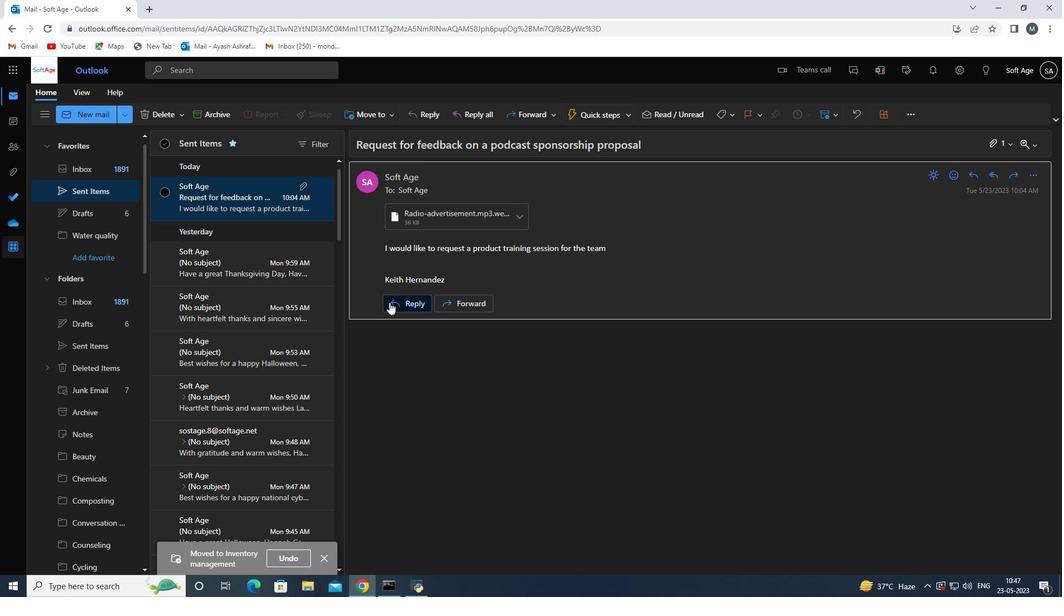 
Action: Mouse scrolled (389, 303) with delta (0, 0)
Screenshot: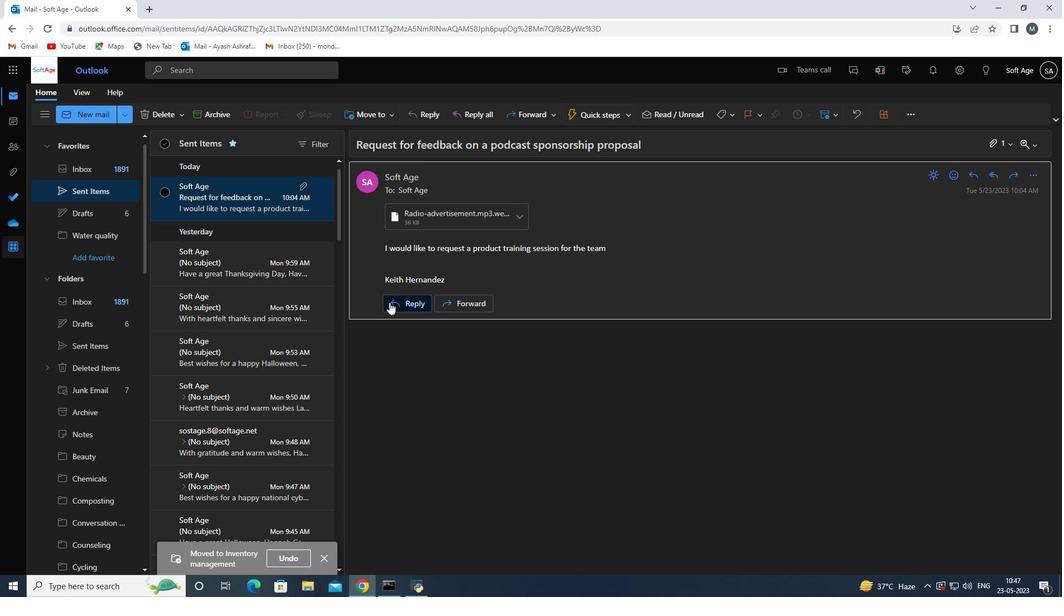 
Action: Mouse scrolled (389, 303) with delta (0, 0)
Screenshot: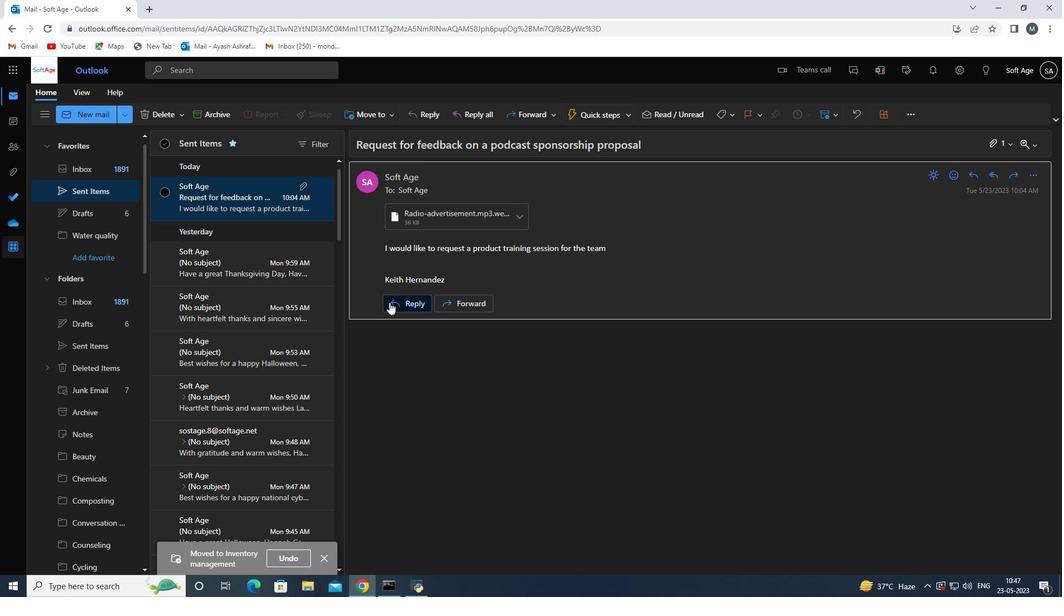 
